 Task: Find connections with filter location Barjala with filter topic #linkedinlearningwith filter profile language French with filter current company Blue Star Limited with filter school Little Angels High School with filter industry Child Day Care Services with filter service category Web Development with filter keywords title Information Security Analyst
Action: Mouse moved to (717, 101)
Screenshot: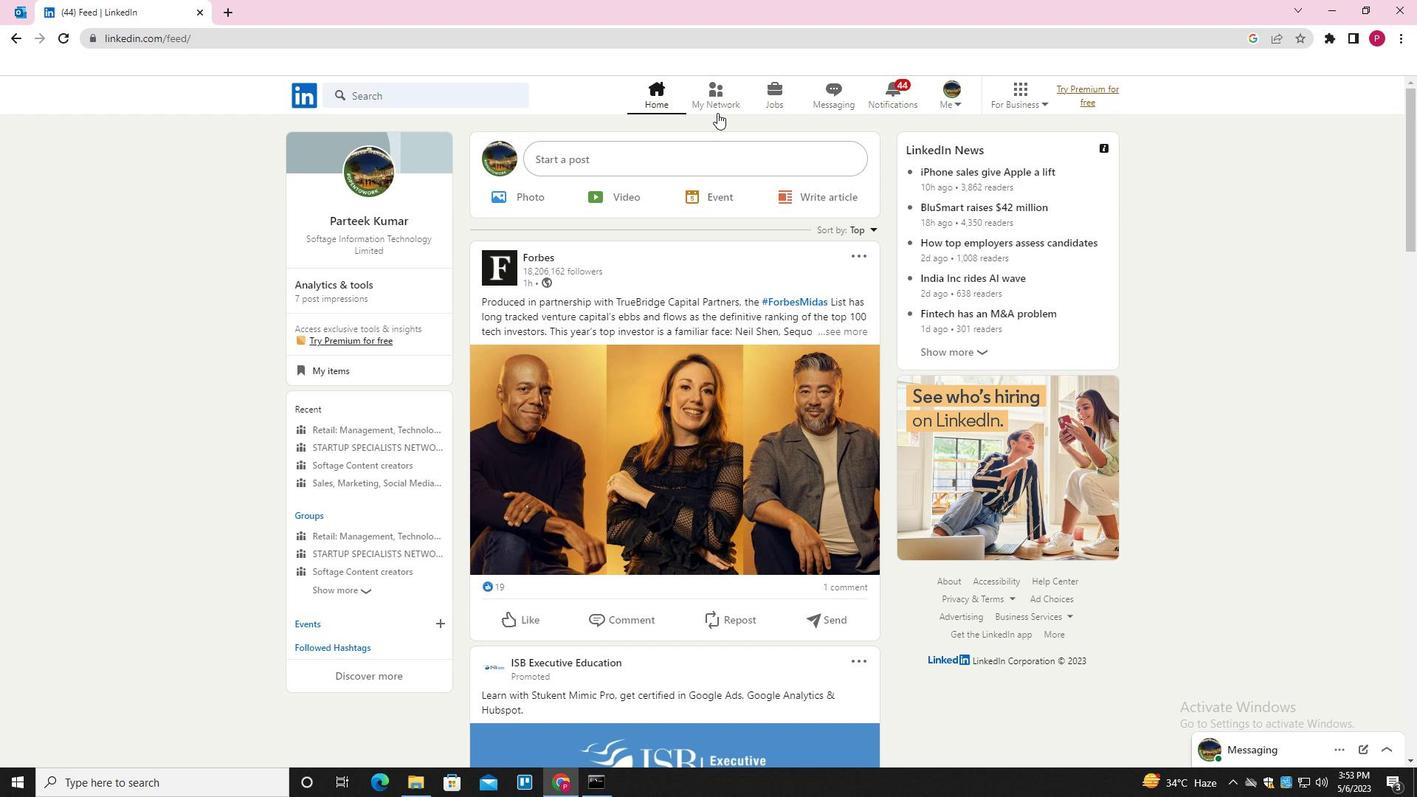 
Action: Mouse pressed left at (717, 101)
Screenshot: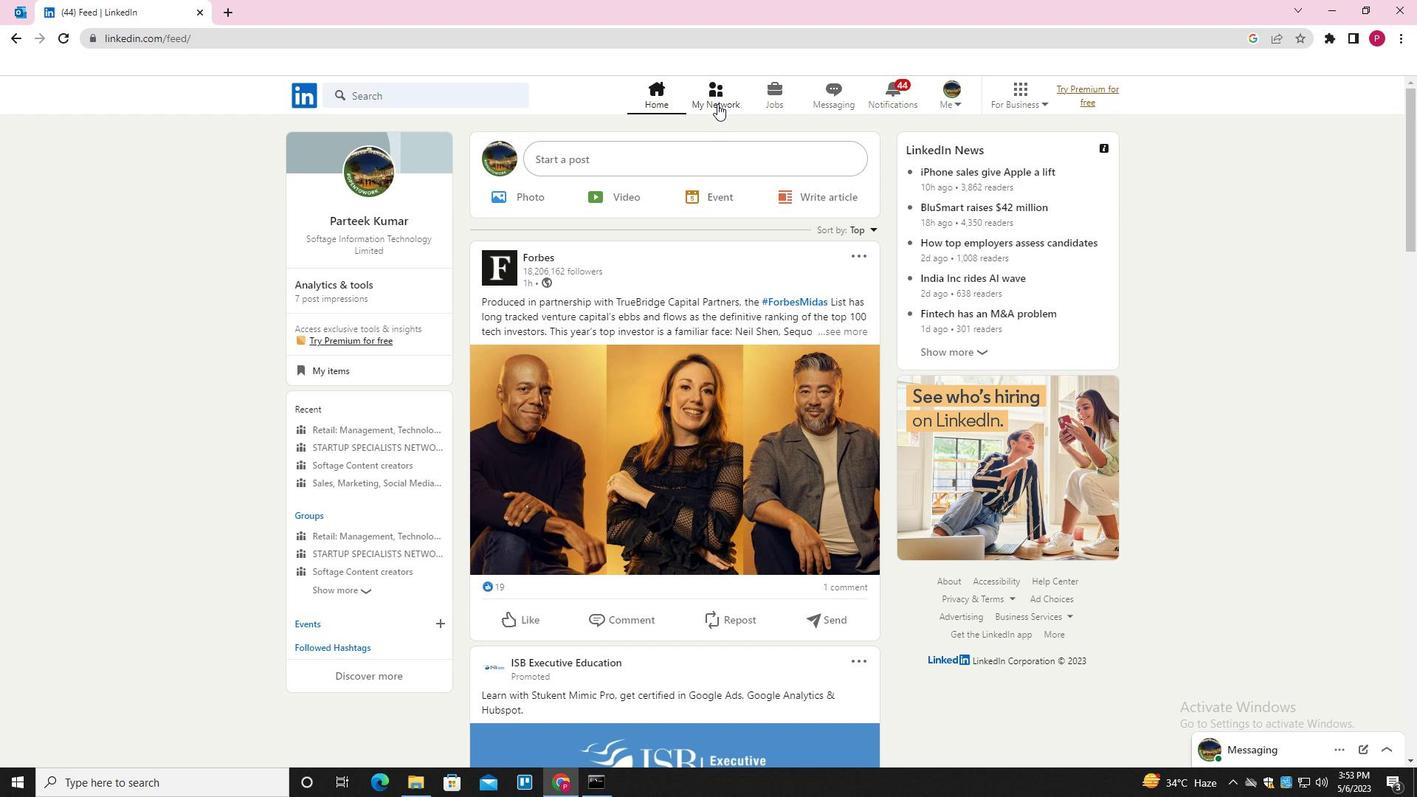 
Action: Mouse moved to (481, 174)
Screenshot: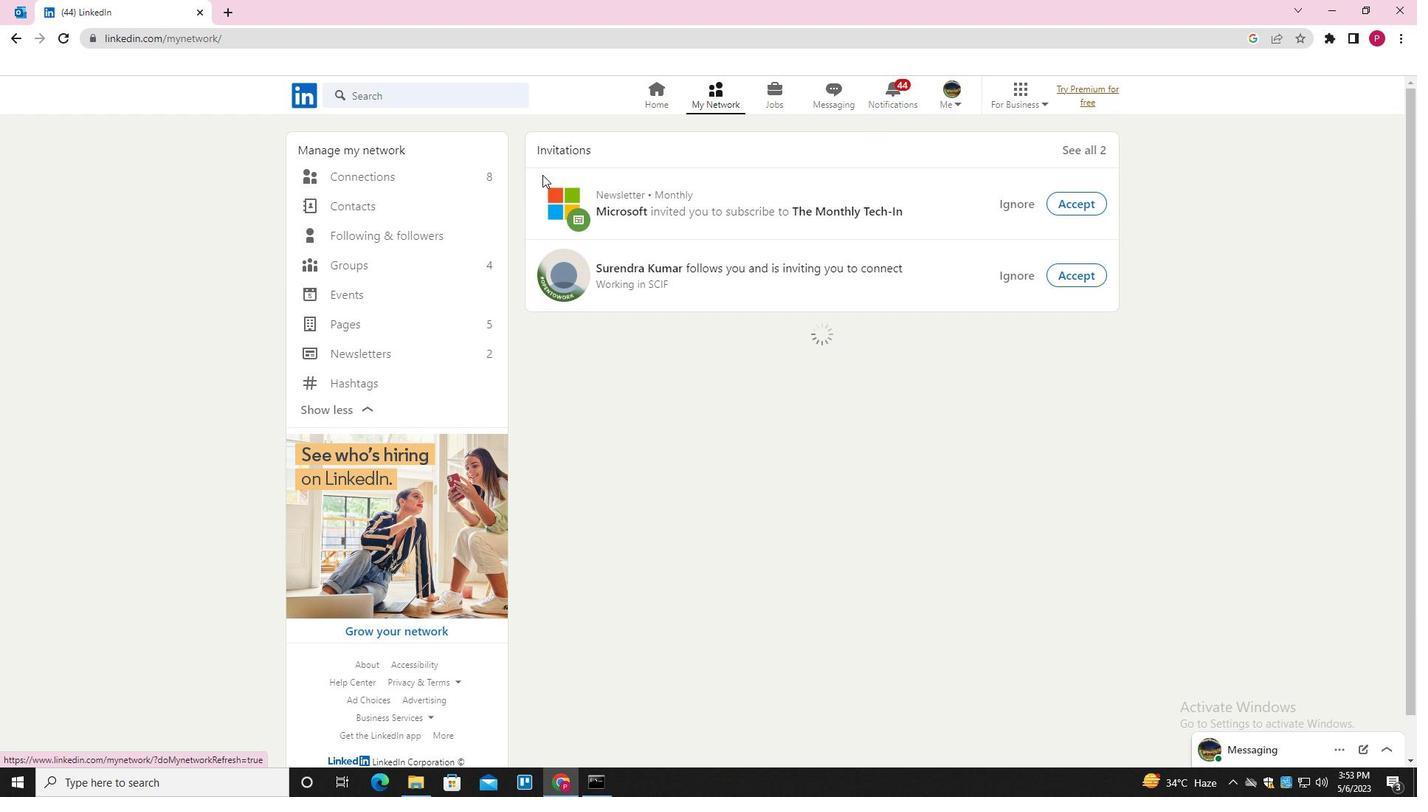 
Action: Mouse pressed left at (481, 174)
Screenshot: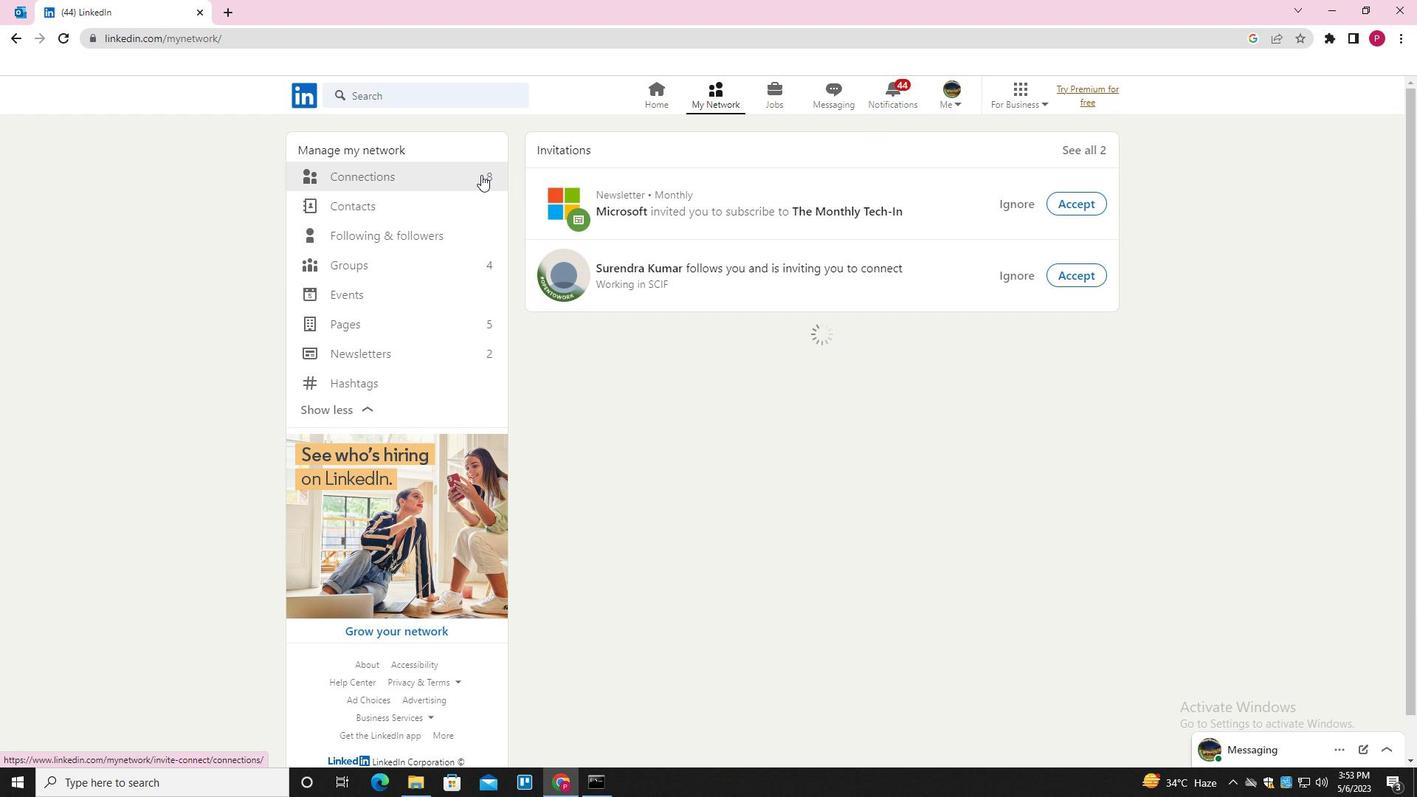 
Action: Mouse moved to (842, 180)
Screenshot: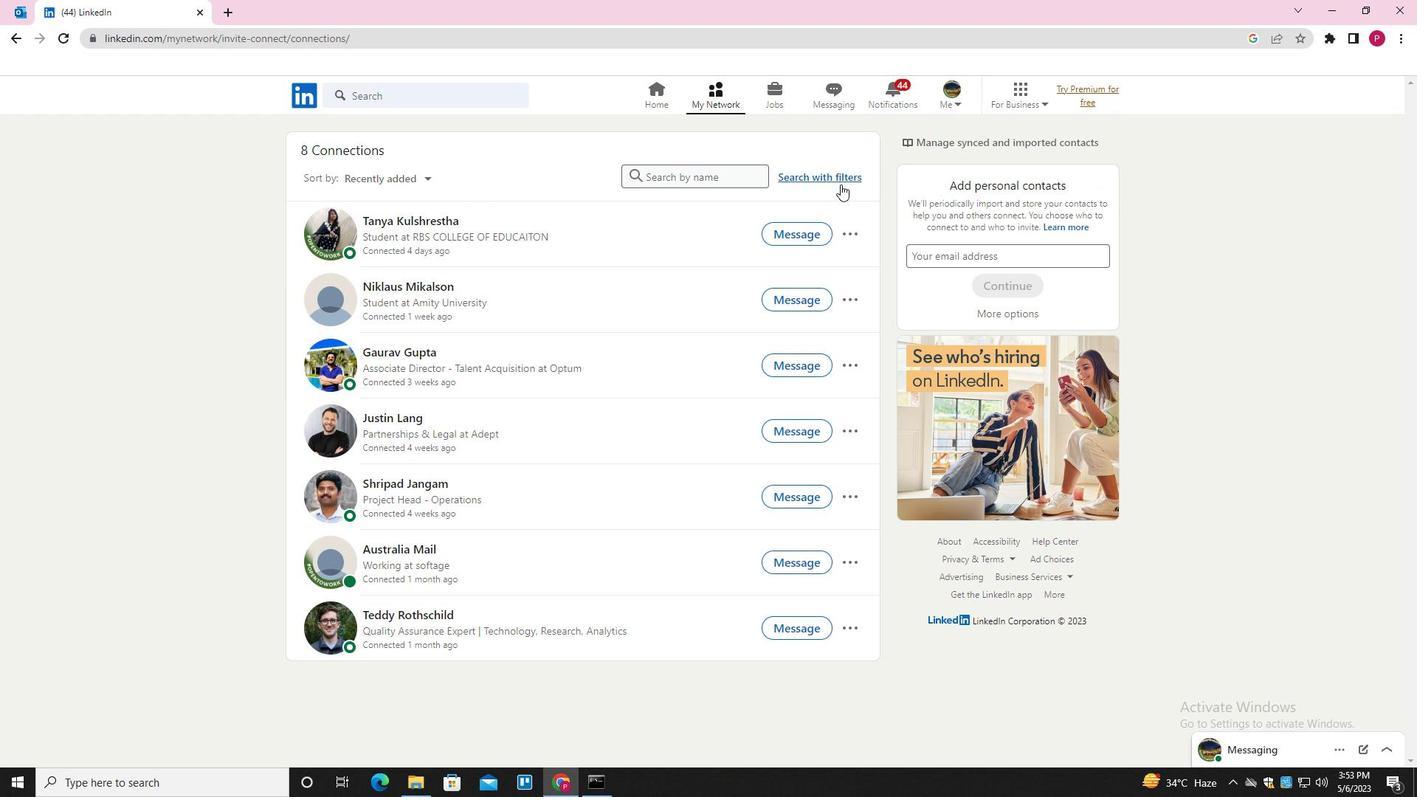 
Action: Mouse pressed left at (842, 180)
Screenshot: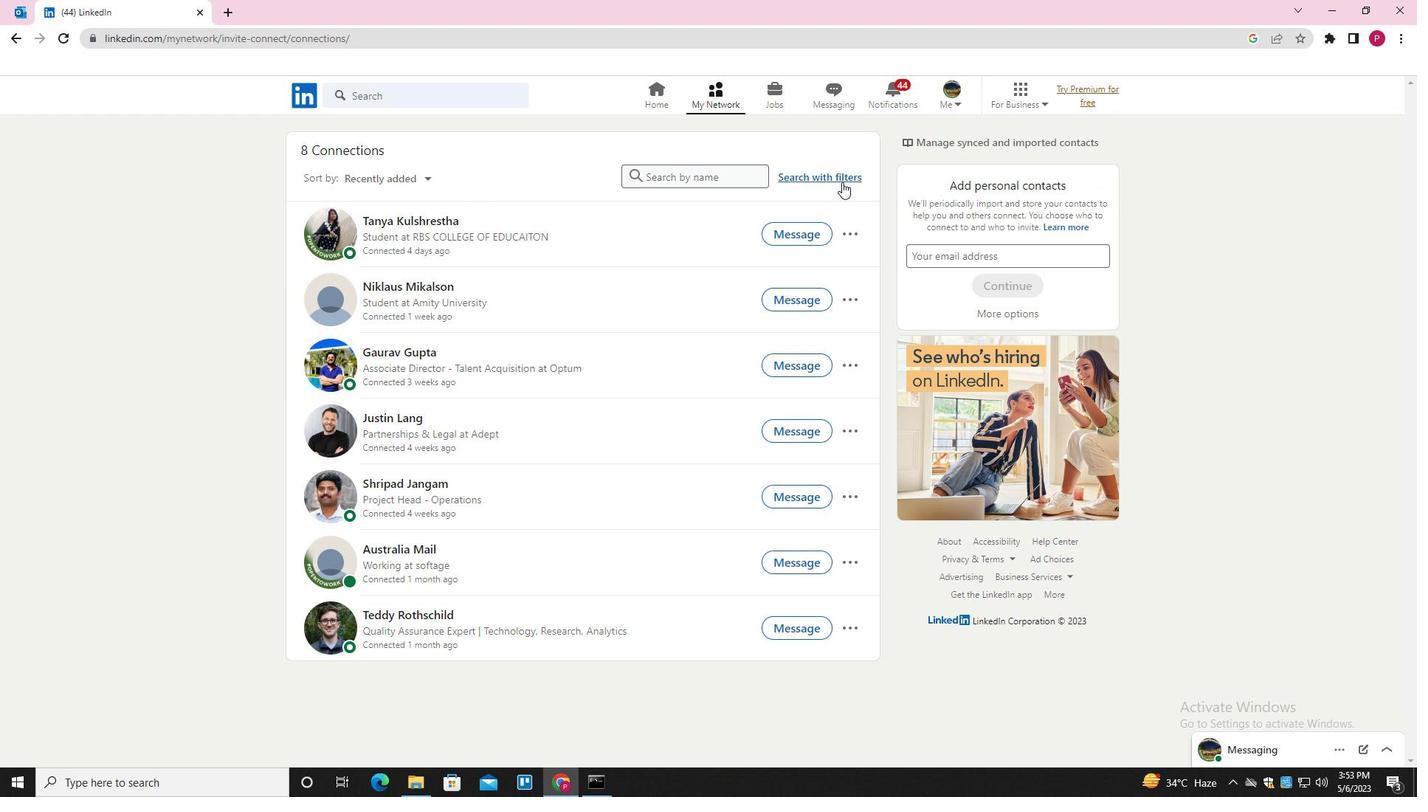 
Action: Mouse moved to (848, 177)
Screenshot: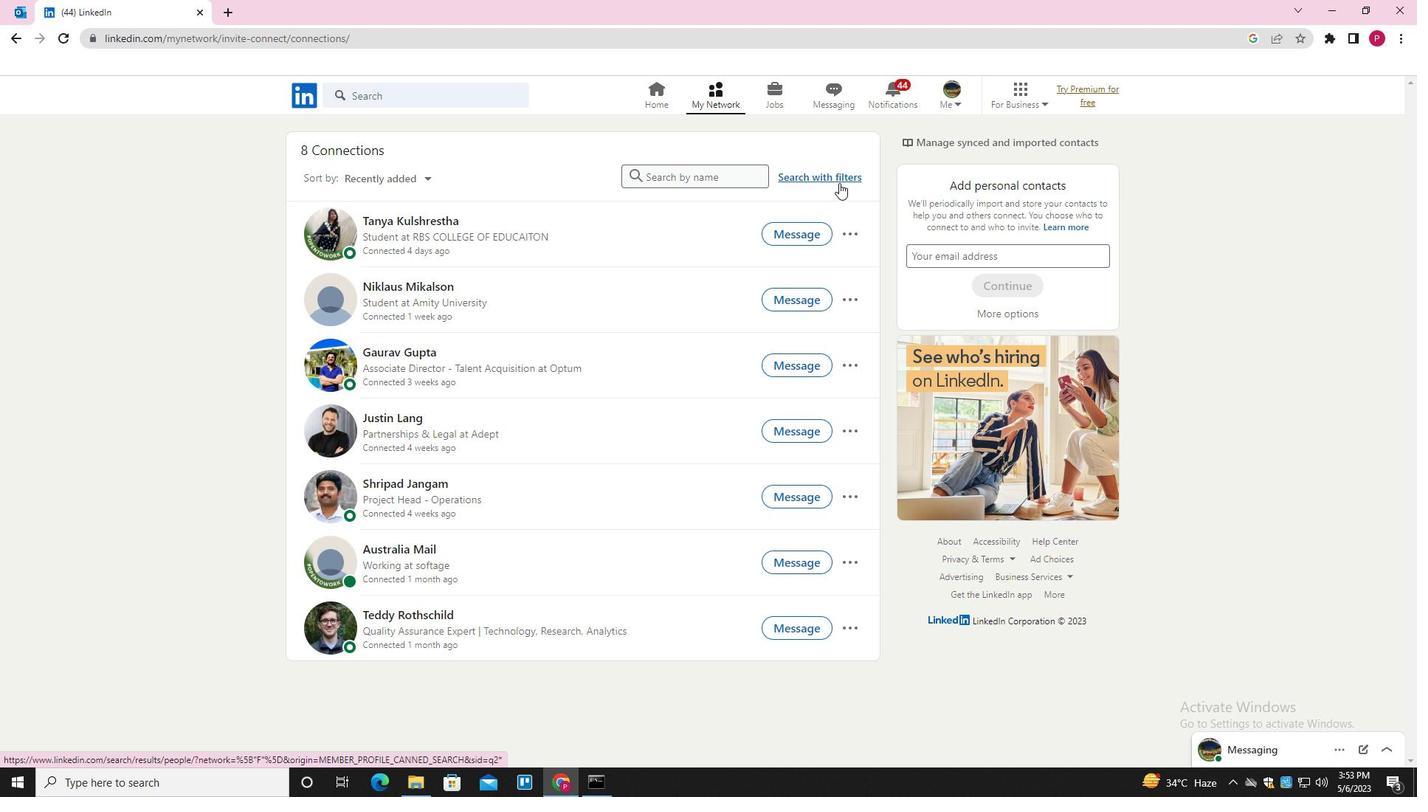 
Action: Mouse pressed left at (848, 177)
Screenshot: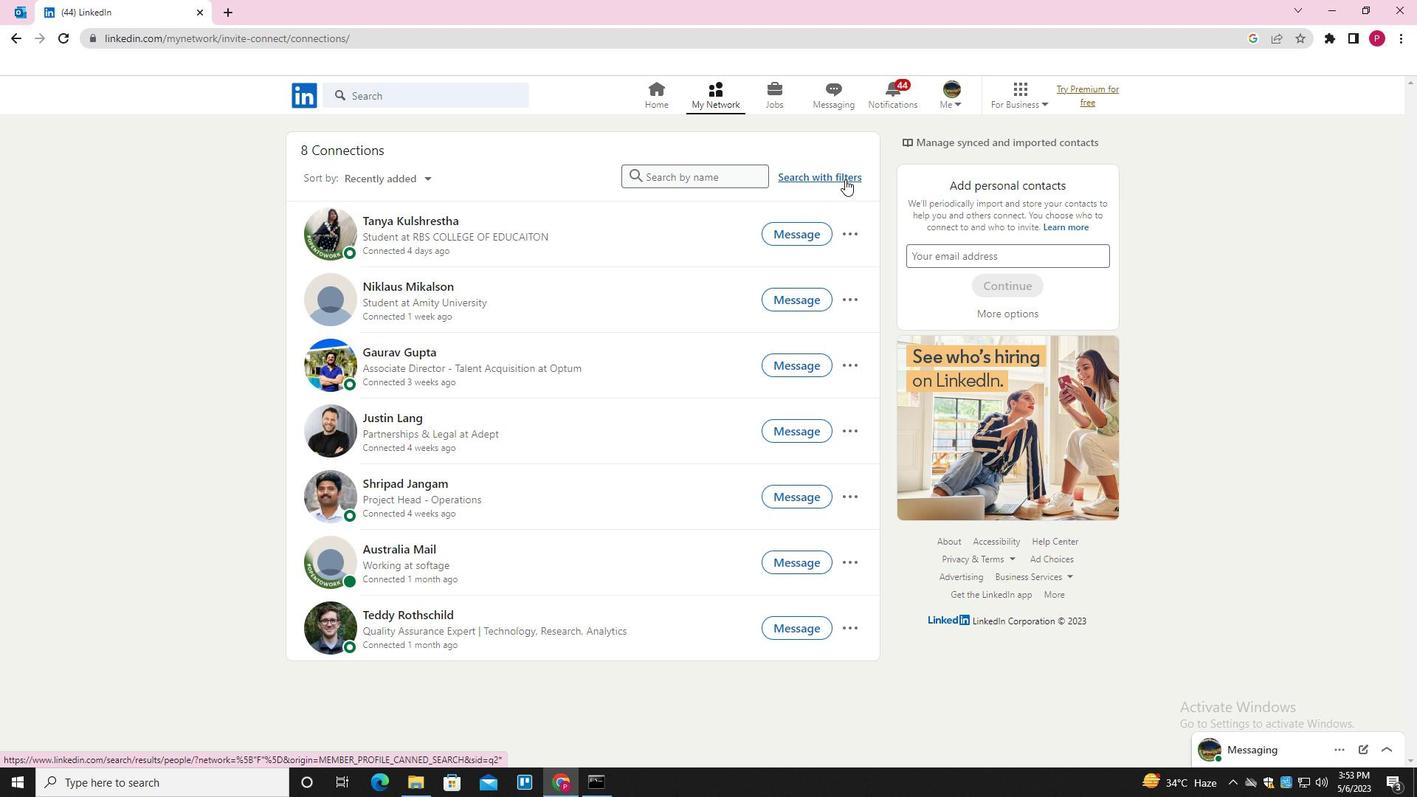 
Action: Mouse moved to (746, 136)
Screenshot: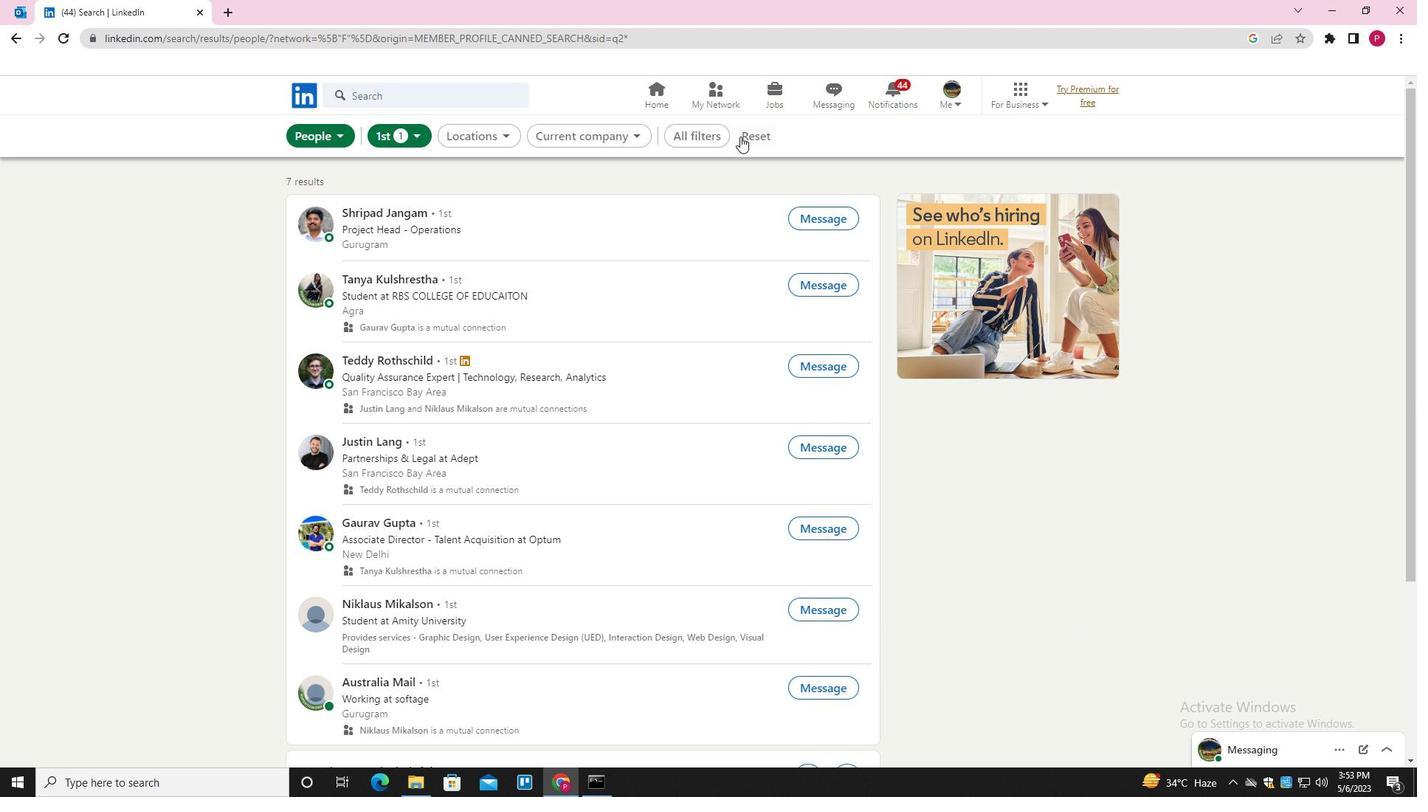 
Action: Mouse pressed left at (746, 136)
Screenshot: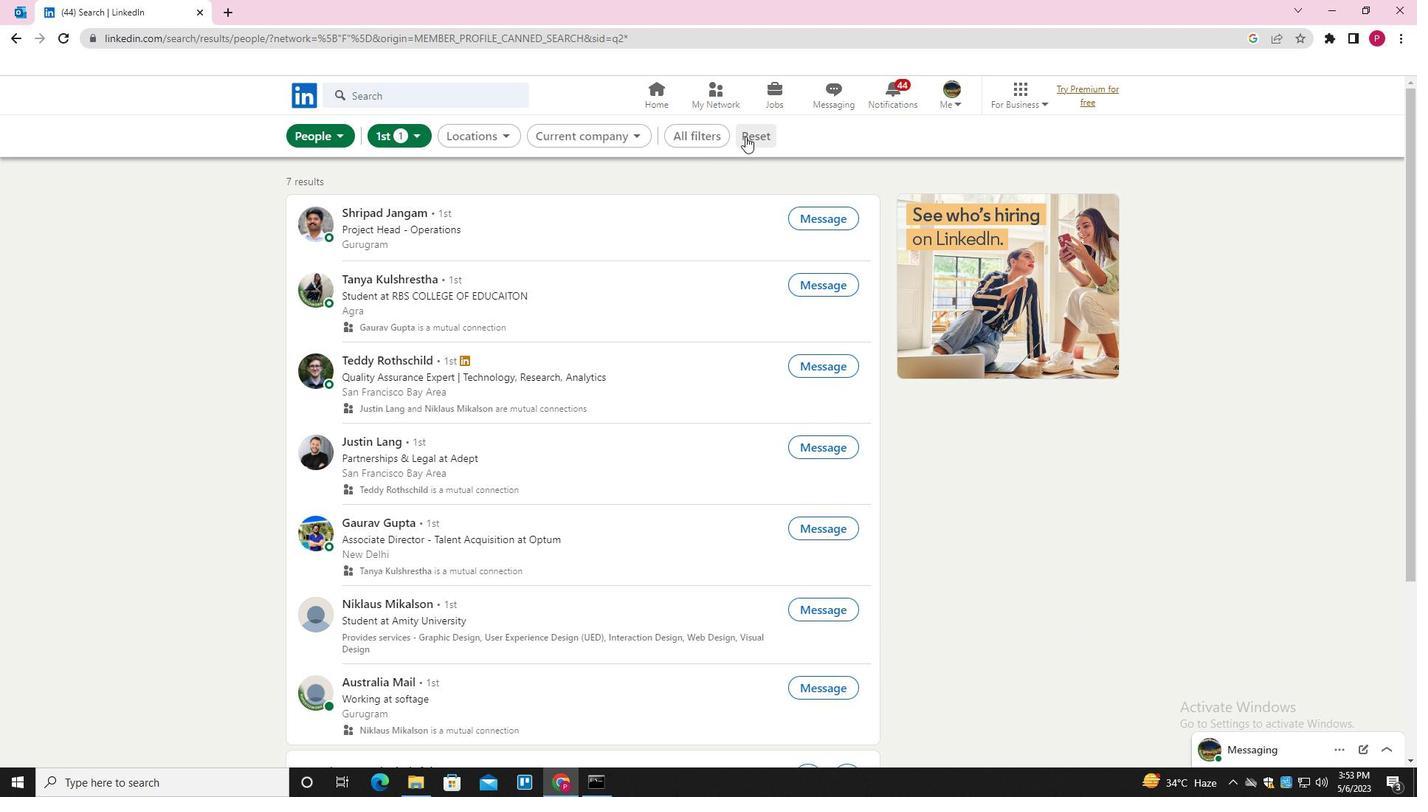 
Action: Mouse moved to (730, 140)
Screenshot: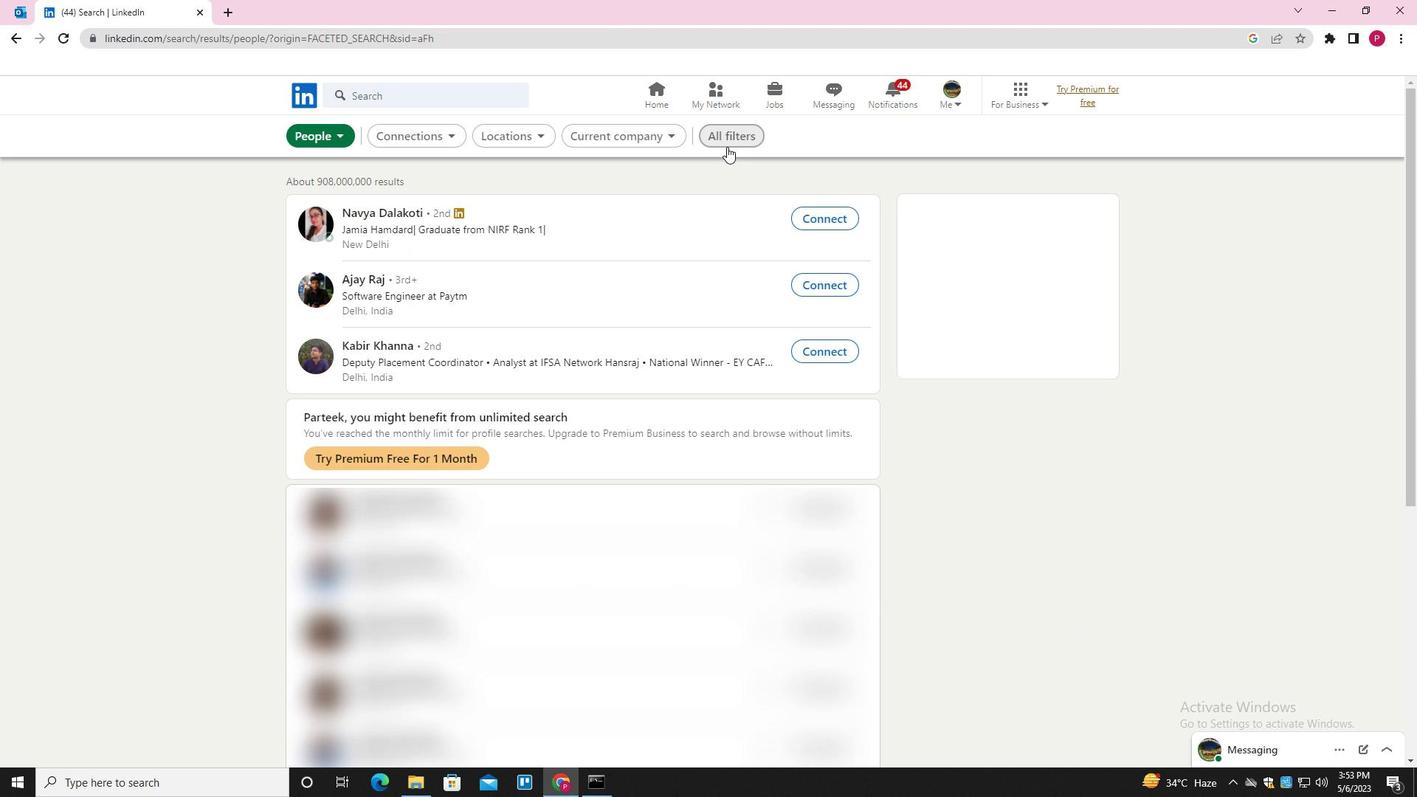 
Action: Mouse pressed left at (730, 140)
Screenshot: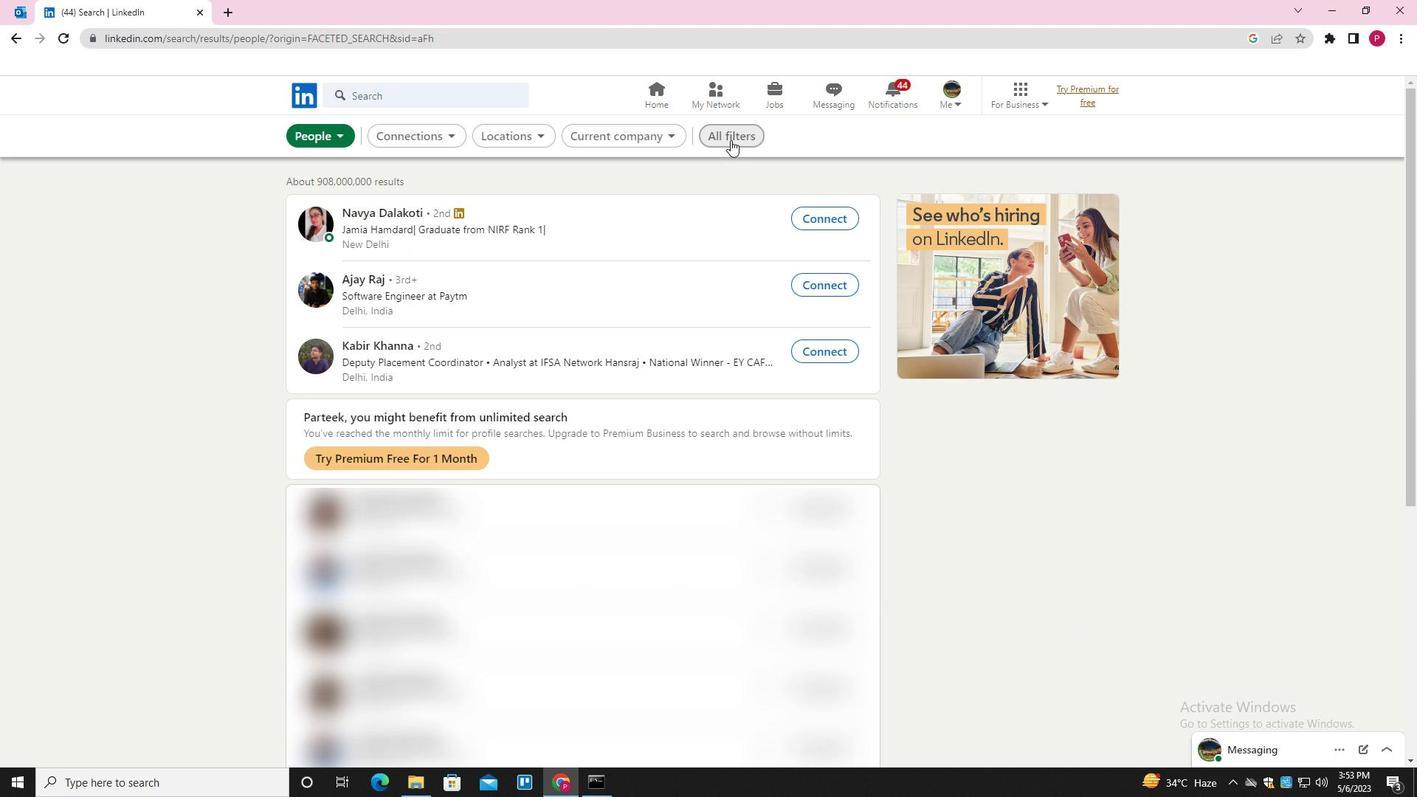 
Action: Mouse moved to (1117, 400)
Screenshot: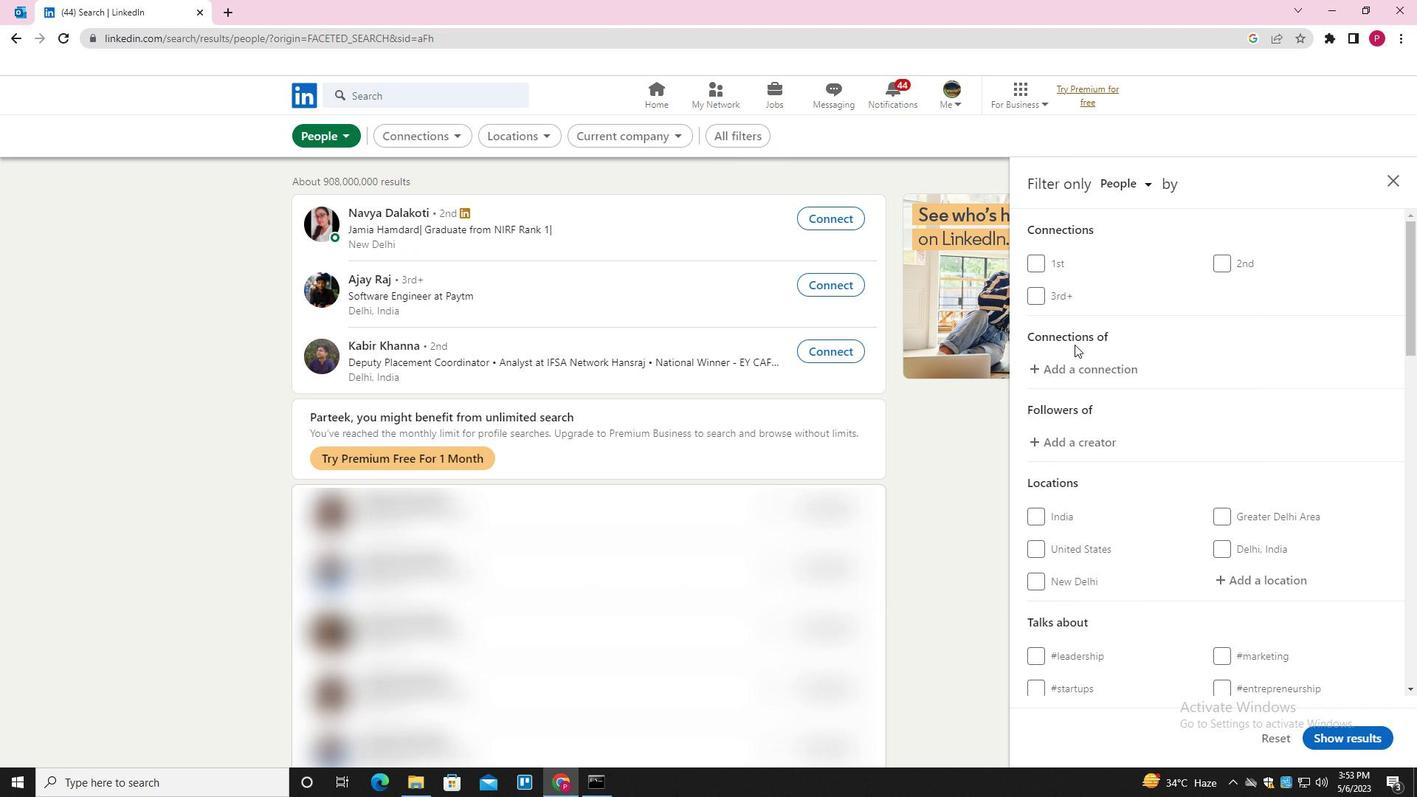 
Action: Mouse scrolled (1117, 399) with delta (0, 0)
Screenshot: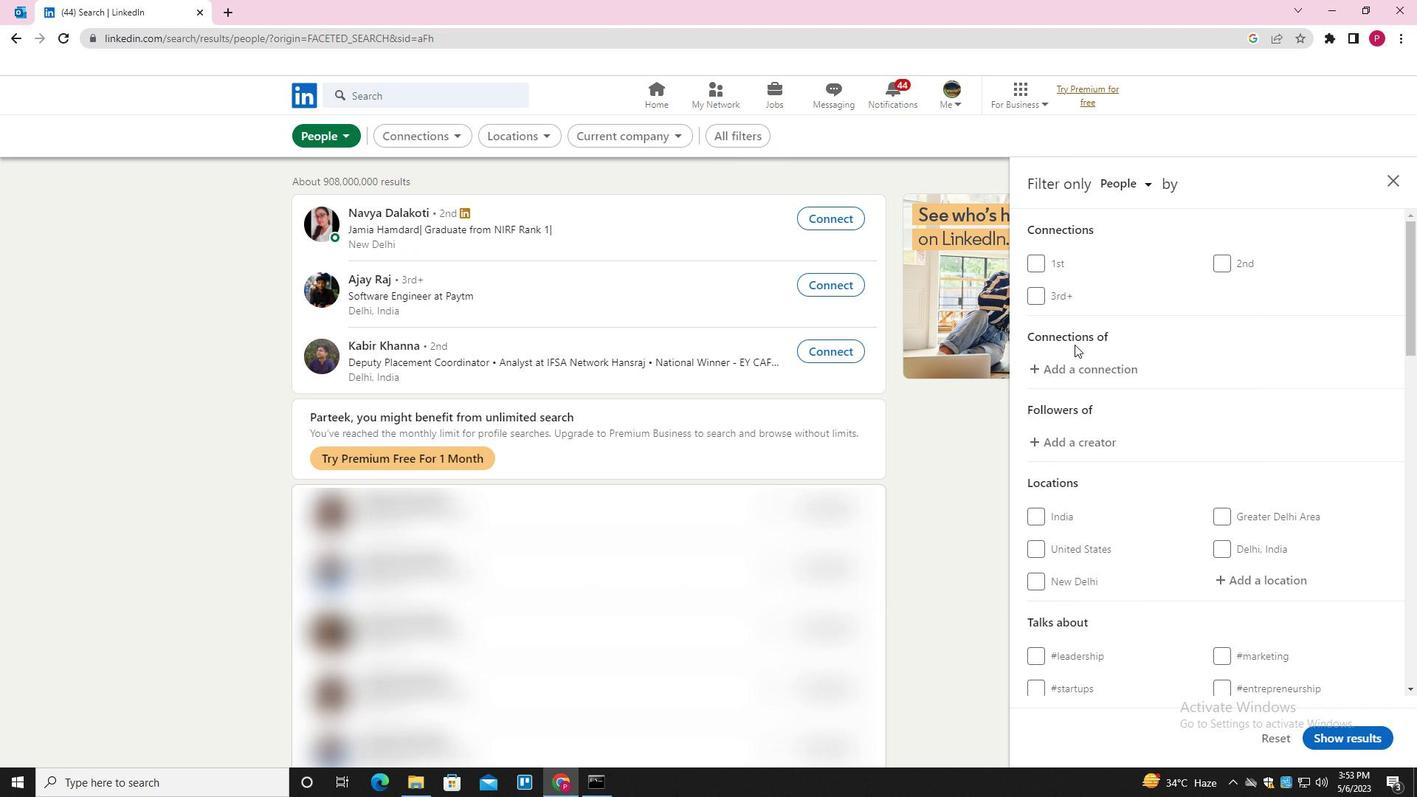
Action: Mouse moved to (1142, 431)
Screenshot: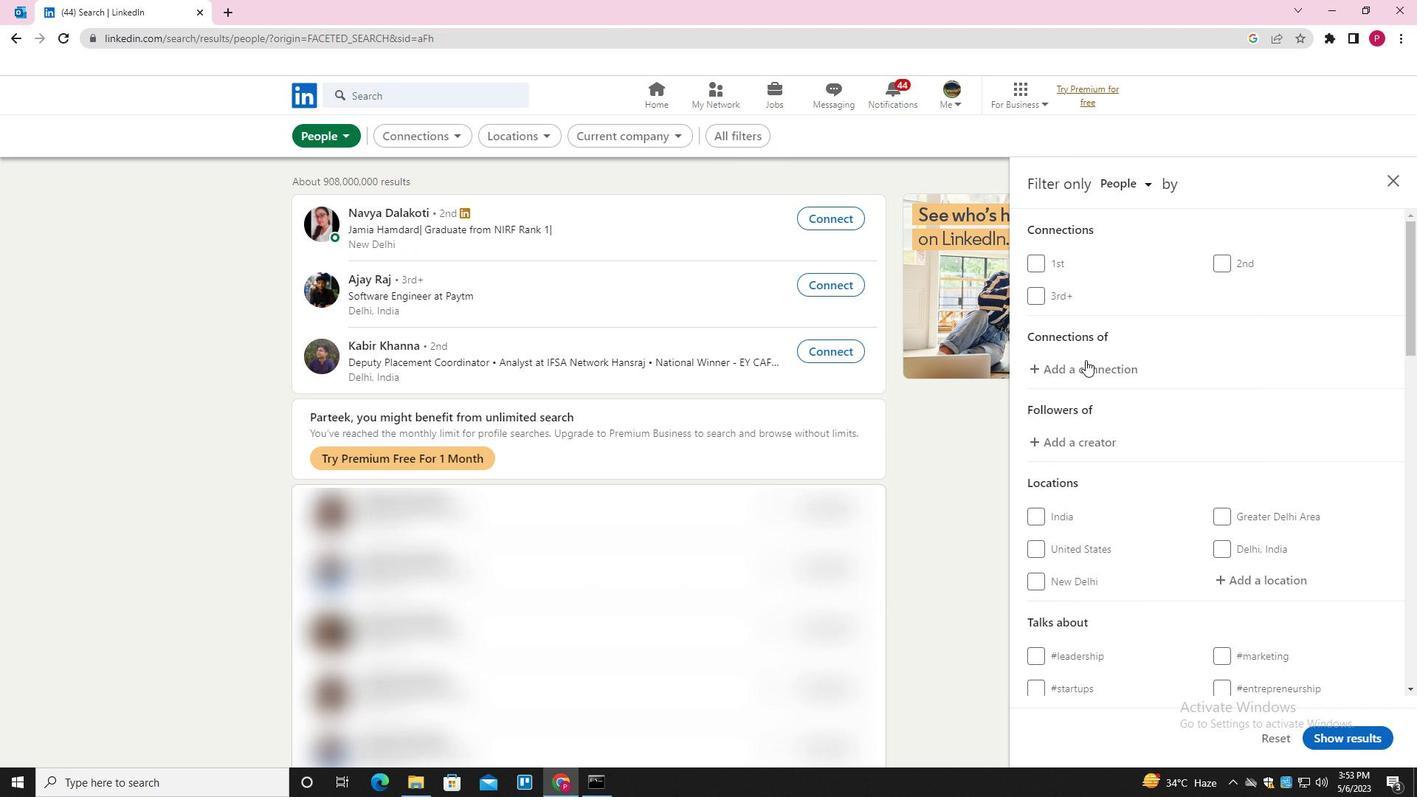 
Action: Mouse scrolled (1142, 431) with delta (0, 0)
Screenshot: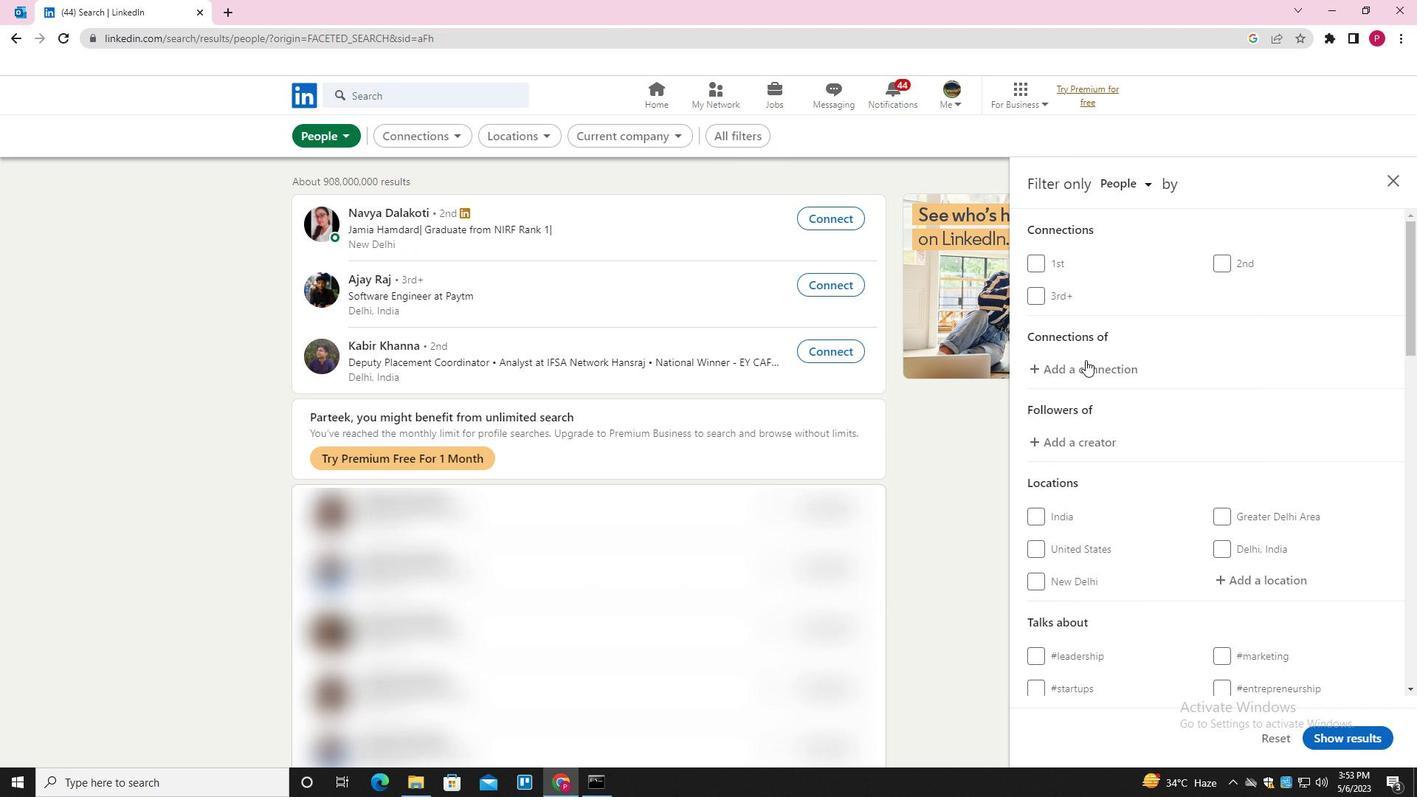 
Action: Mouse moved to (1266, 428)
Screenshot: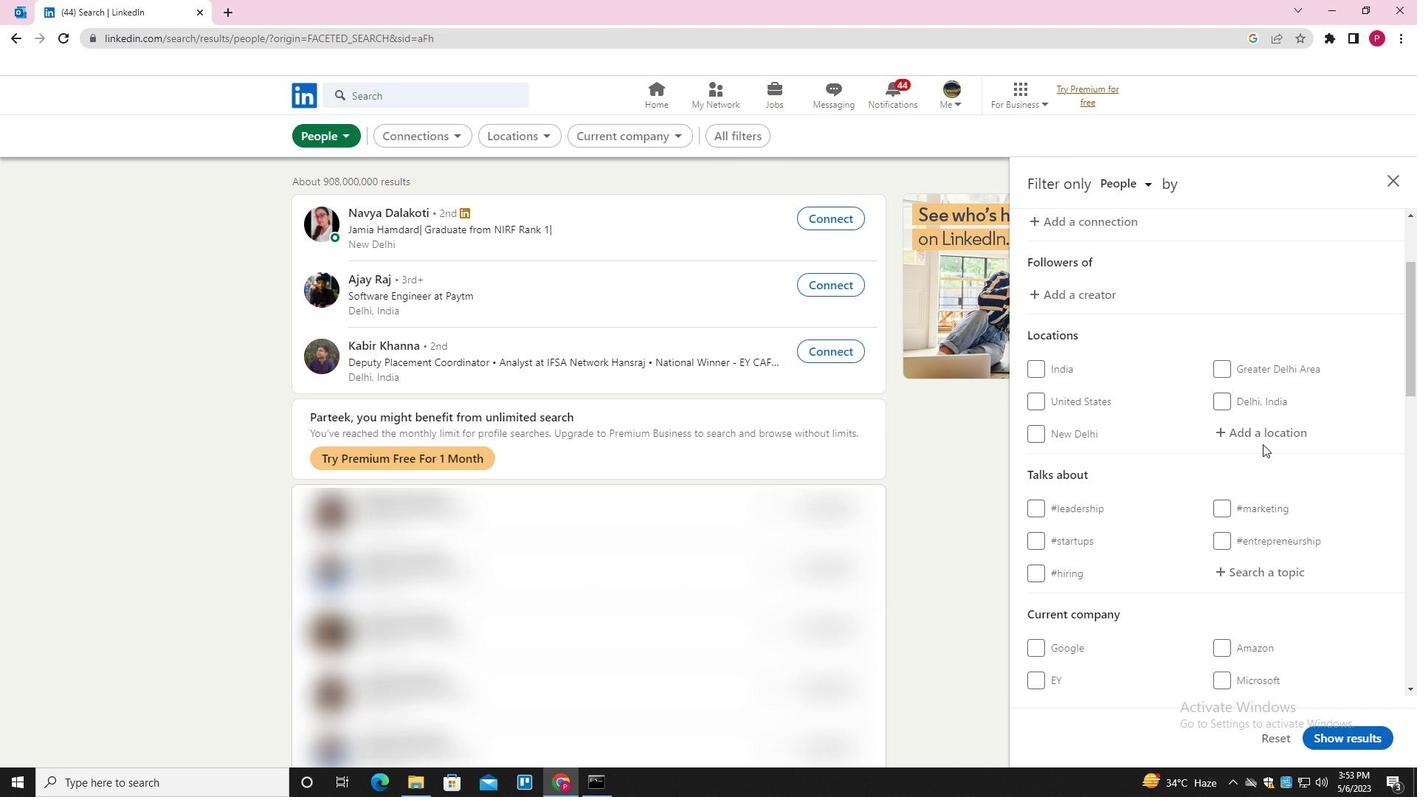 
Action: Mouse pressed left at (1266, 428)
Screenshot: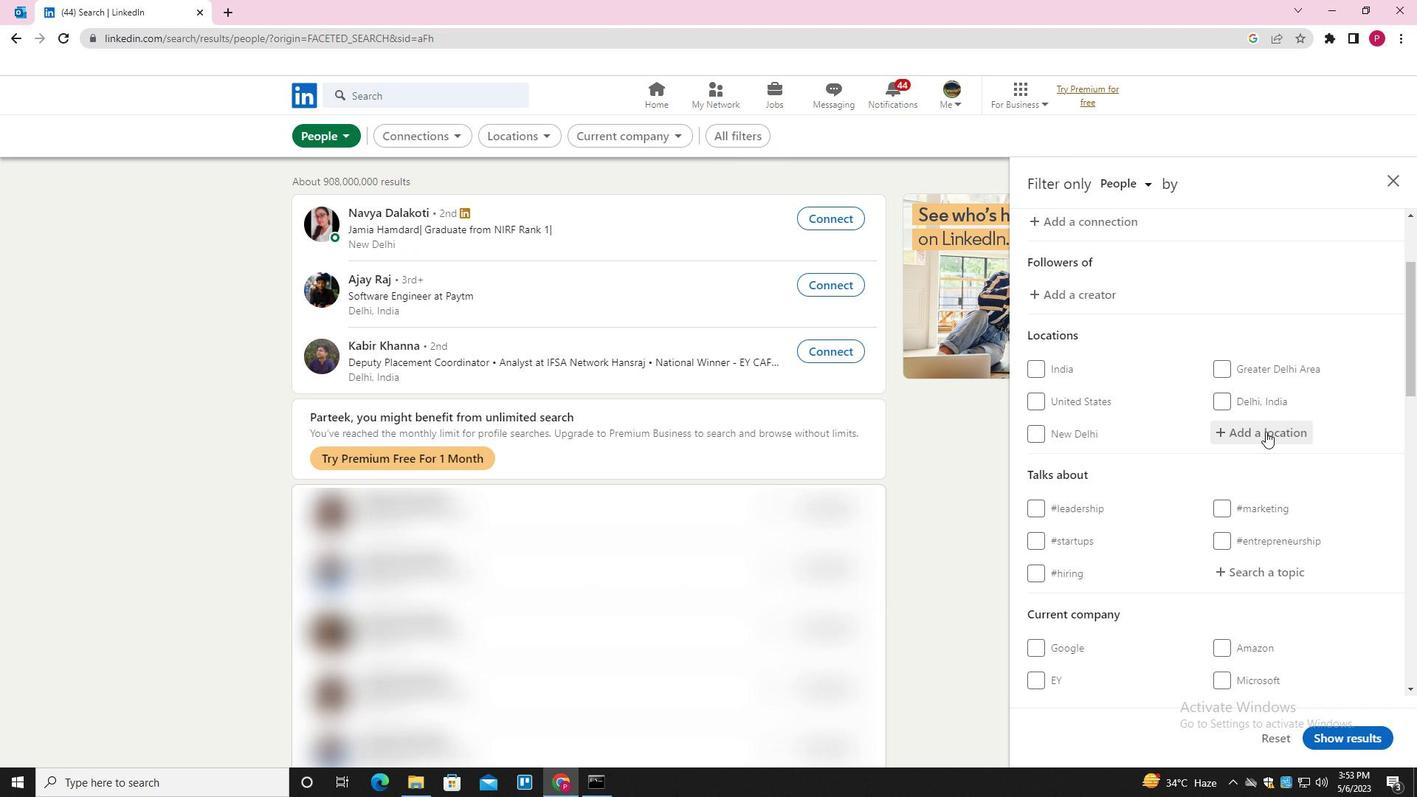 
Action: Key pressed <Key.shift>BA
Screenshot: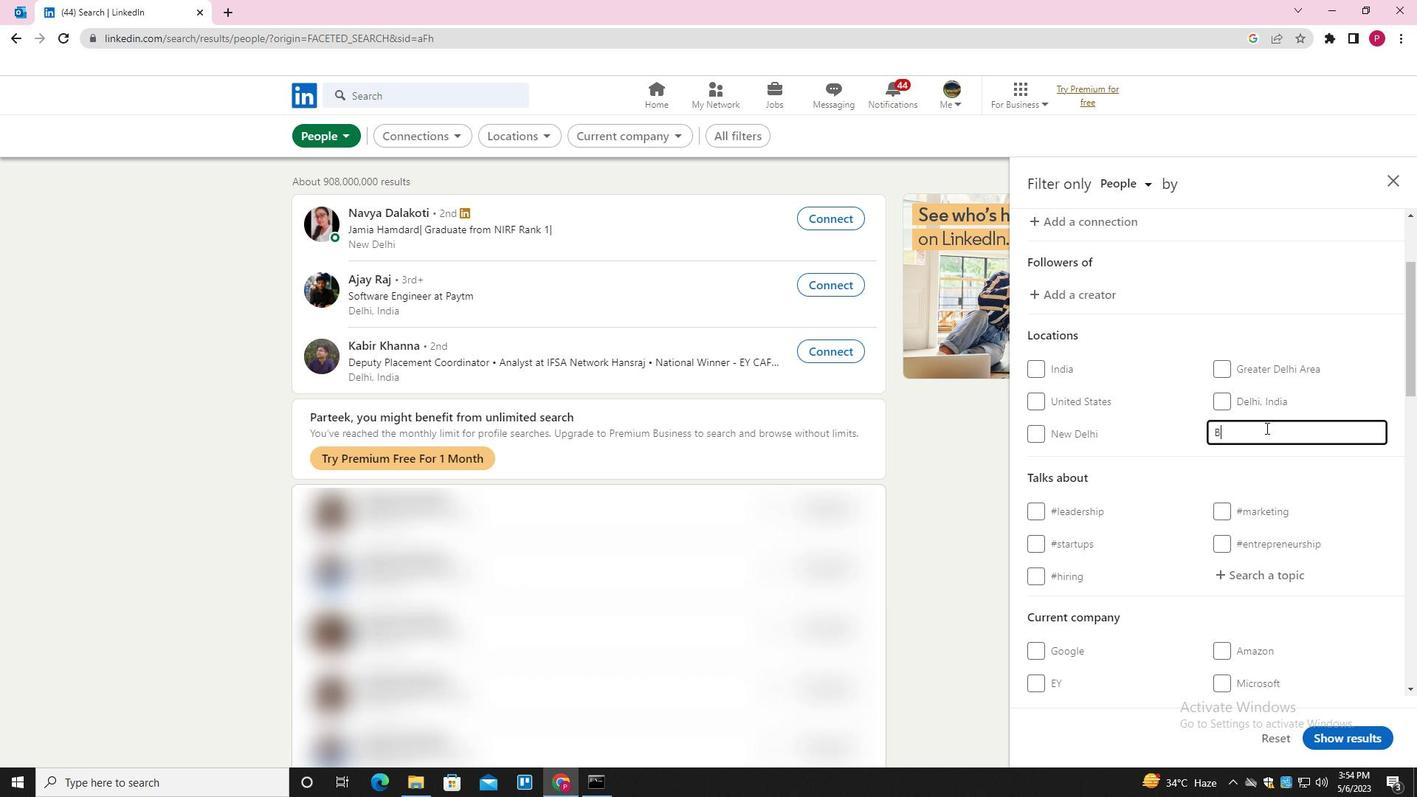 
Action: Mouse moved to (1266, 428)
Screenshot: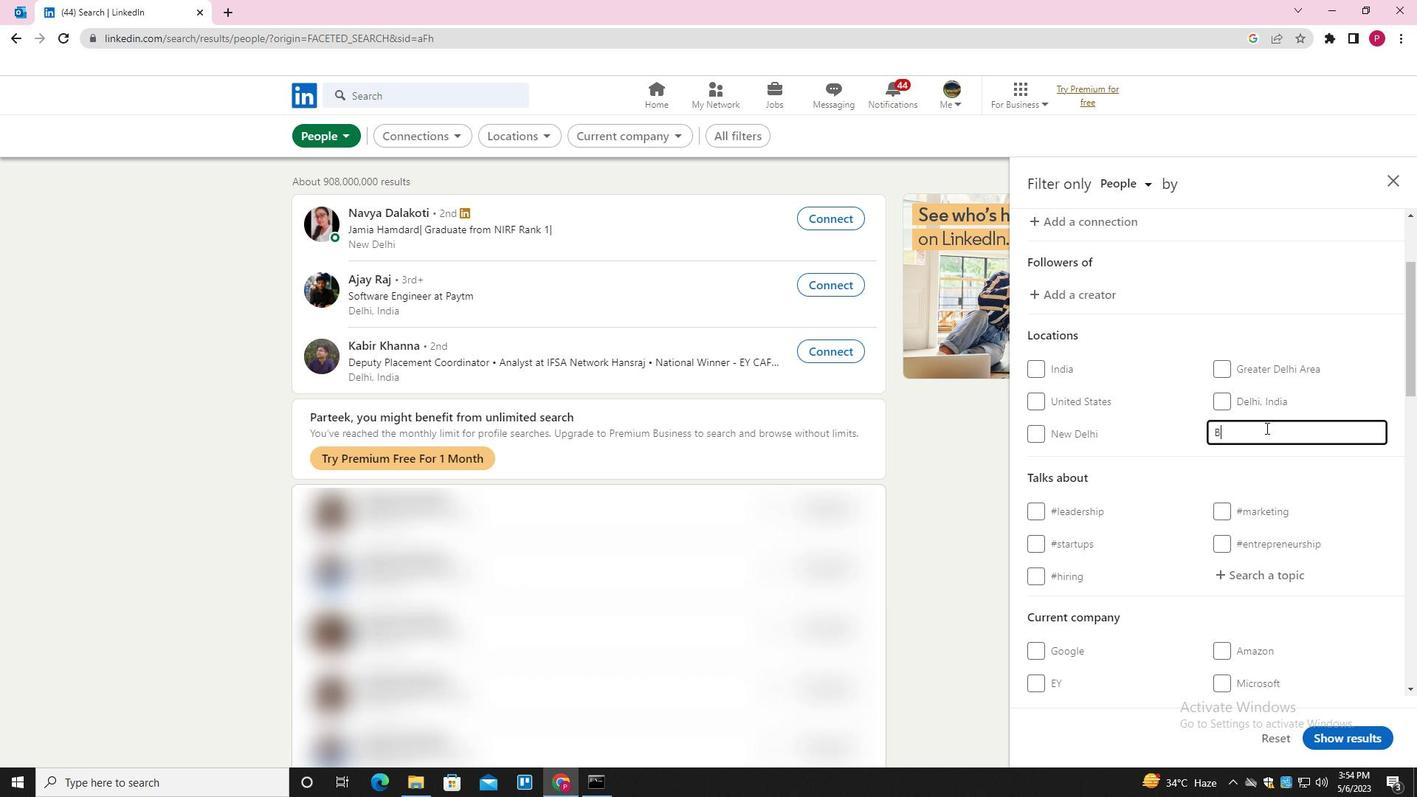 
Action: Key pressed RJALA
Screenshot: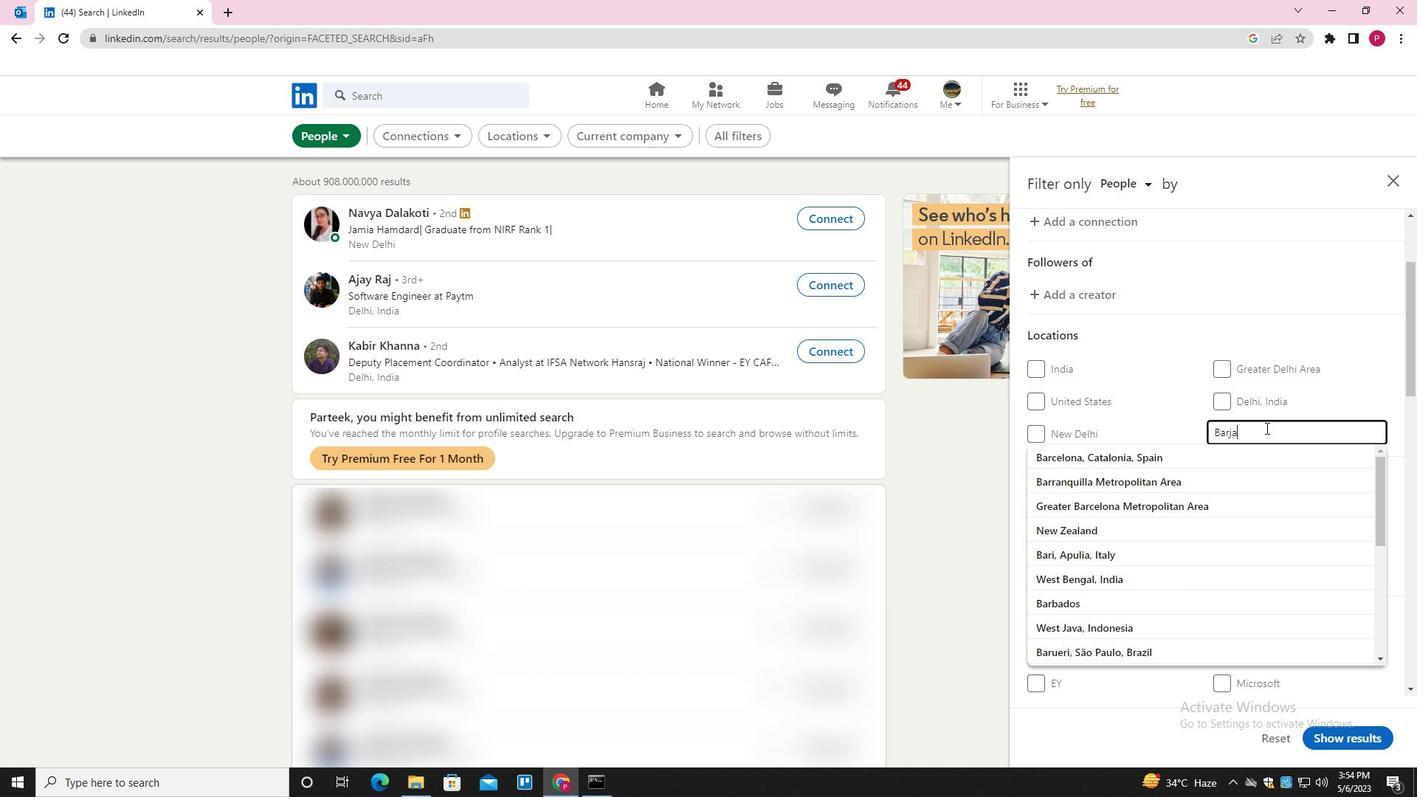 
Action: Mouse moved to (1204, 494)
Screenshot: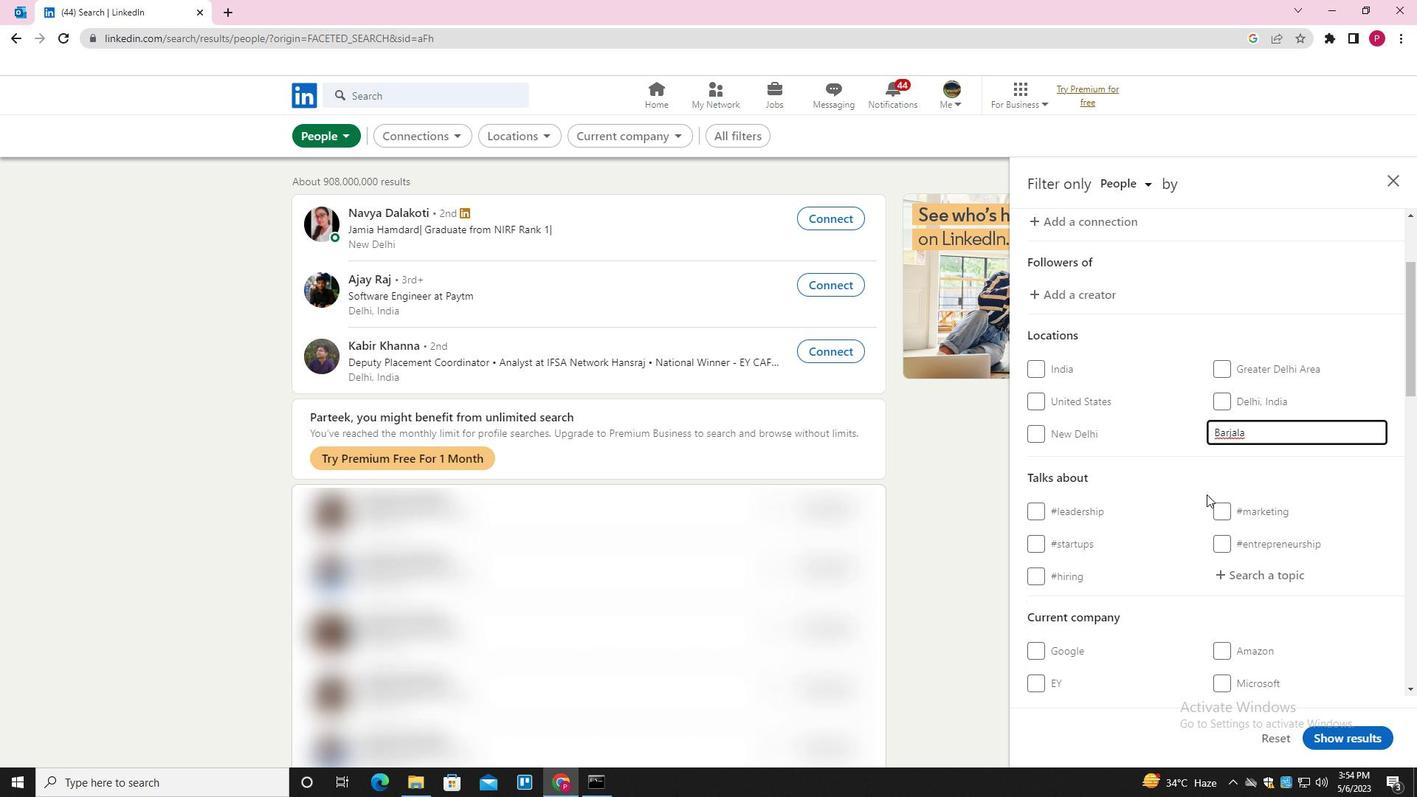 
Action: Mouse scrolled (1204, 493) with delta (0, 0)
Screenshot: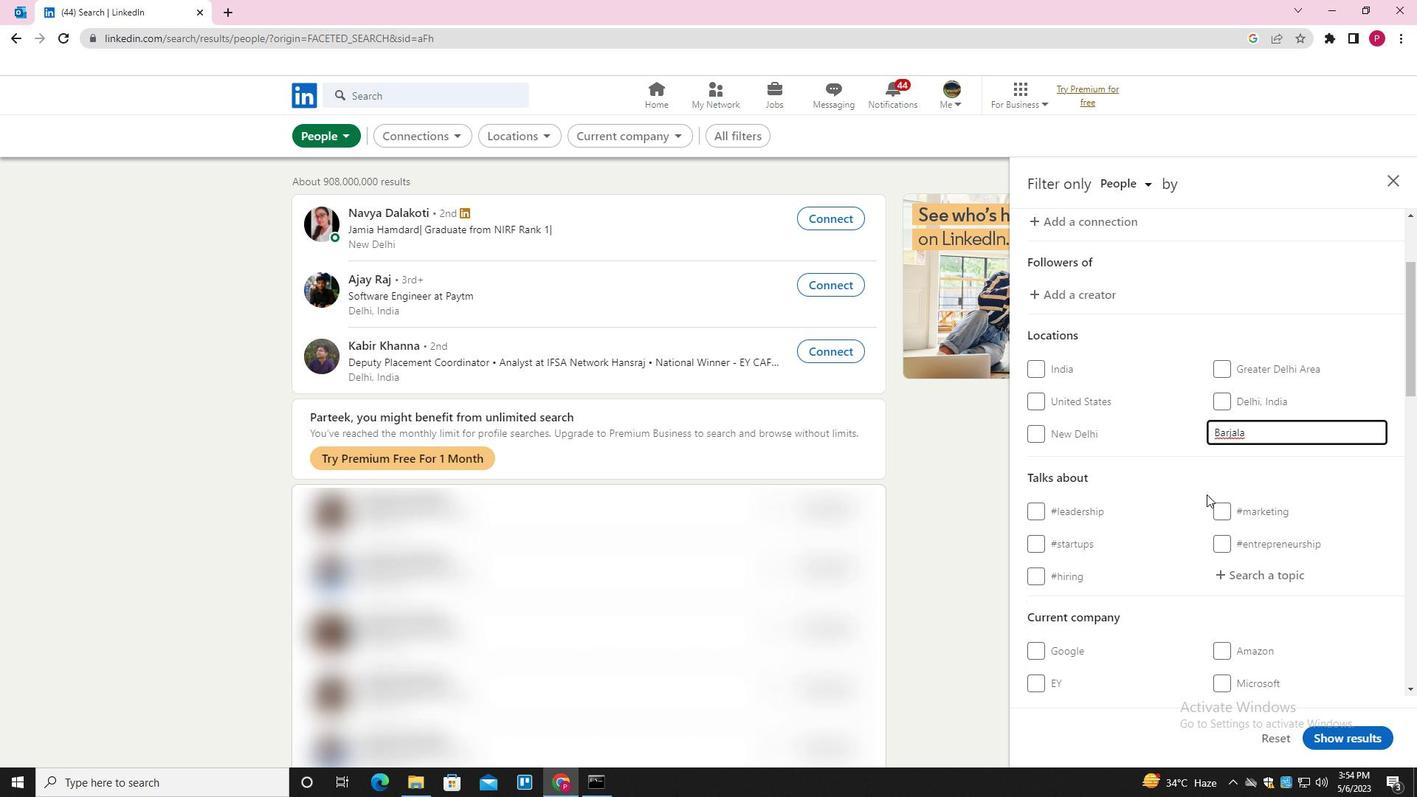 
Action: Mouse scrolled (1204, 493) with delta (0, 0)
Screenshot: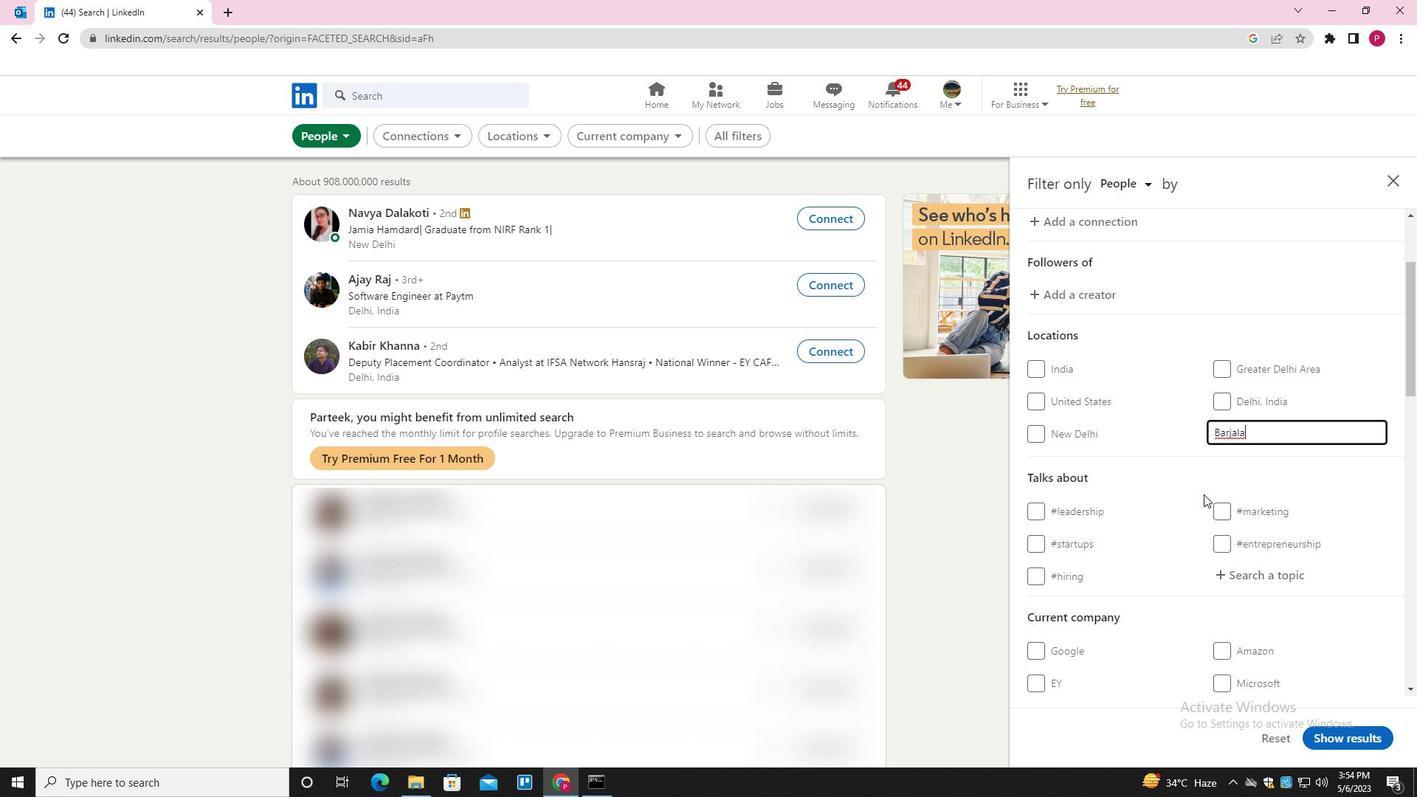 
Action: Mouse scrolled (1204, 493) with delta (0, 0)
Screenshot: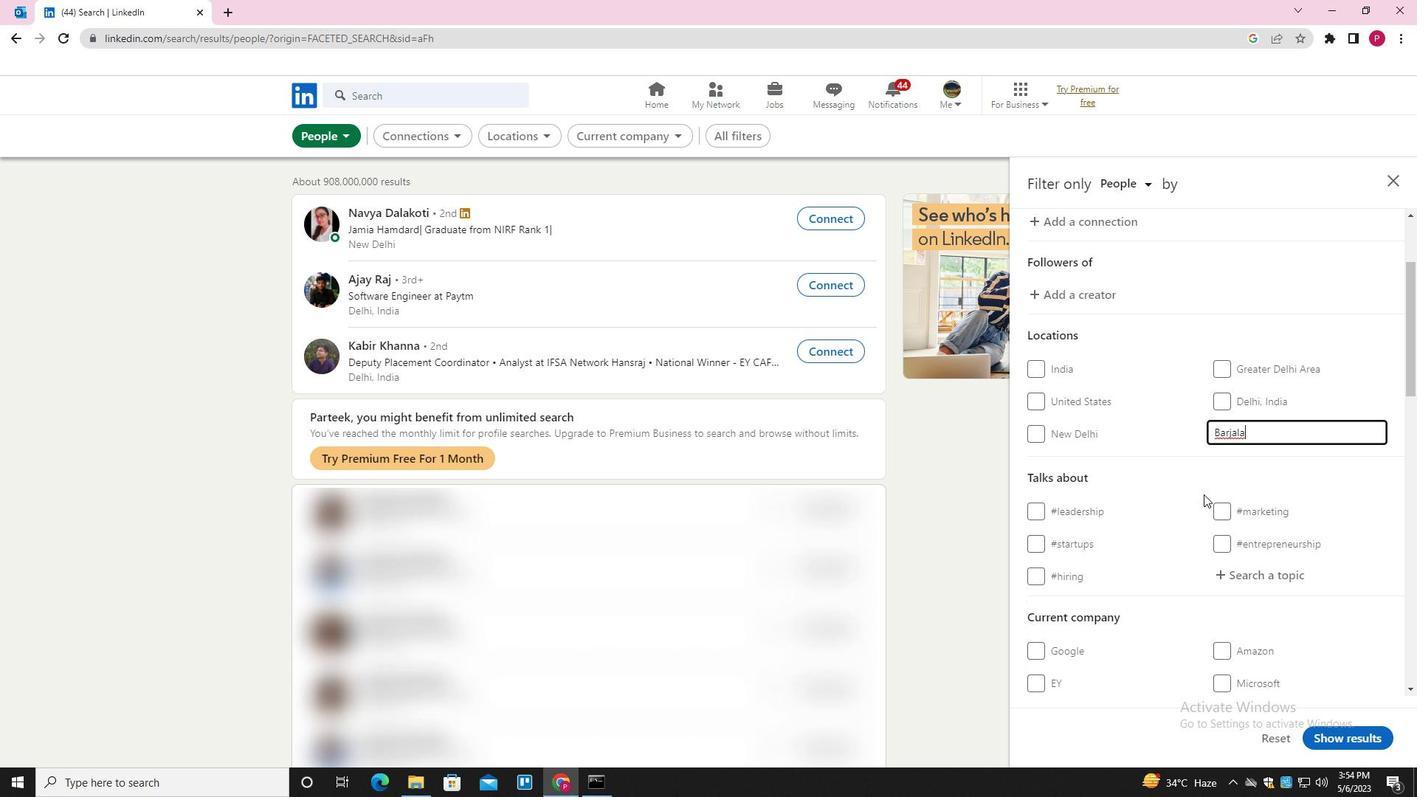
Action: Mouse moved to (1252, 356)
Screenshot: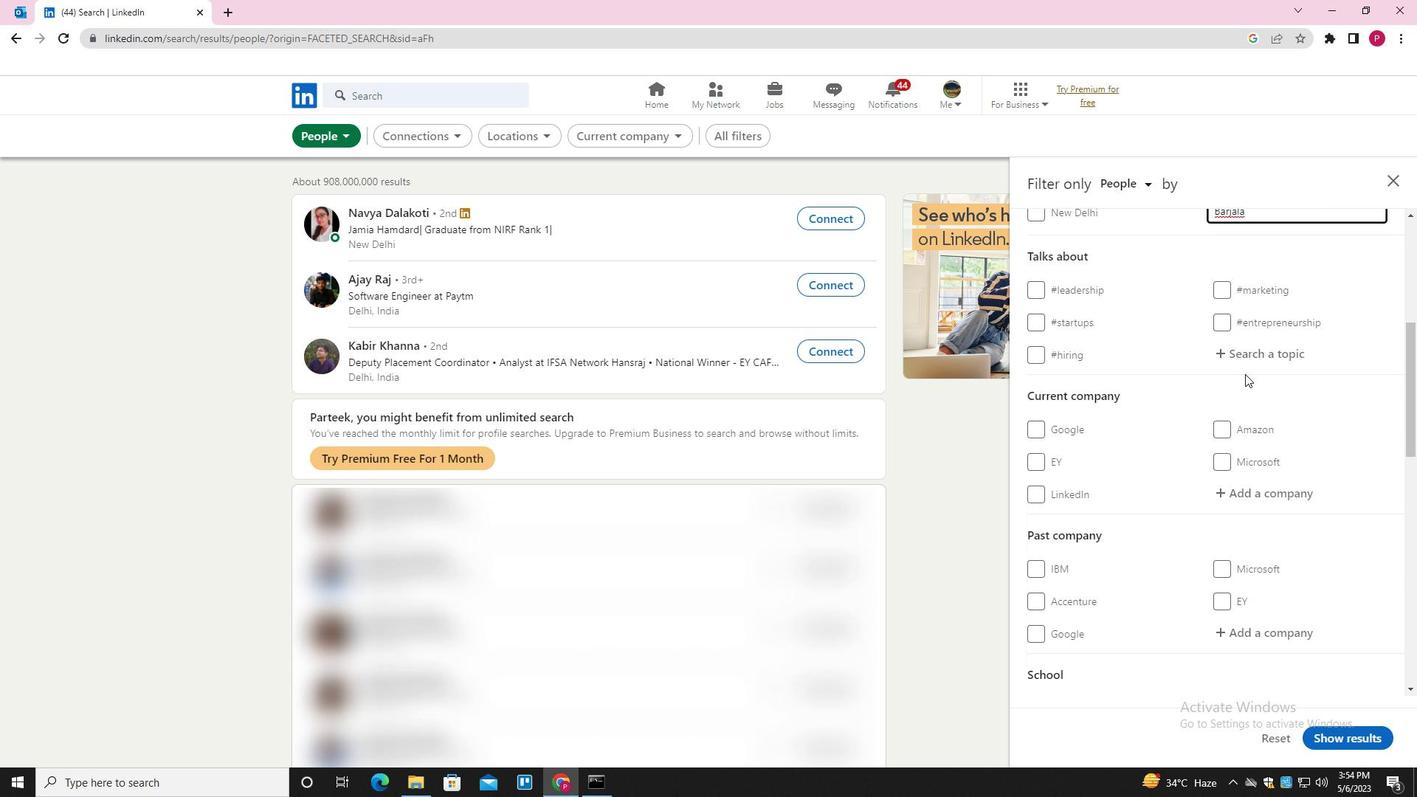 
Action: Mouse pressed left at (1252, 356)
Screenshot: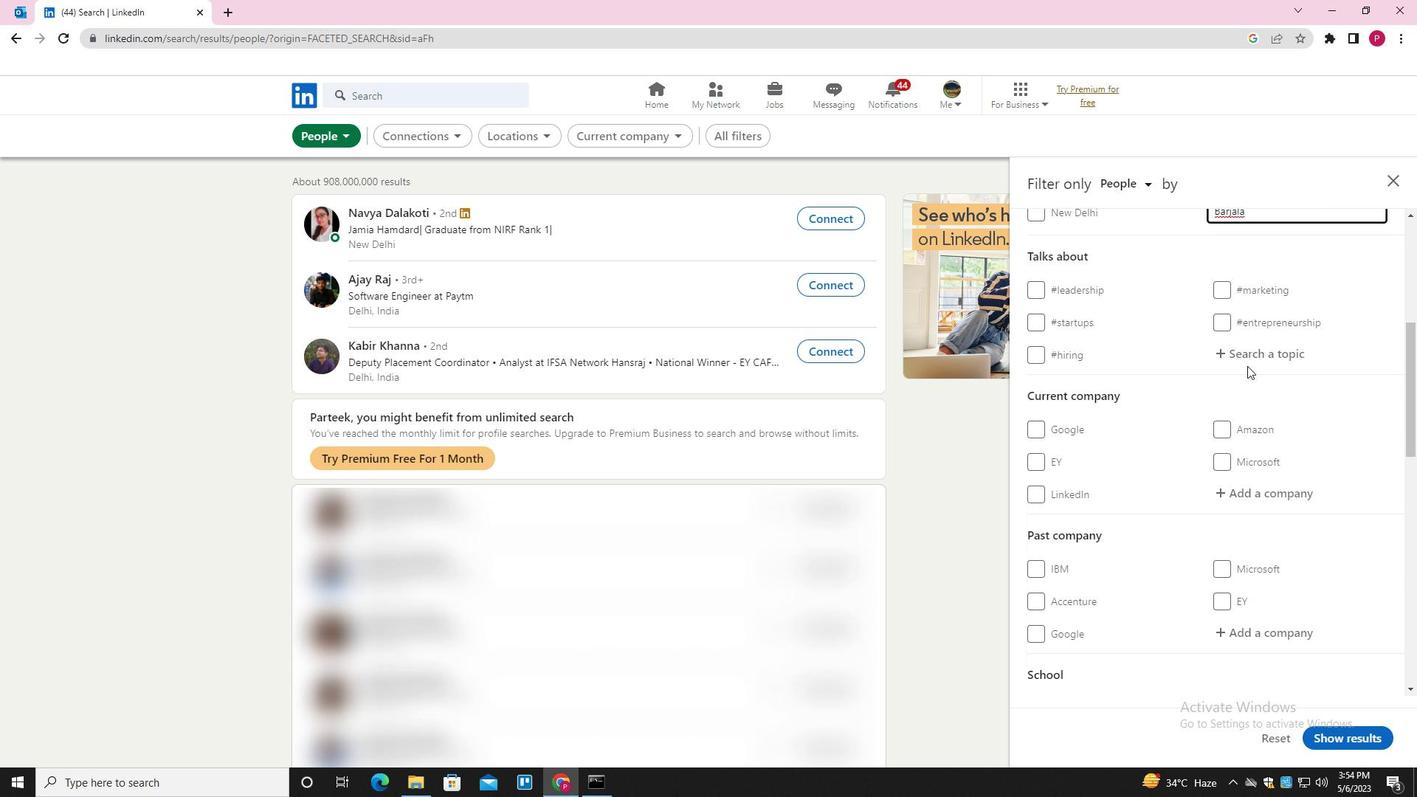
Action: Key pressed LINKEDINLEARNING<Key.down><Key.enter>
Screenshot: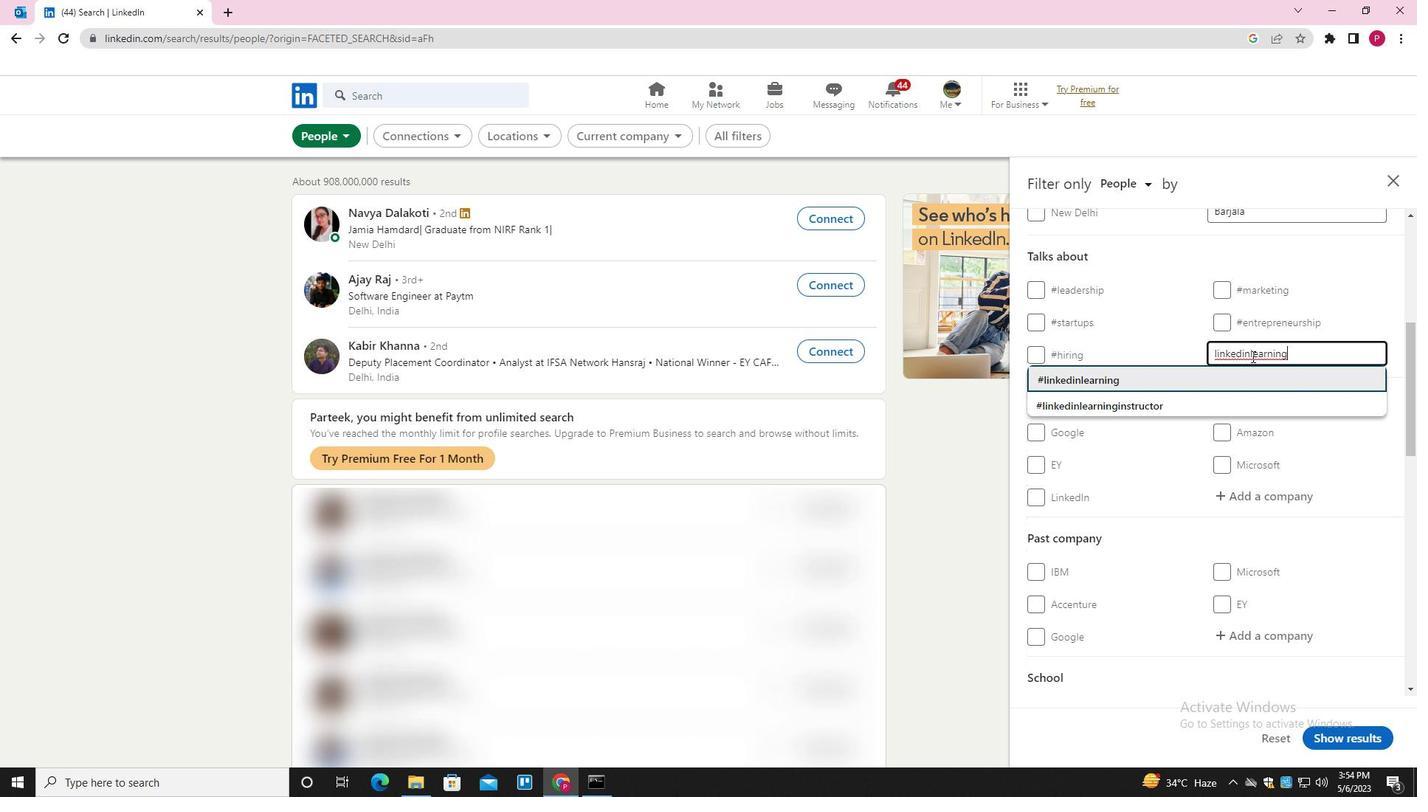
Action: Mouse moved to (1182, 403)
Screenshot: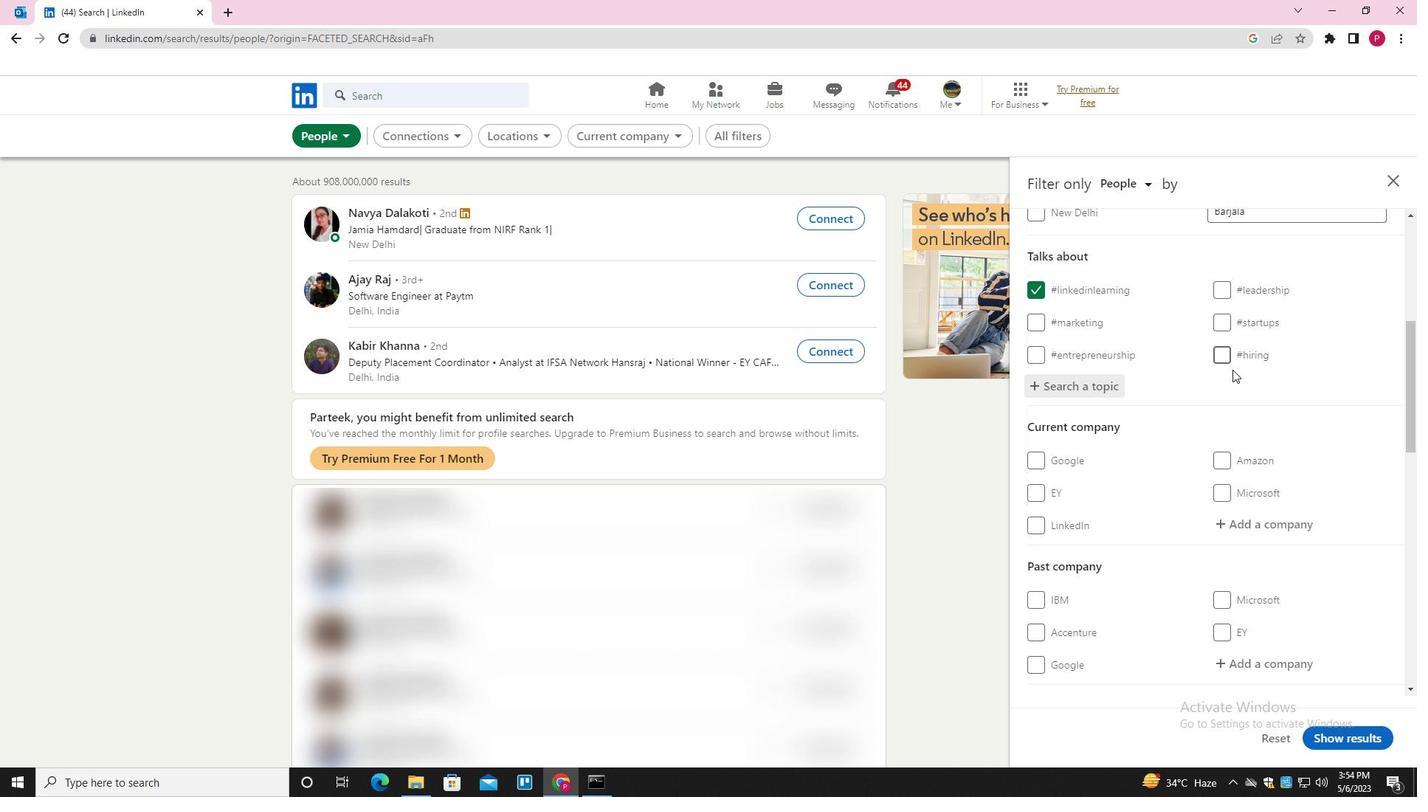 
Action: Mouse scrolled (1182, 402) with delta (0, 0)
Screenshot: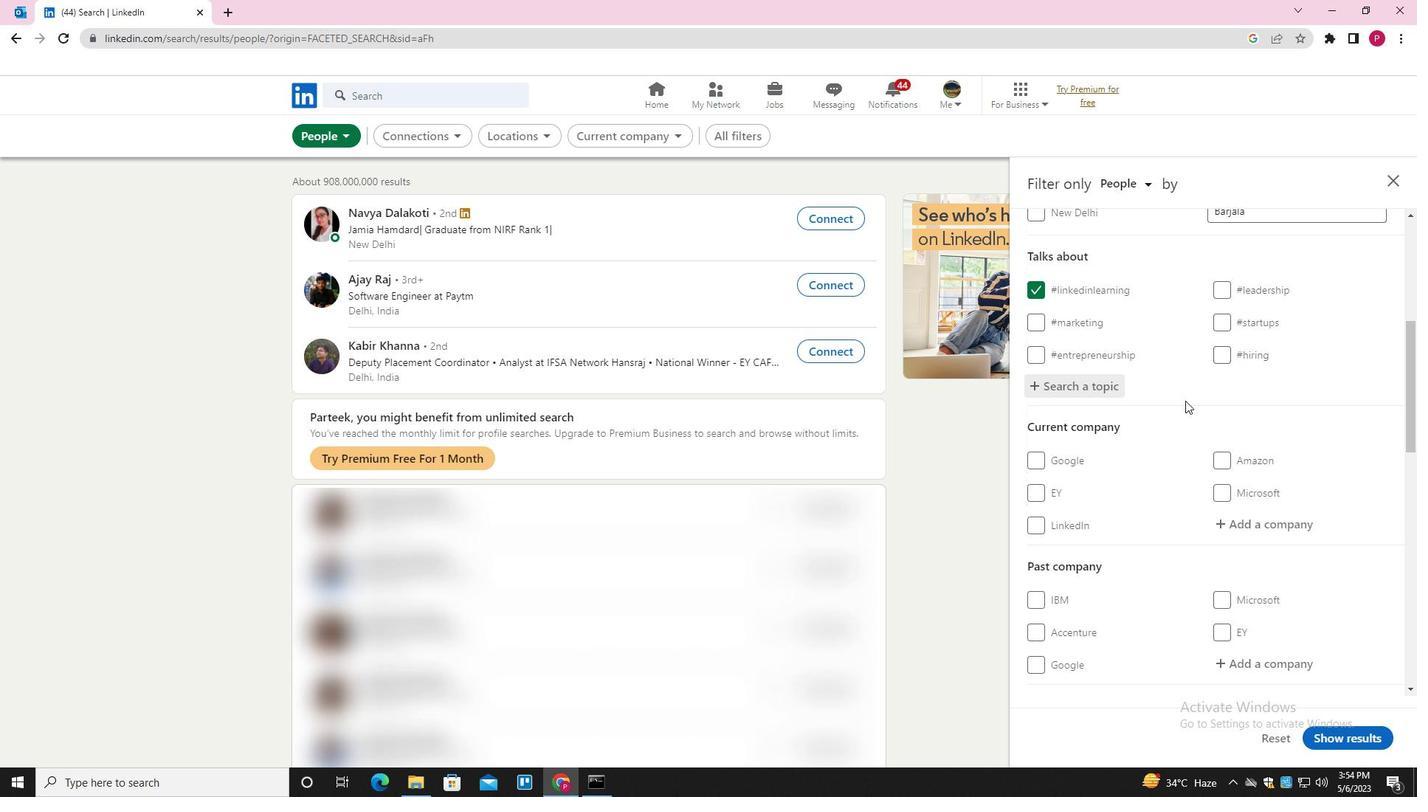 
Action: Mouse scrolled (1182, 402) with delta (0, 0)
Screenshot: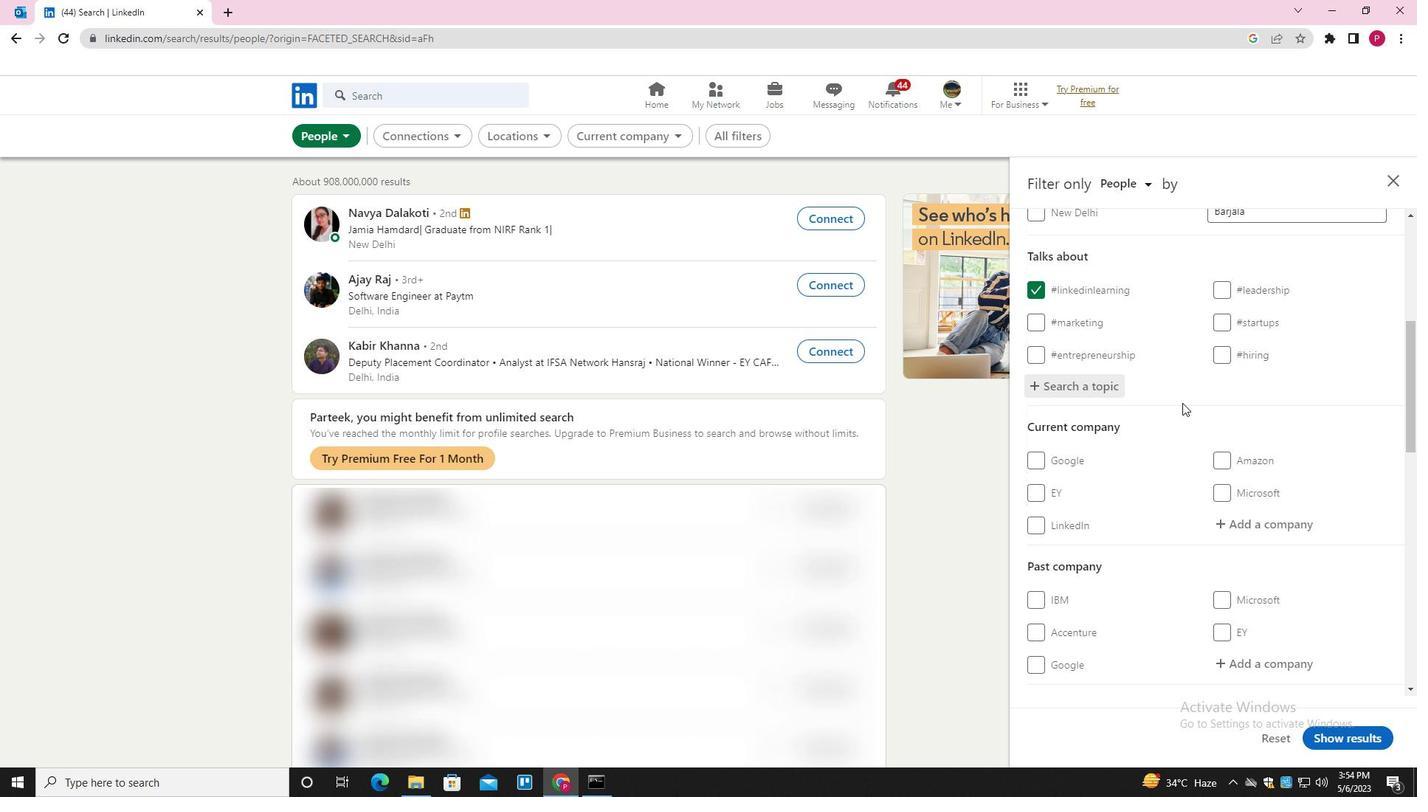 
Action: Mouse scrolled (1182, 402) with delta (0, 0)
Screenshot: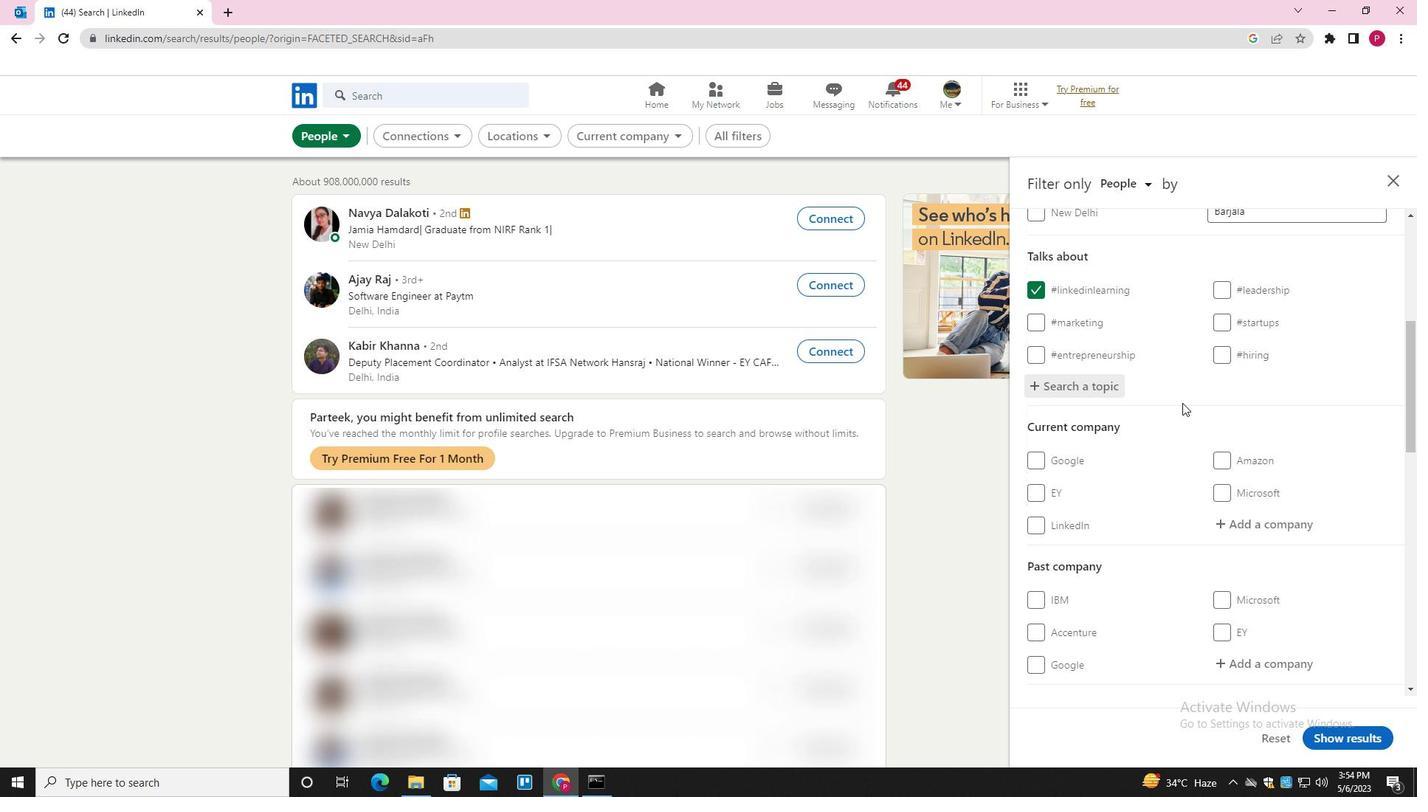 
Action: Mouse scrolled (1182, 402) with delta (0, 0)
Screenshot: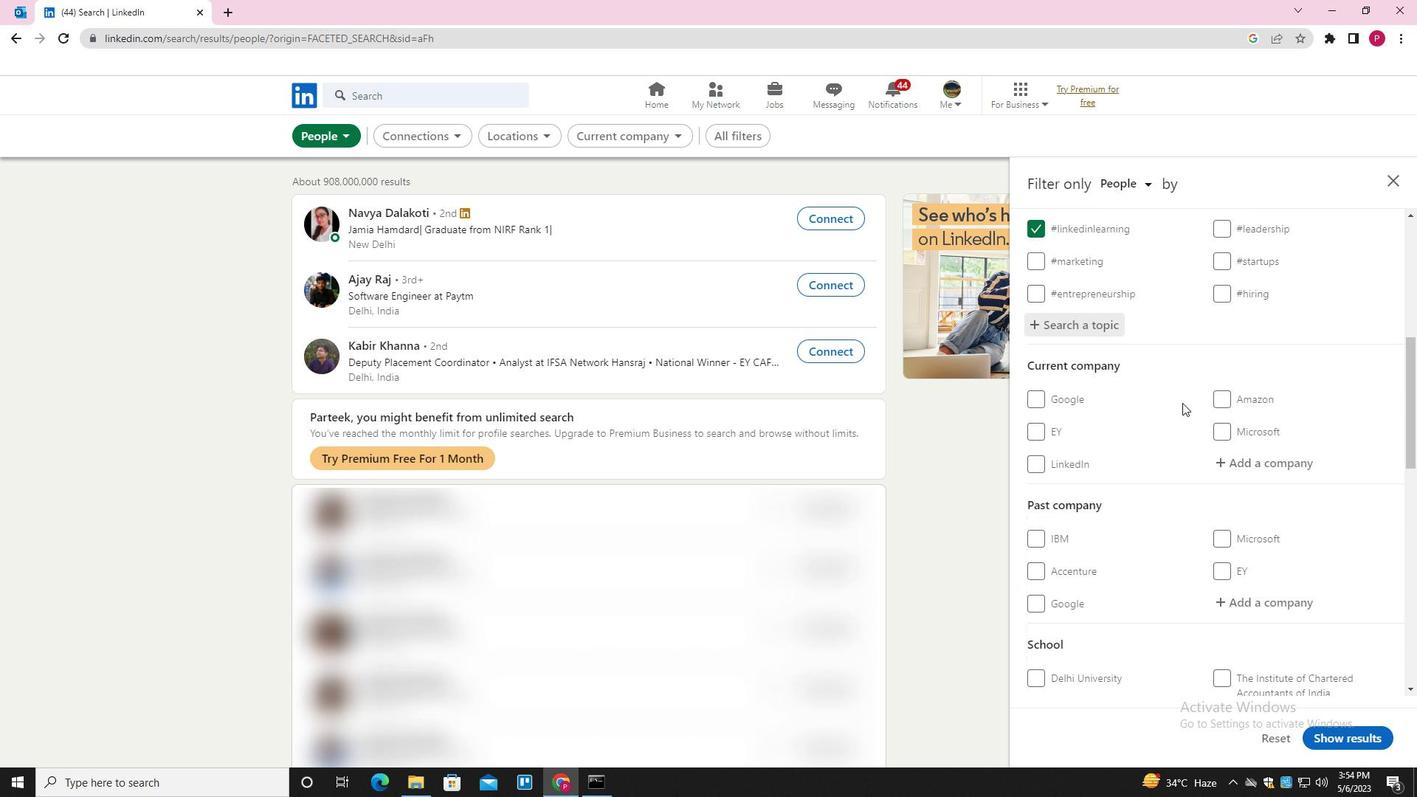 
Action: Mouse moved to (1175, 410)
Screenshot: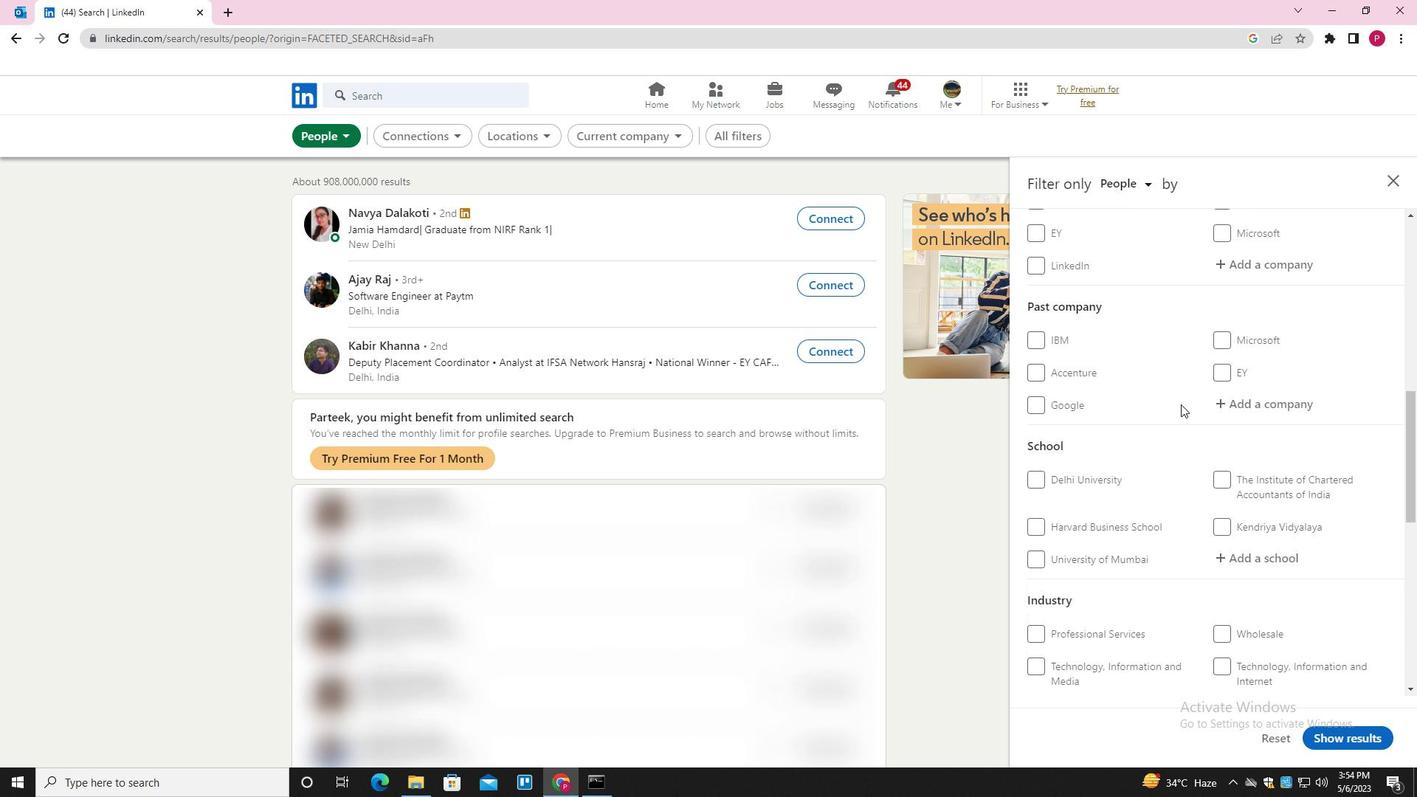 
Action: Mouse scrolled (1175, 409) with delta (0, 0)
Screenshot: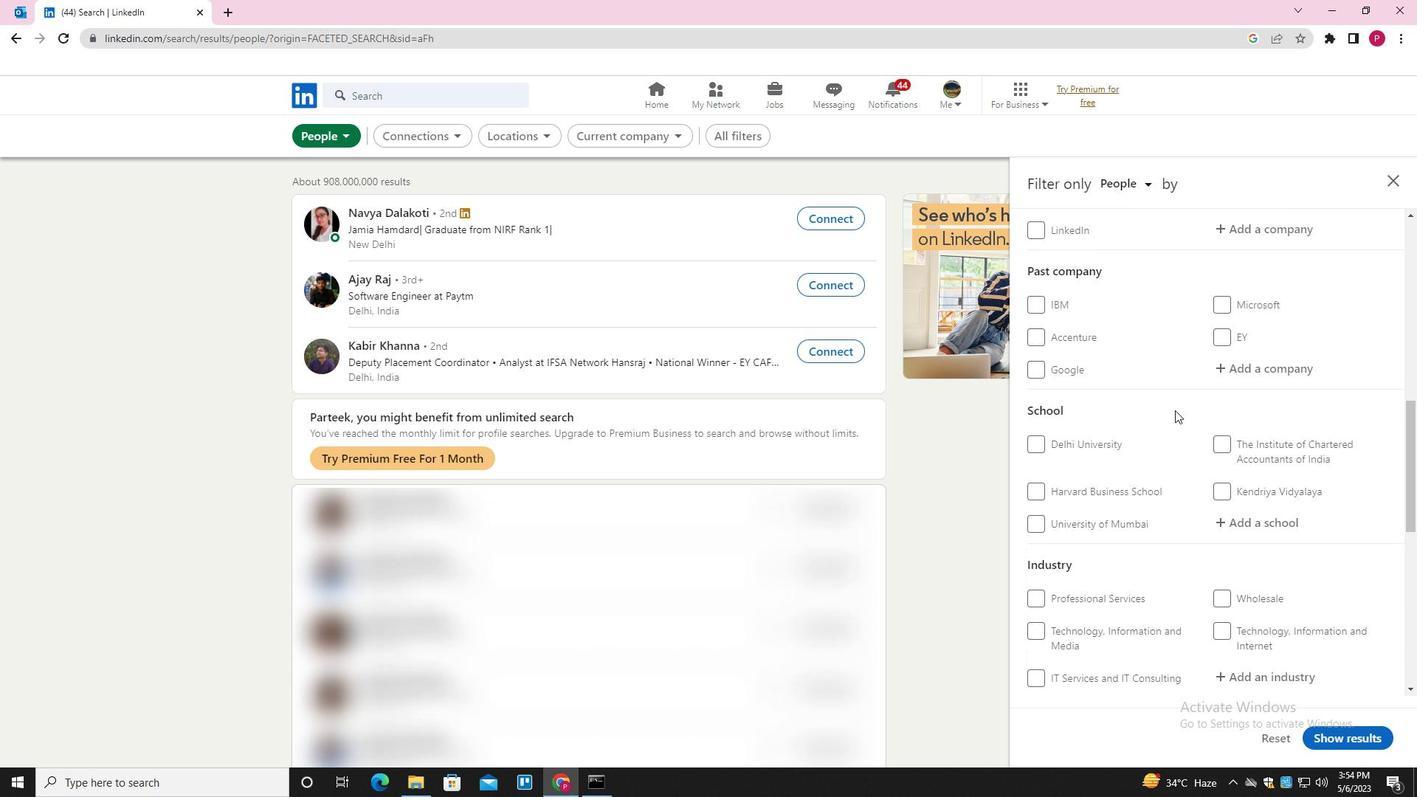 
Action: Mouse scrolled (1175, 409) with delta (0, 0)
Screenshot: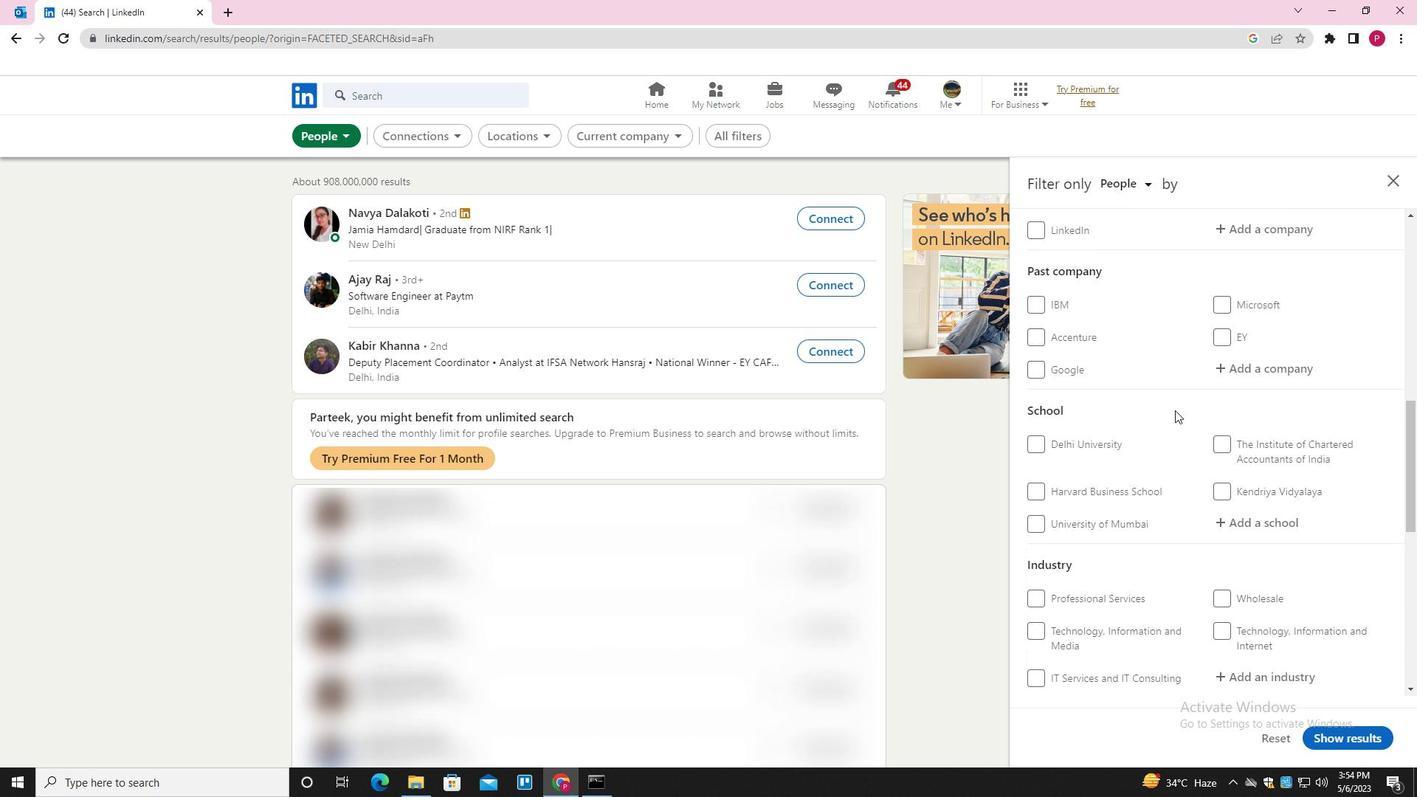 
Action: Mouse scrolled (1175, 409) with delta (0, 0)
Screenshot: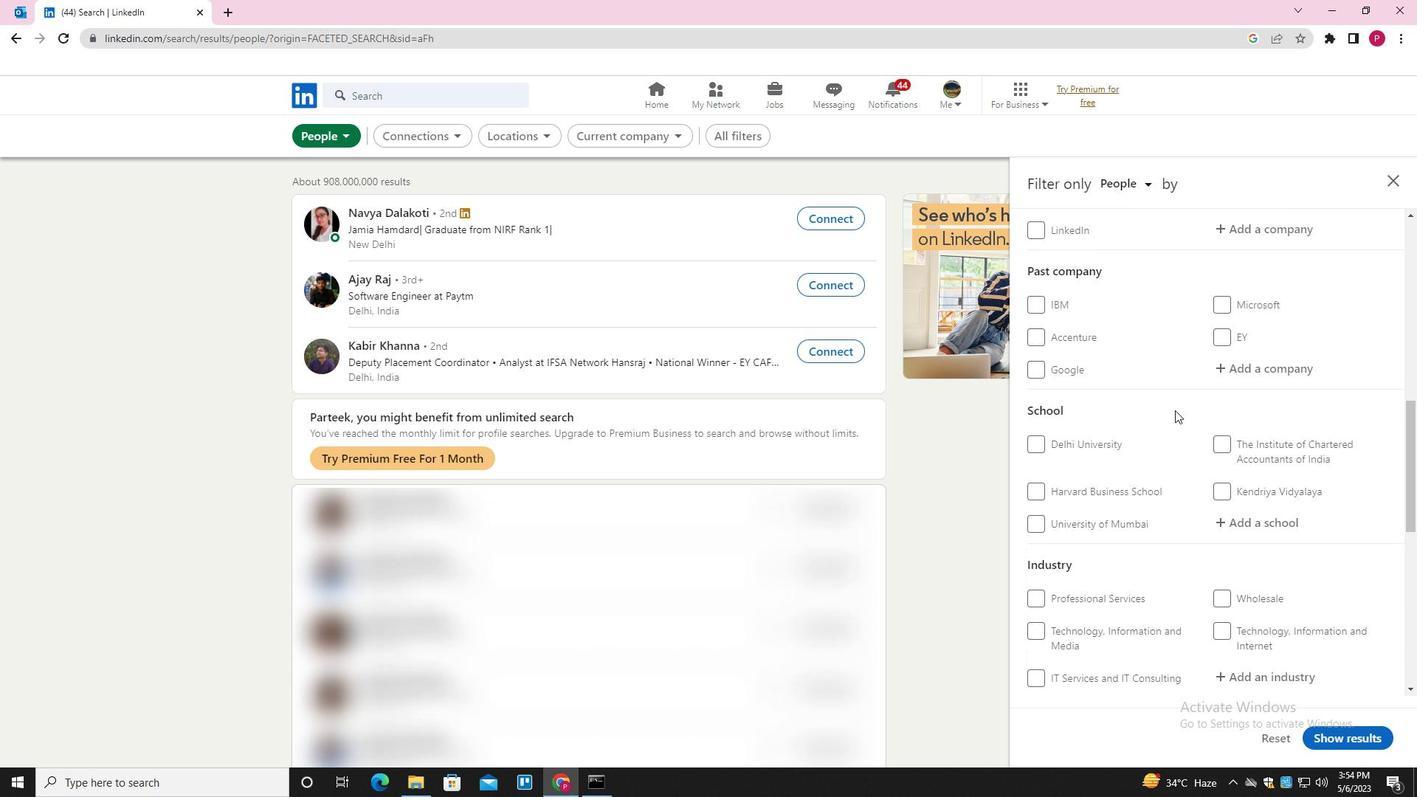 
Action: Mouse scrolled (1175, 409) with delta (0, 0)
Screenshot: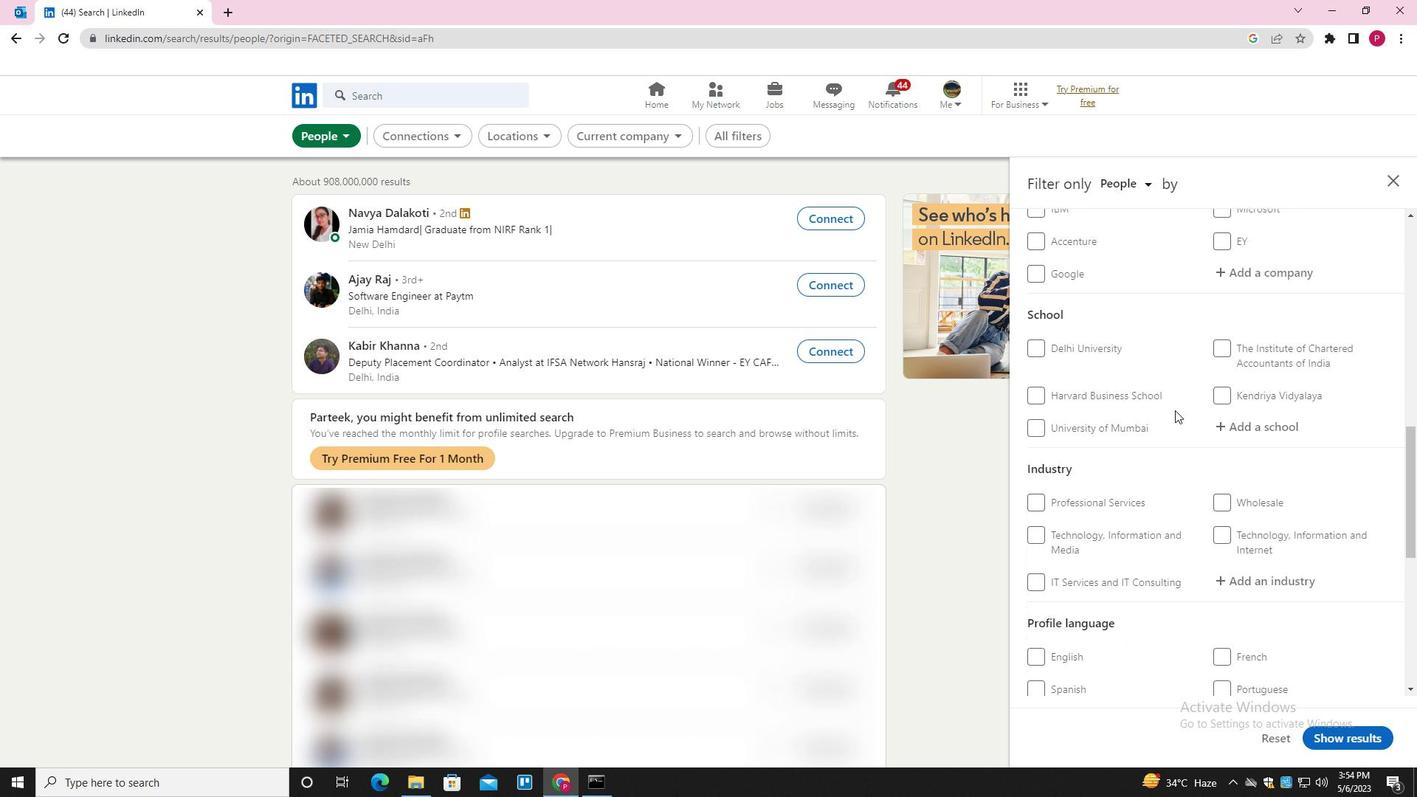 
Action: Mouse moved to (1220, 454)
Screenshot: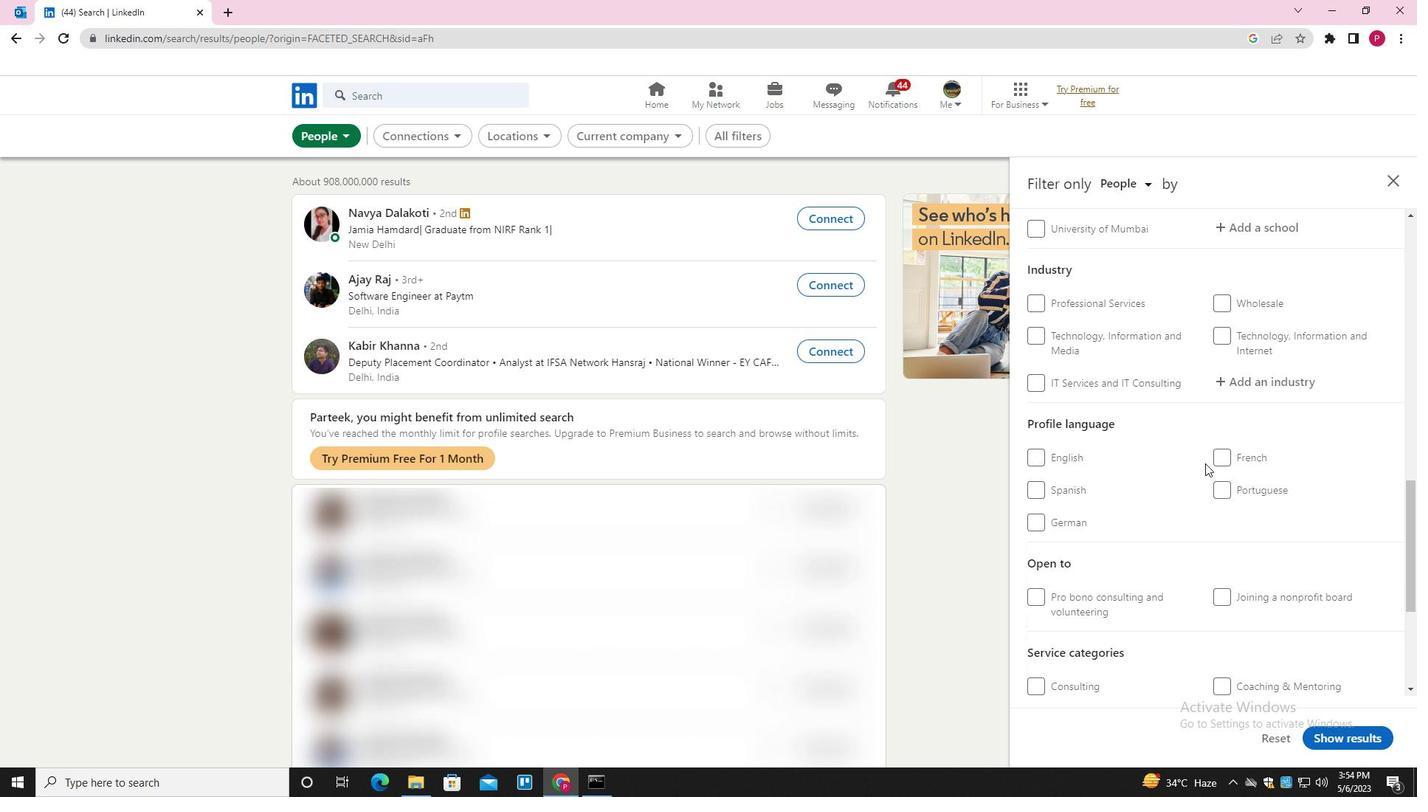 
Action: Mouse pressed left at (1220, 454)
Screenshot: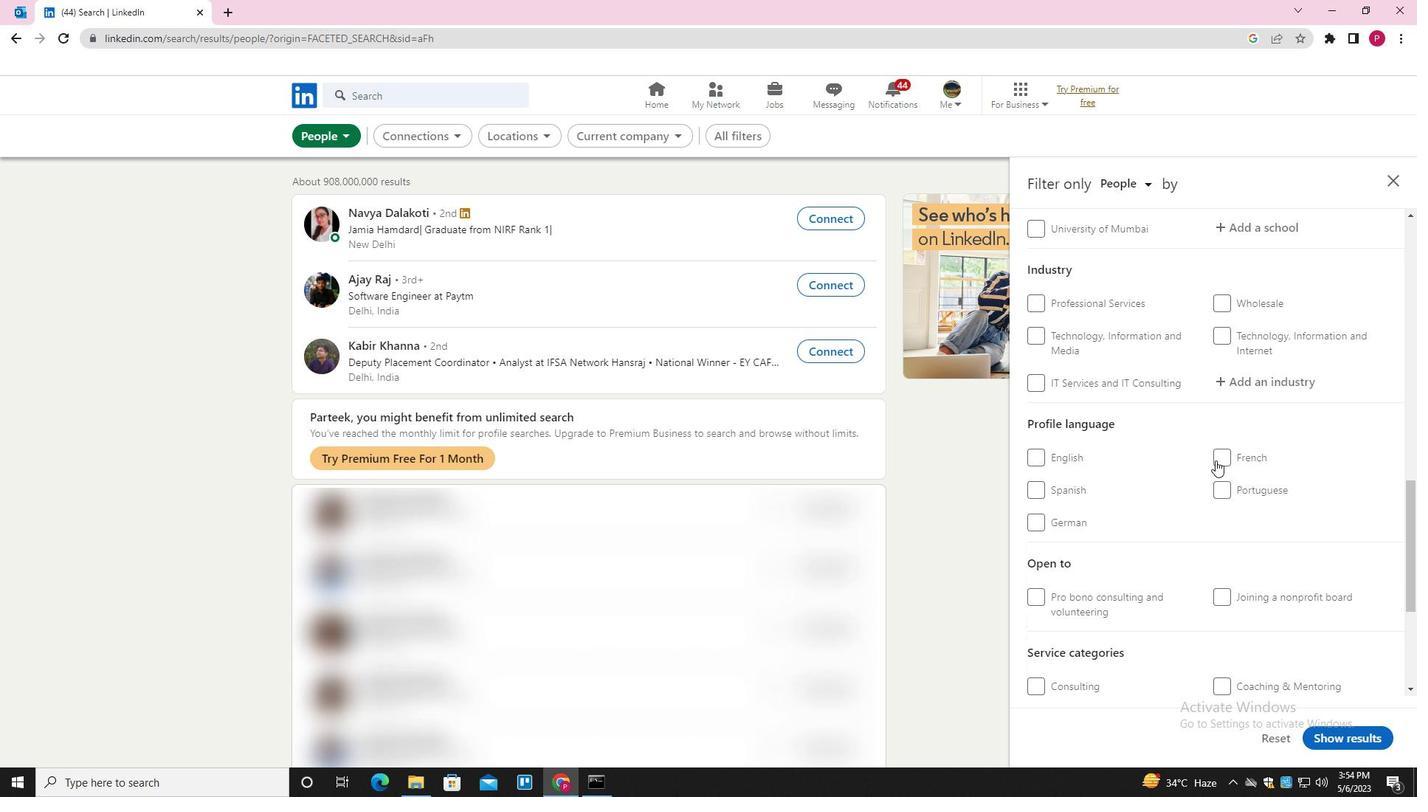 
Action: Mouse moved to (1137, 502)
Screenshot: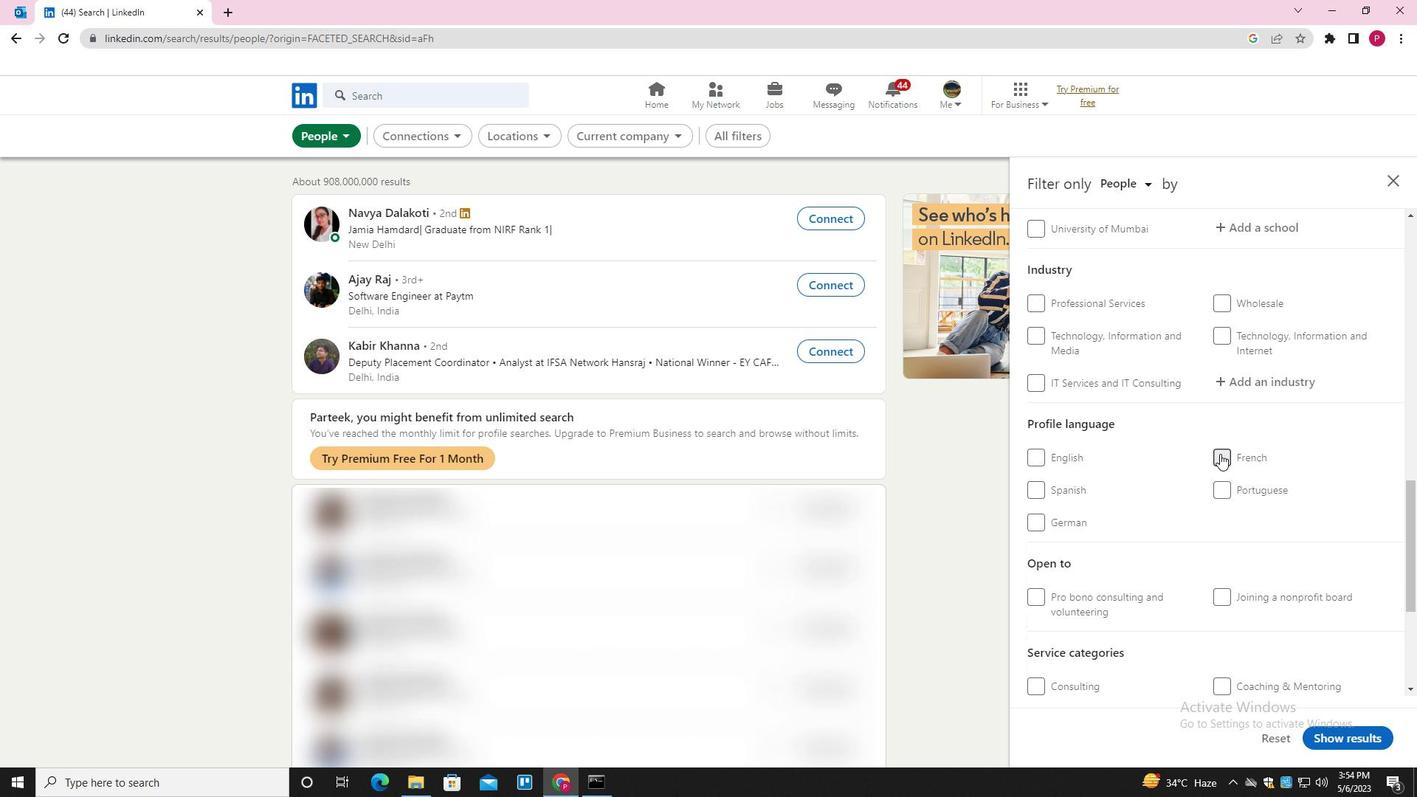 
Action: Mouse scrolled (1137, 502) with delta (0, 0)
Screenshot: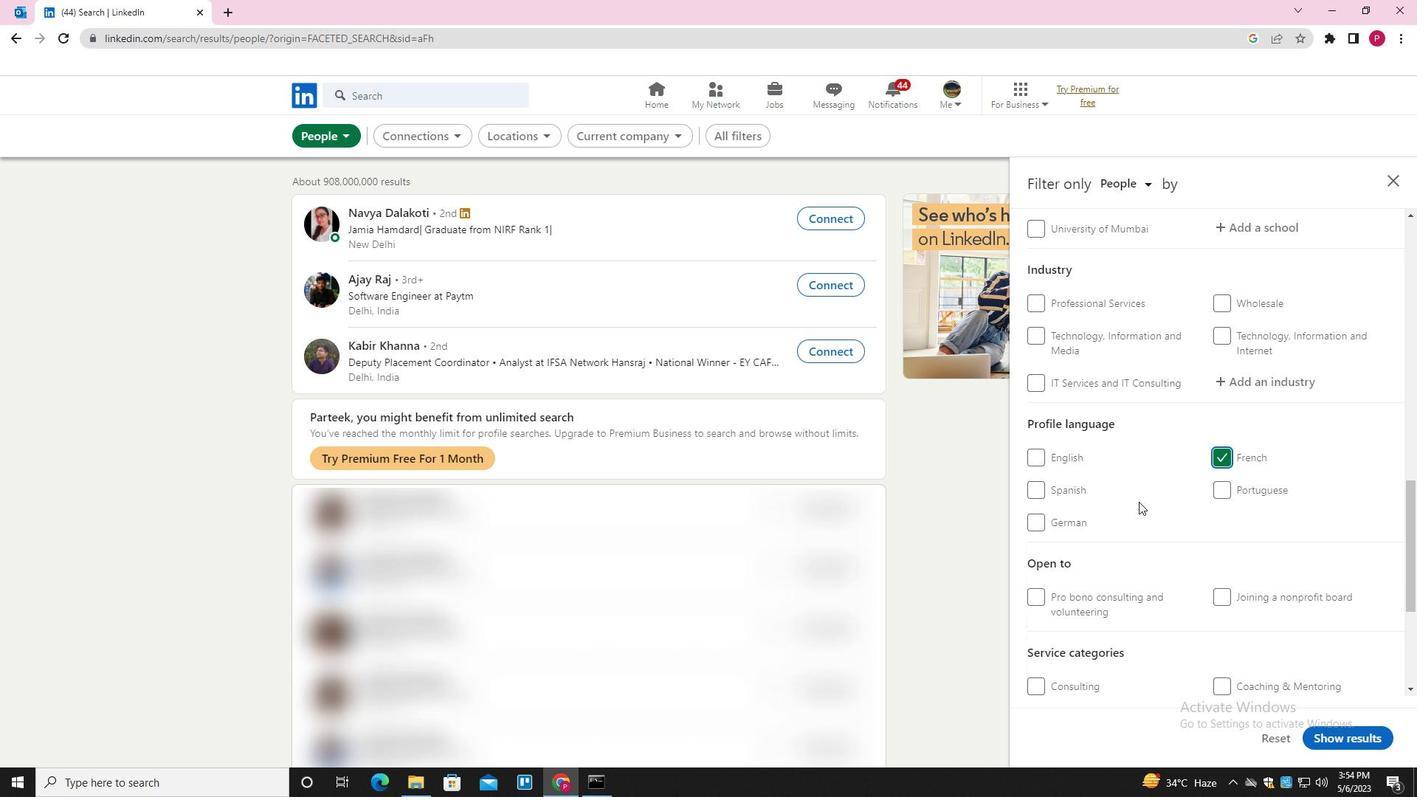 
Action: Mouse scrolled (1137, 502) with delta (0, 0)
Screenshot: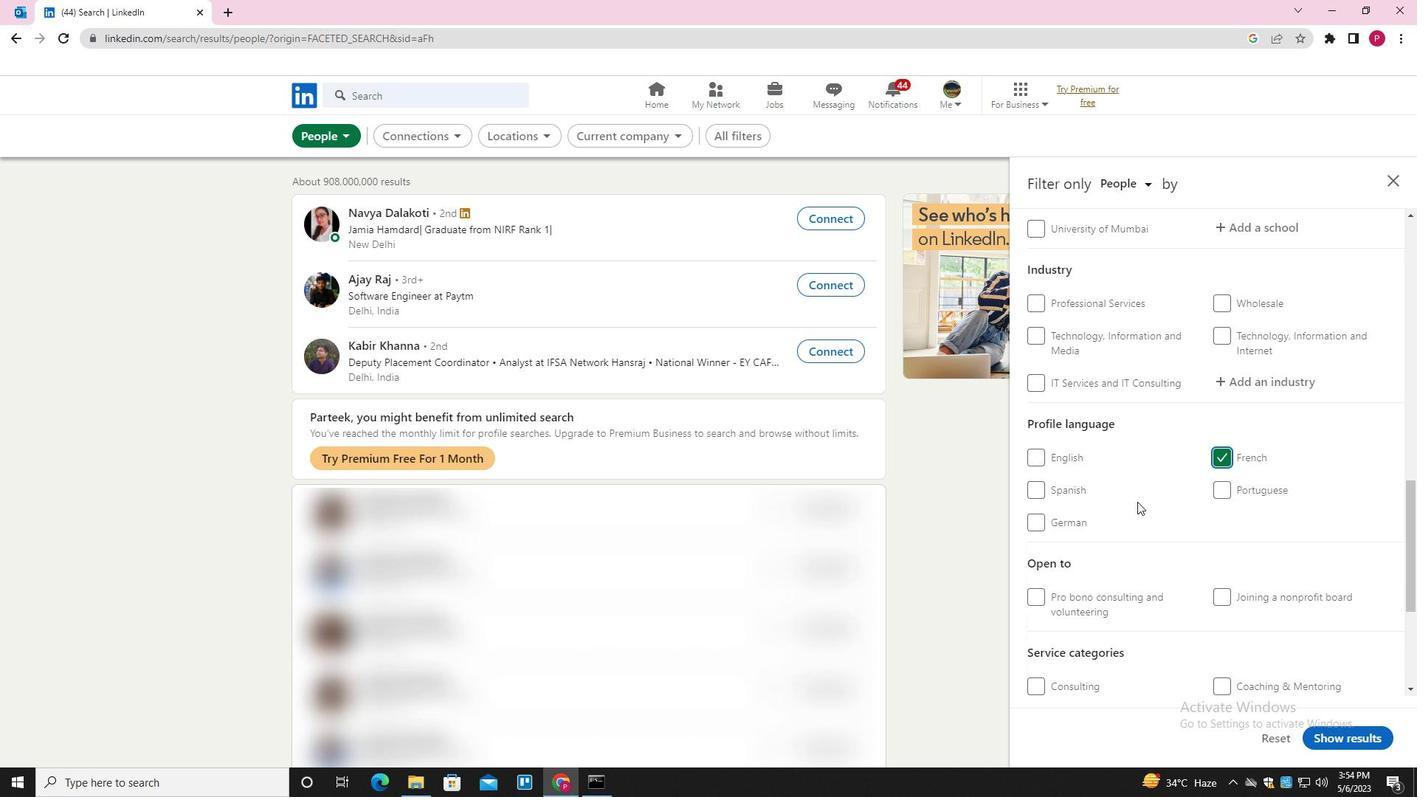
Action: Mouse scrolled (1137, 502) with delta (0, 0)
Screenshot: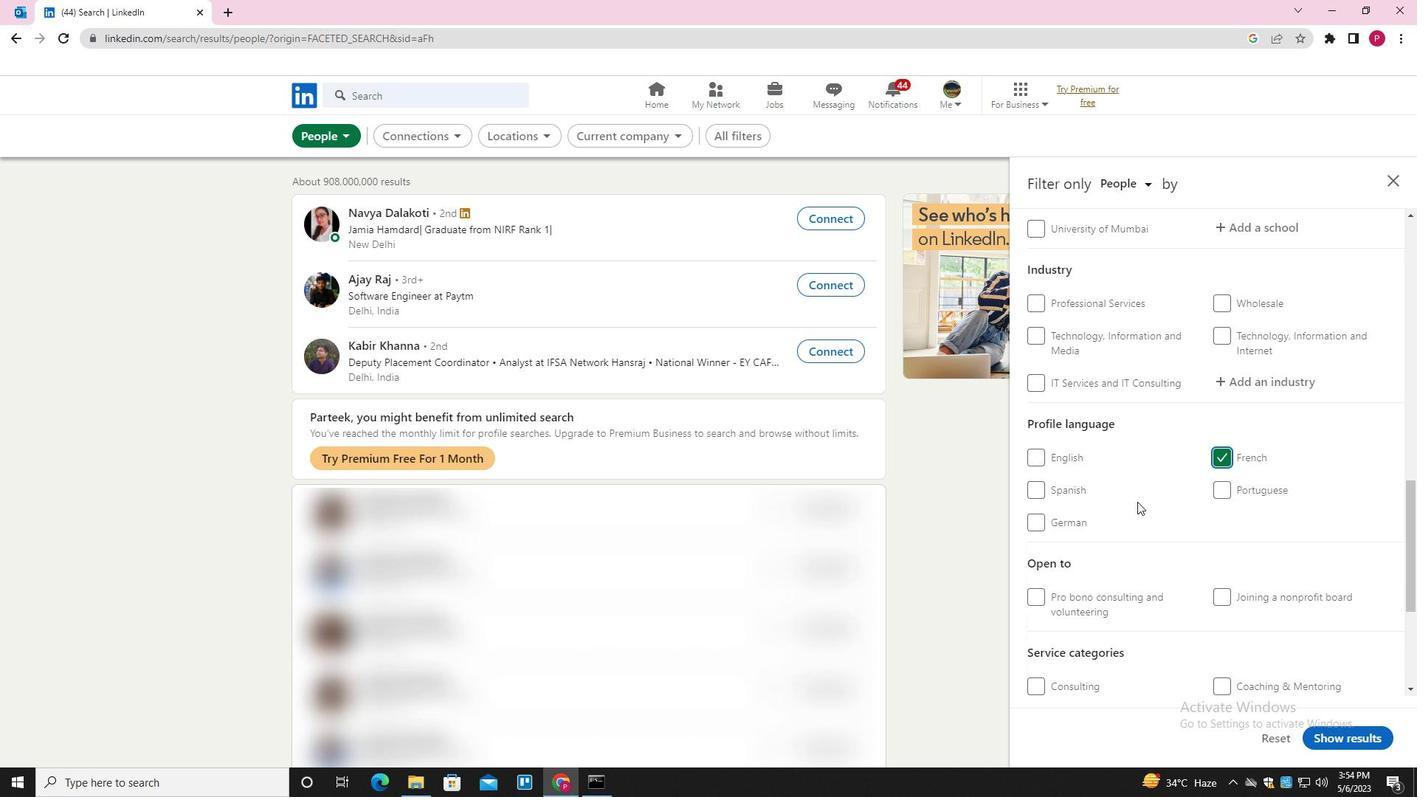 
Action: Mouse scrolled (1137, 502) with delta (0, 0)
Screenshot: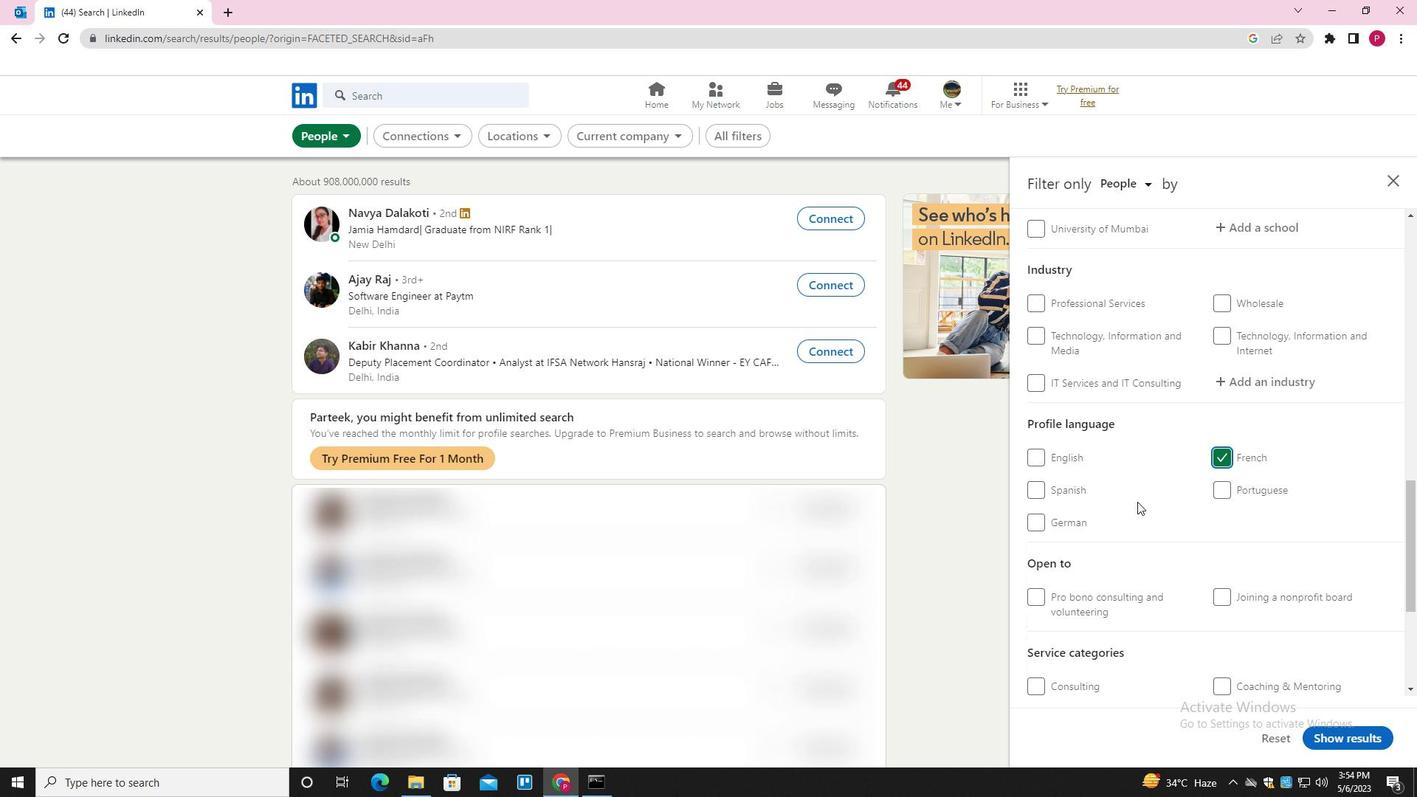 
Action: Mouse scrolled (1137, 502) with delta (0, 0)
Screenshot: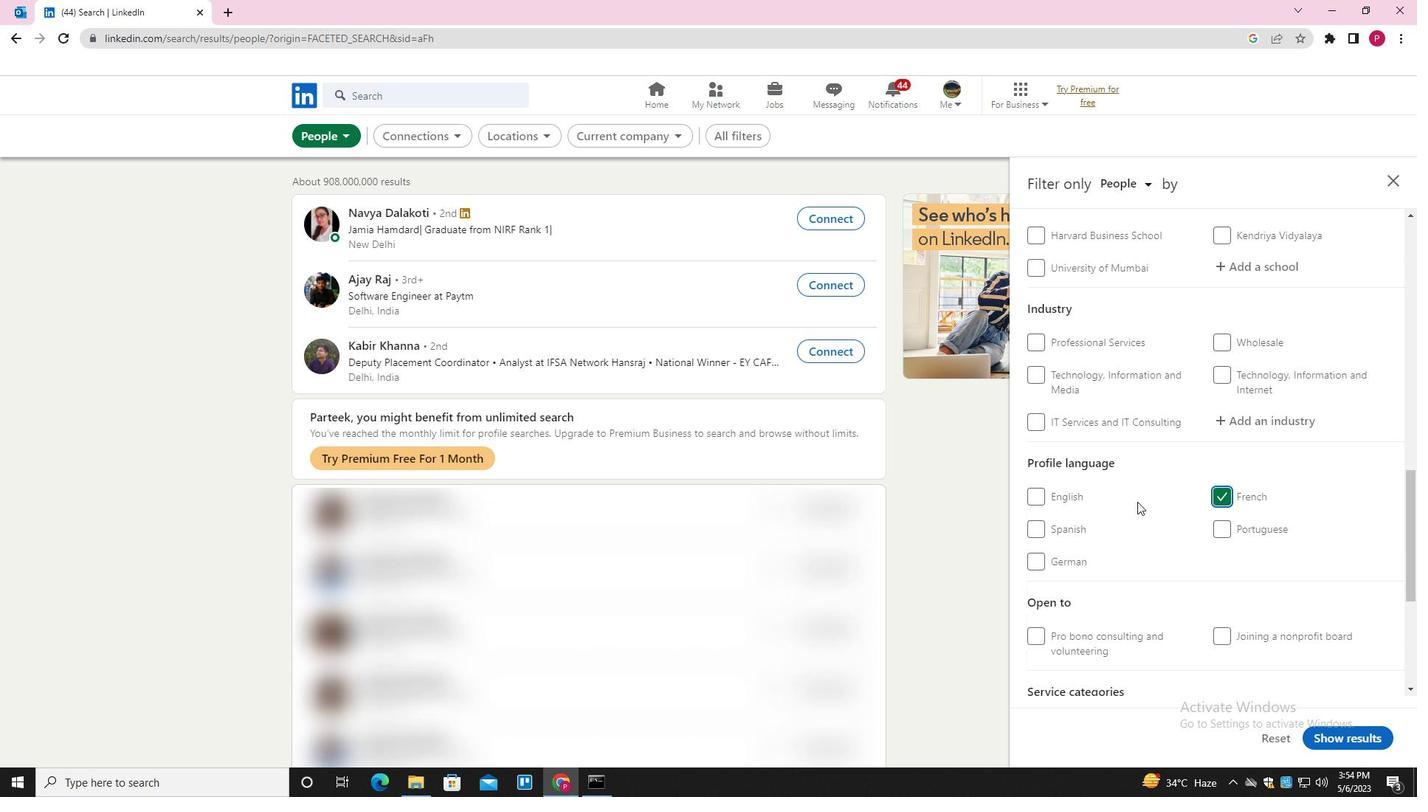 
Action: Mouse scrolled (1137, 502) with delta (0, 0)
Screenshot: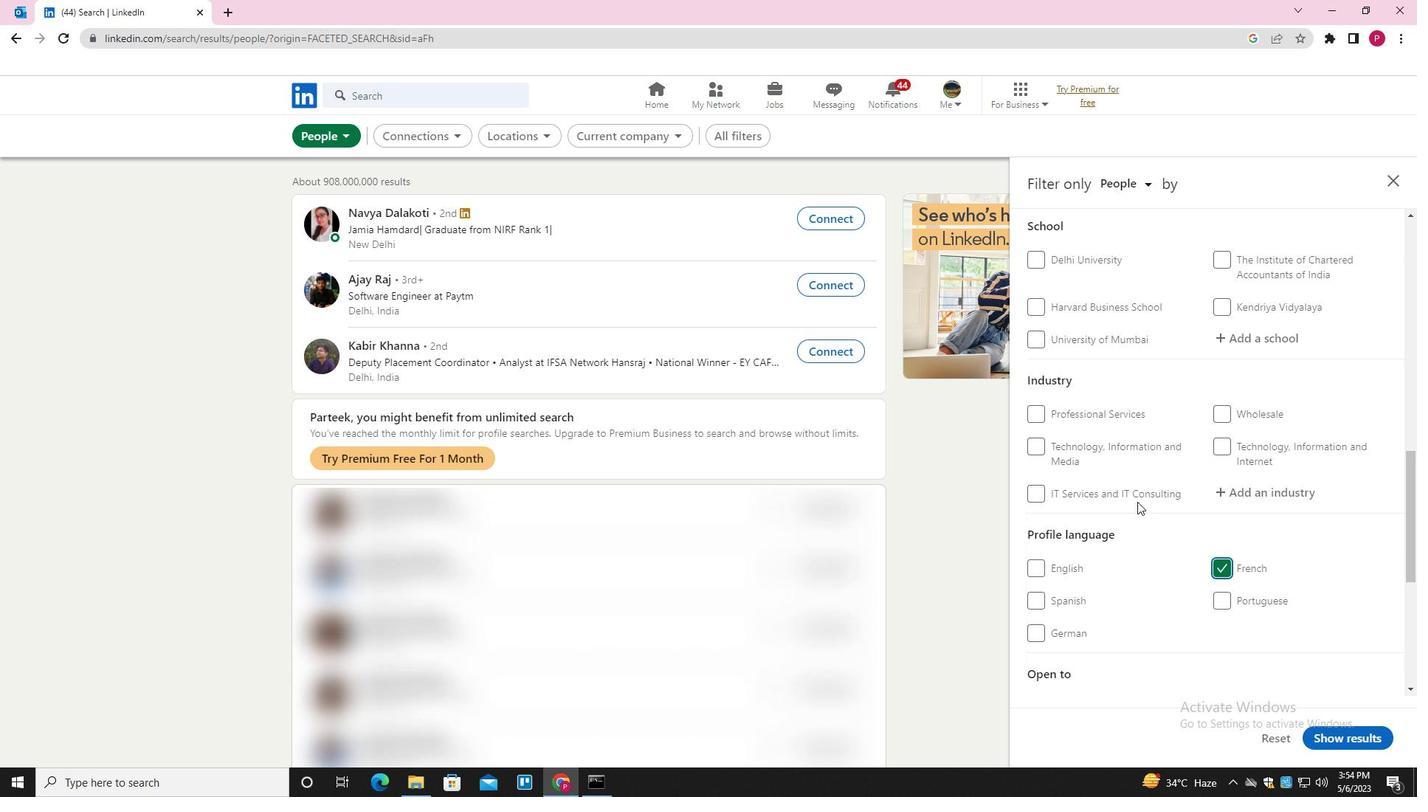 
Action: Mouse moved to (1173, 454)
Screenshot: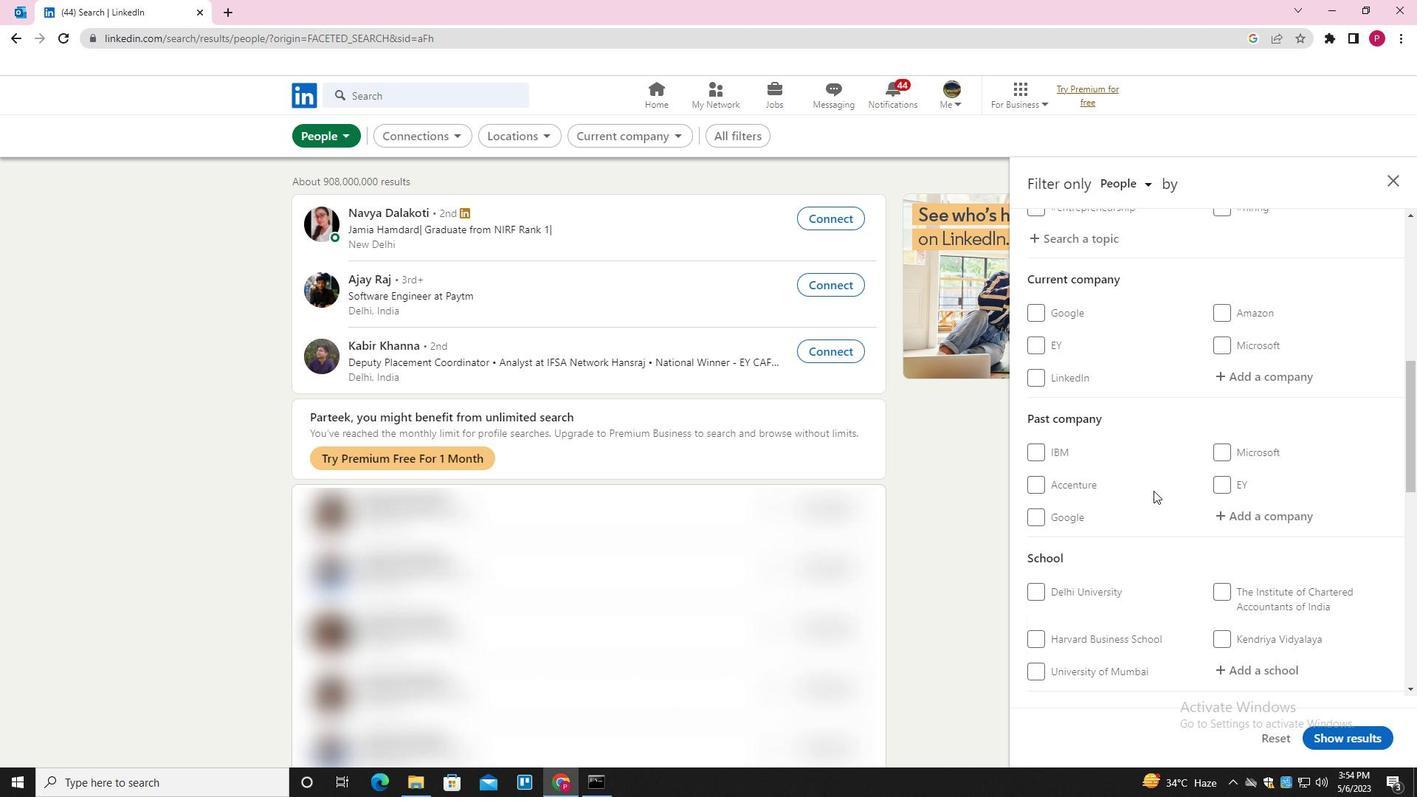 
Action: Mouse scrolled (1173, 454) with delta (0, 0)
Screenshot: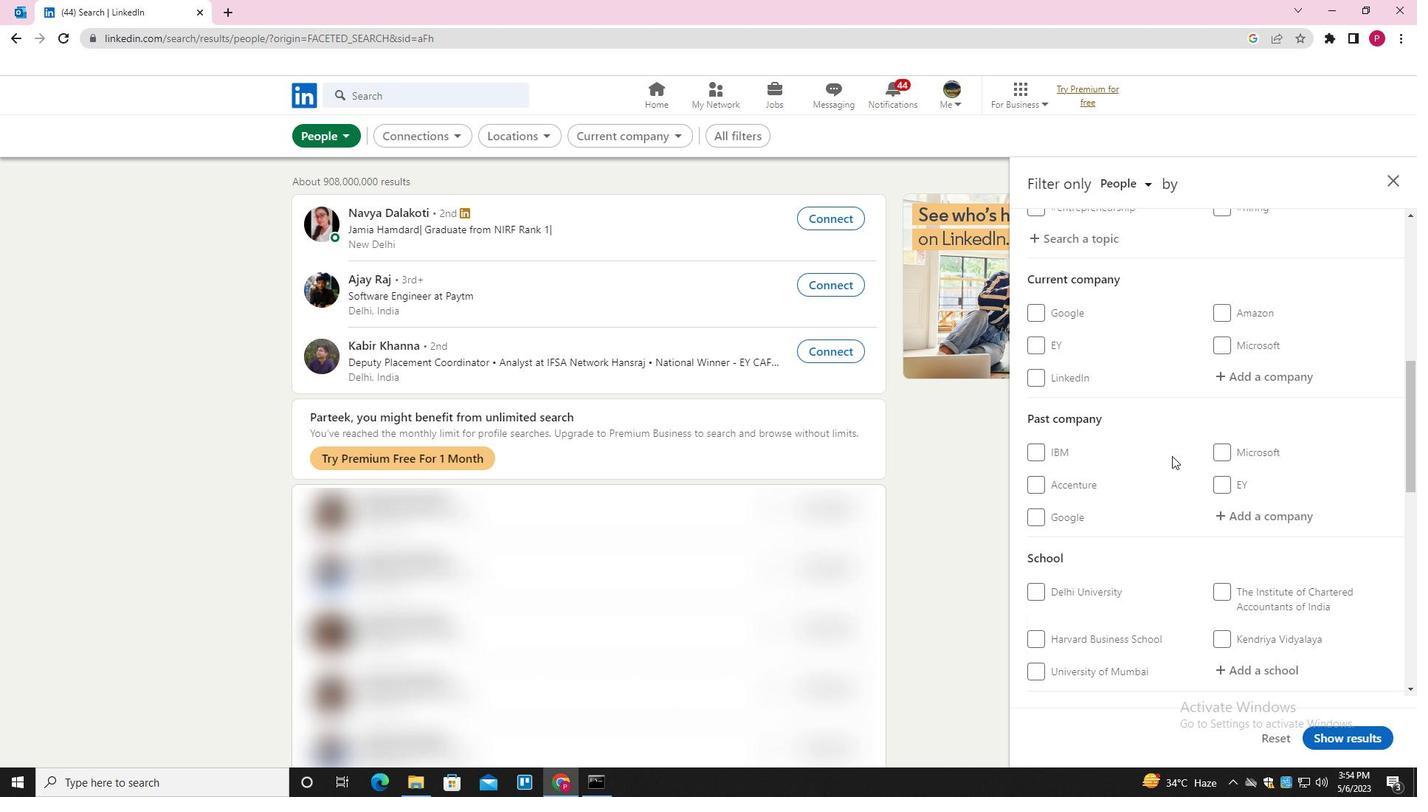 
Action: Mouse moved to (1262, 449)
Screenshot: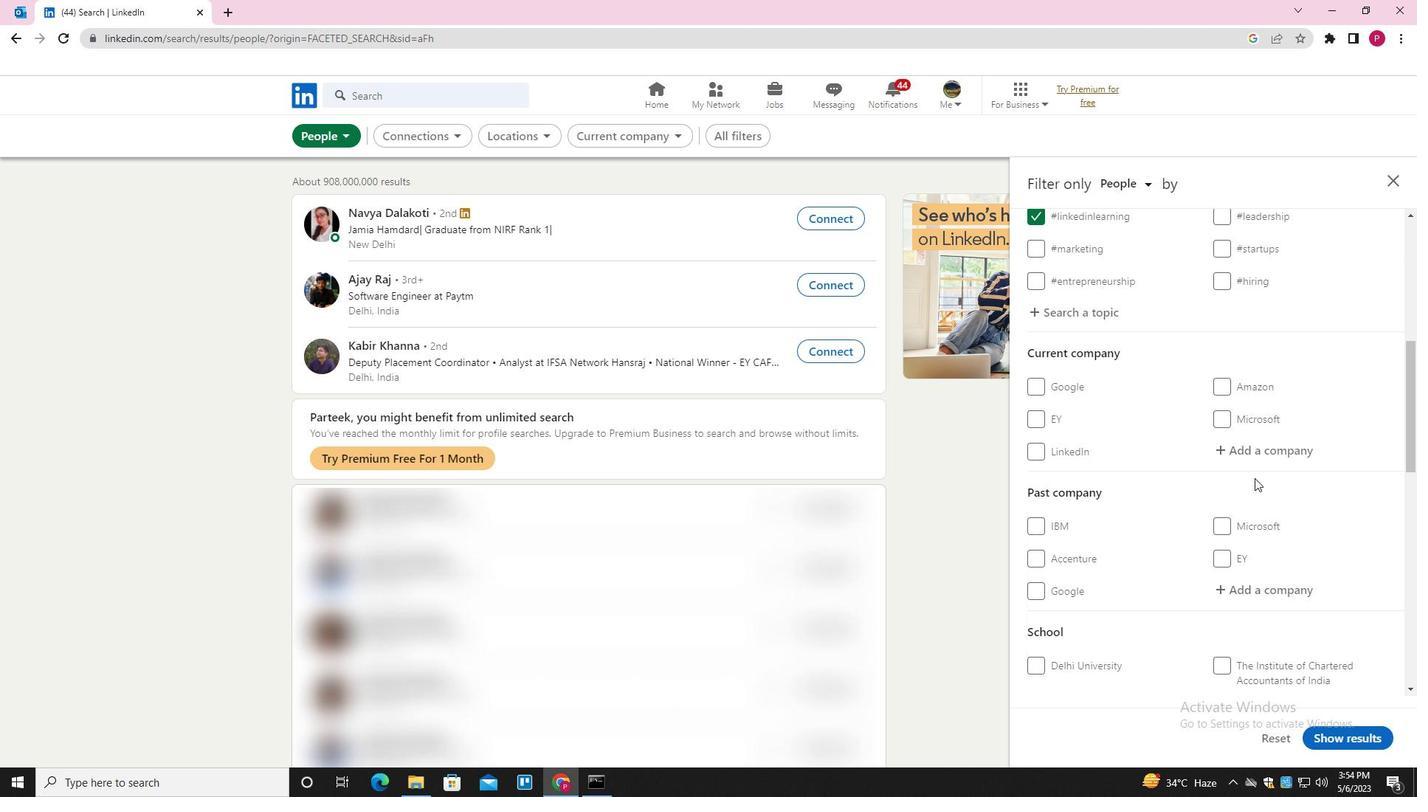 
Action: Mouse pressed left at (1262, 449)
Screenshot: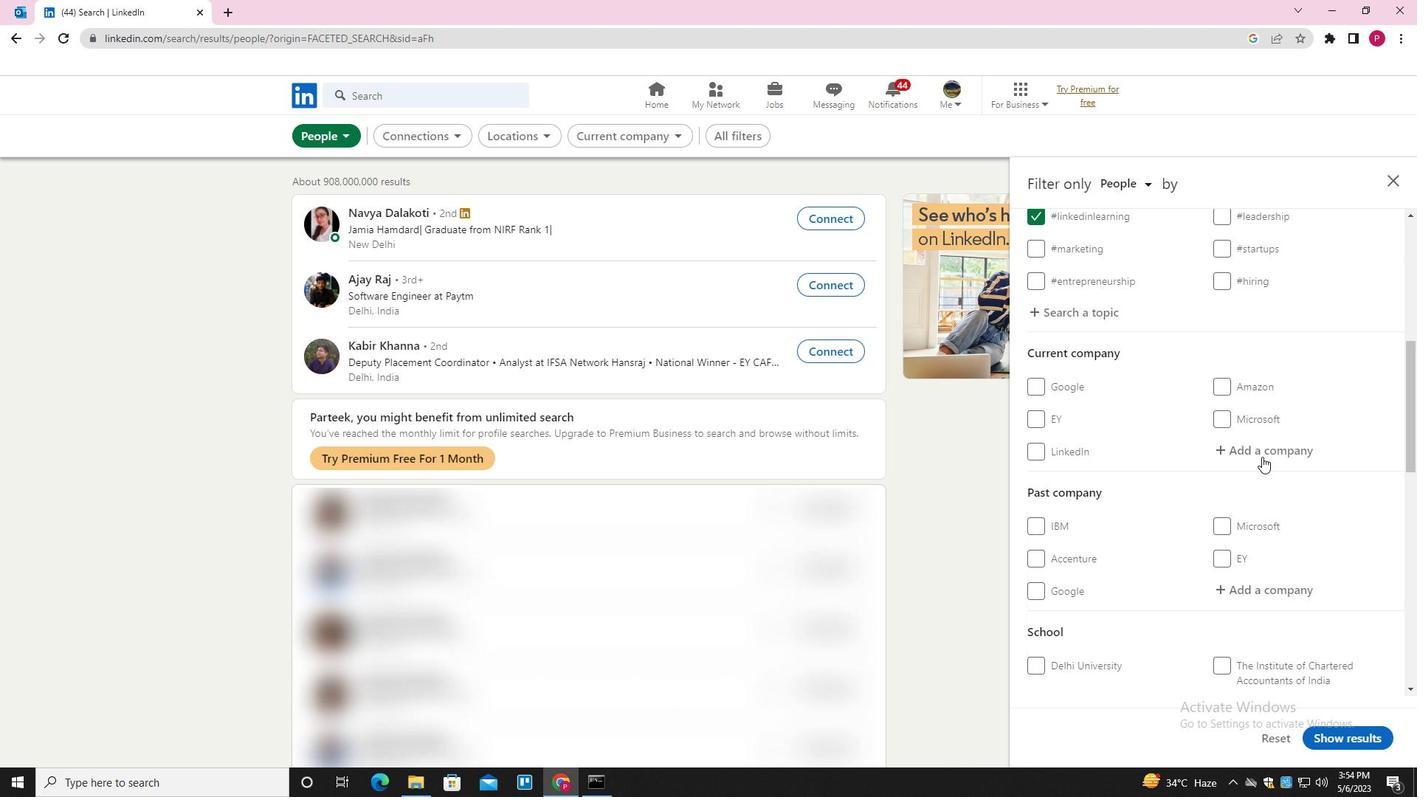 
Action: Key pressed <Key.shift>BLUE<Key.space><Key.shift>STAR<Key.down><Key.enter>
Screenshot: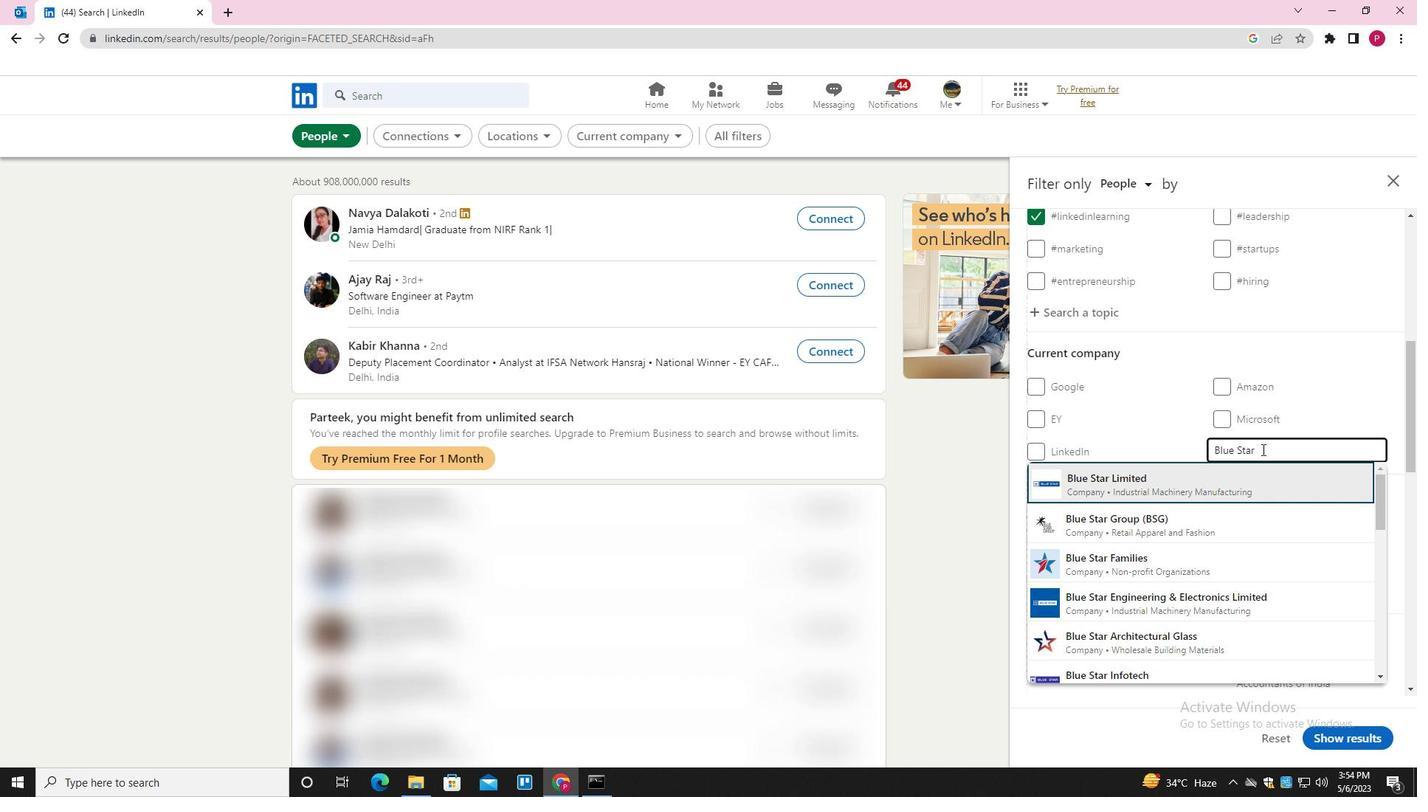 
Action: Mouse moved to (1152, 483)
Screenshot: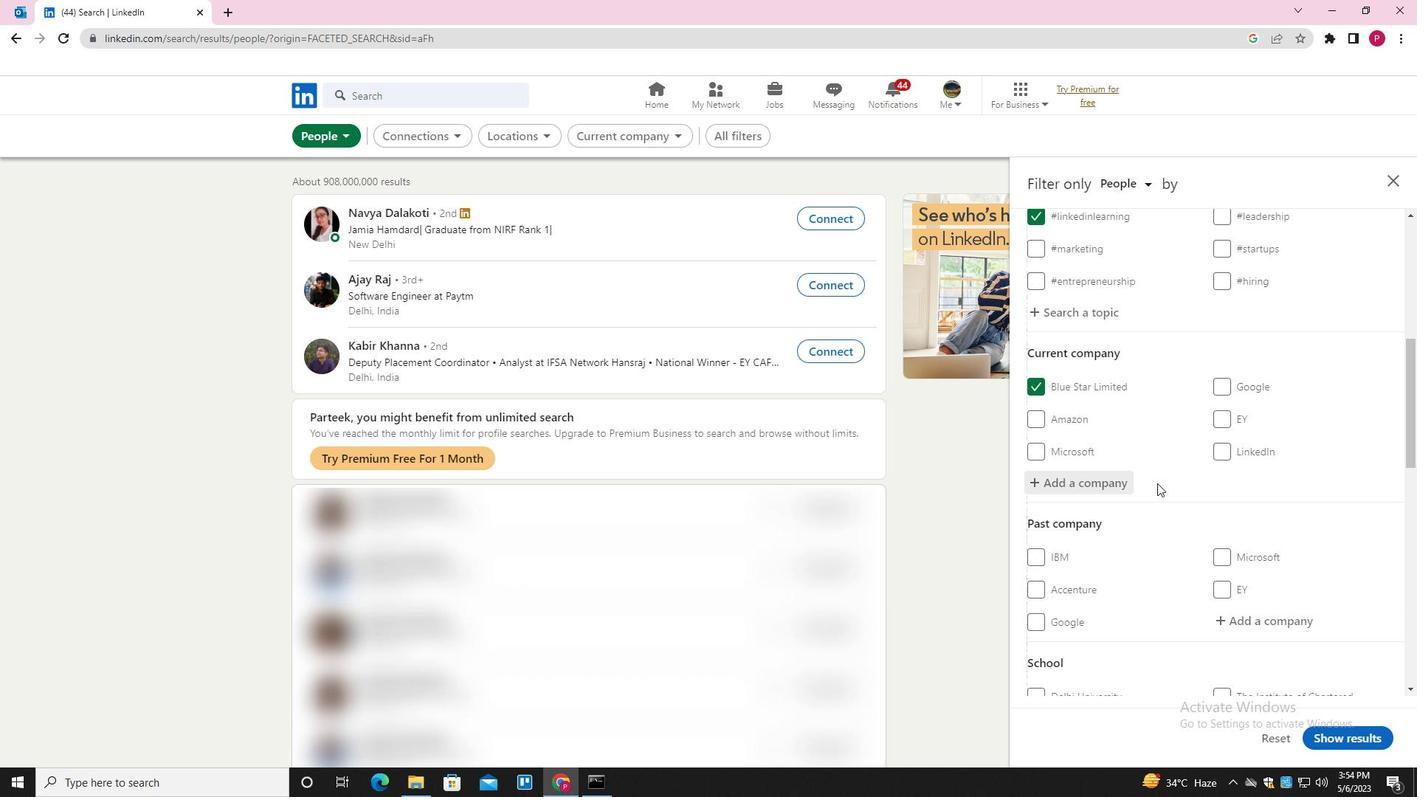 
Action: Mouse scrolled (1152, 482) with delta (0, 0)
Screenshot: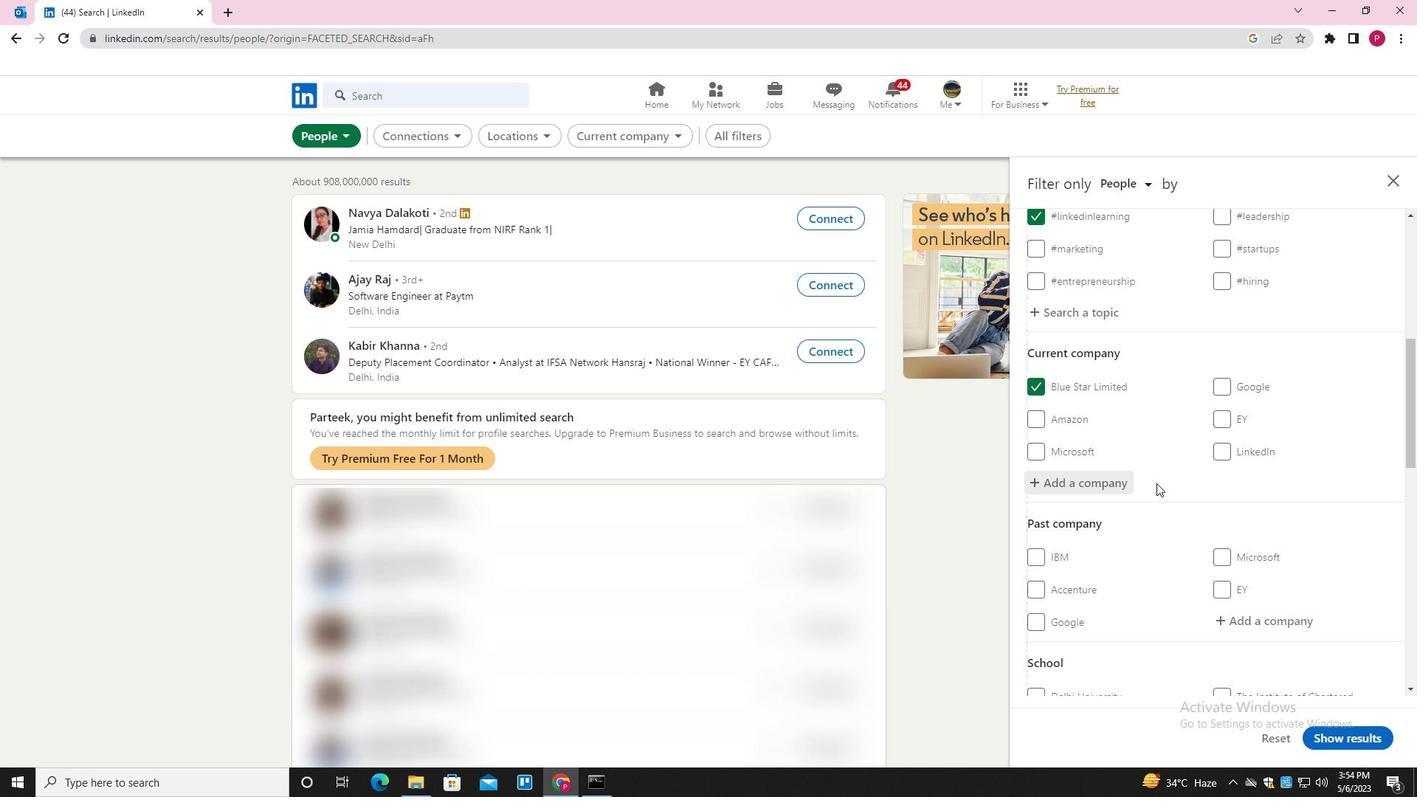 
Action: Mouse scrolled (1152, 482) with delta (0, 0)
Screenshot: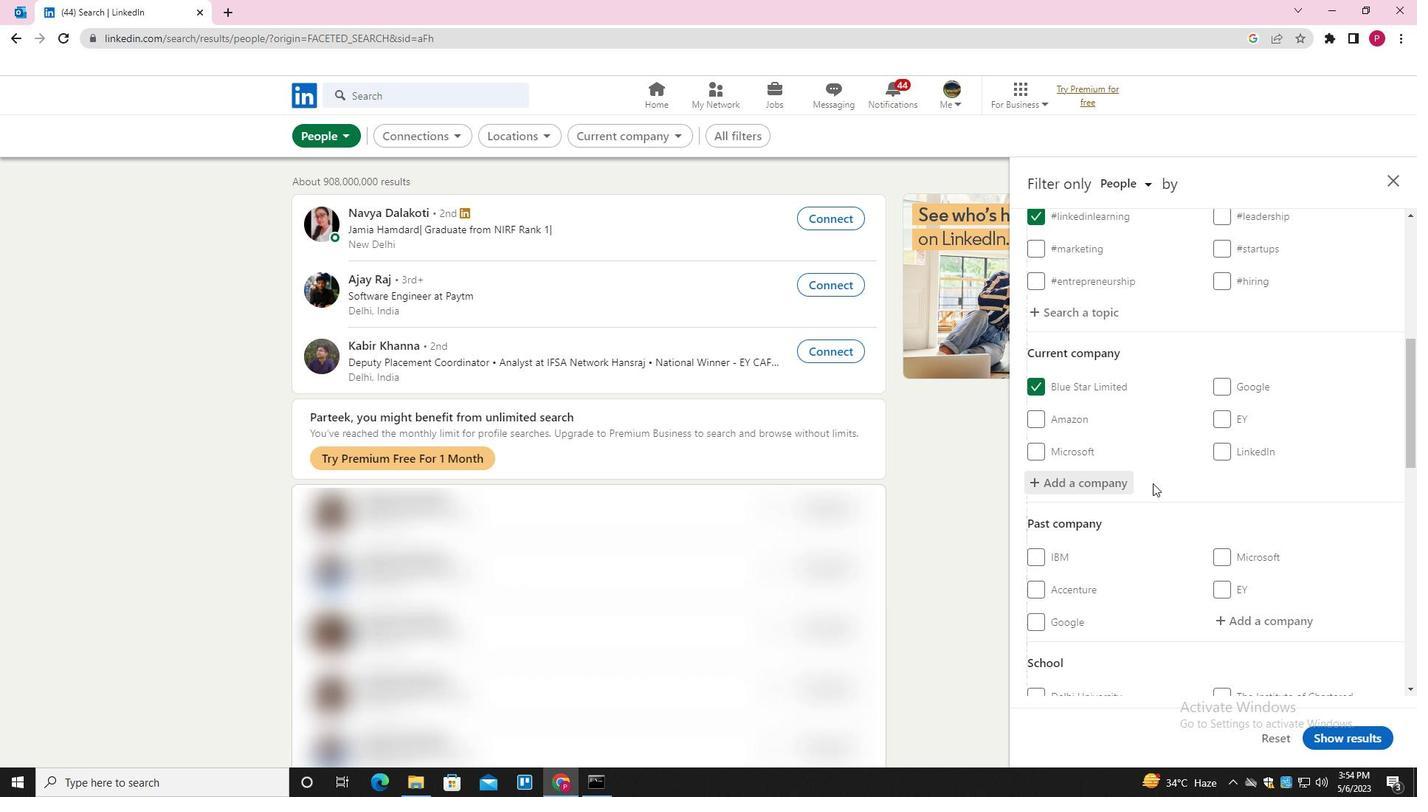 
Action: Mouse scrolled (1152, 482) with delta (0, 0)
Screenshot: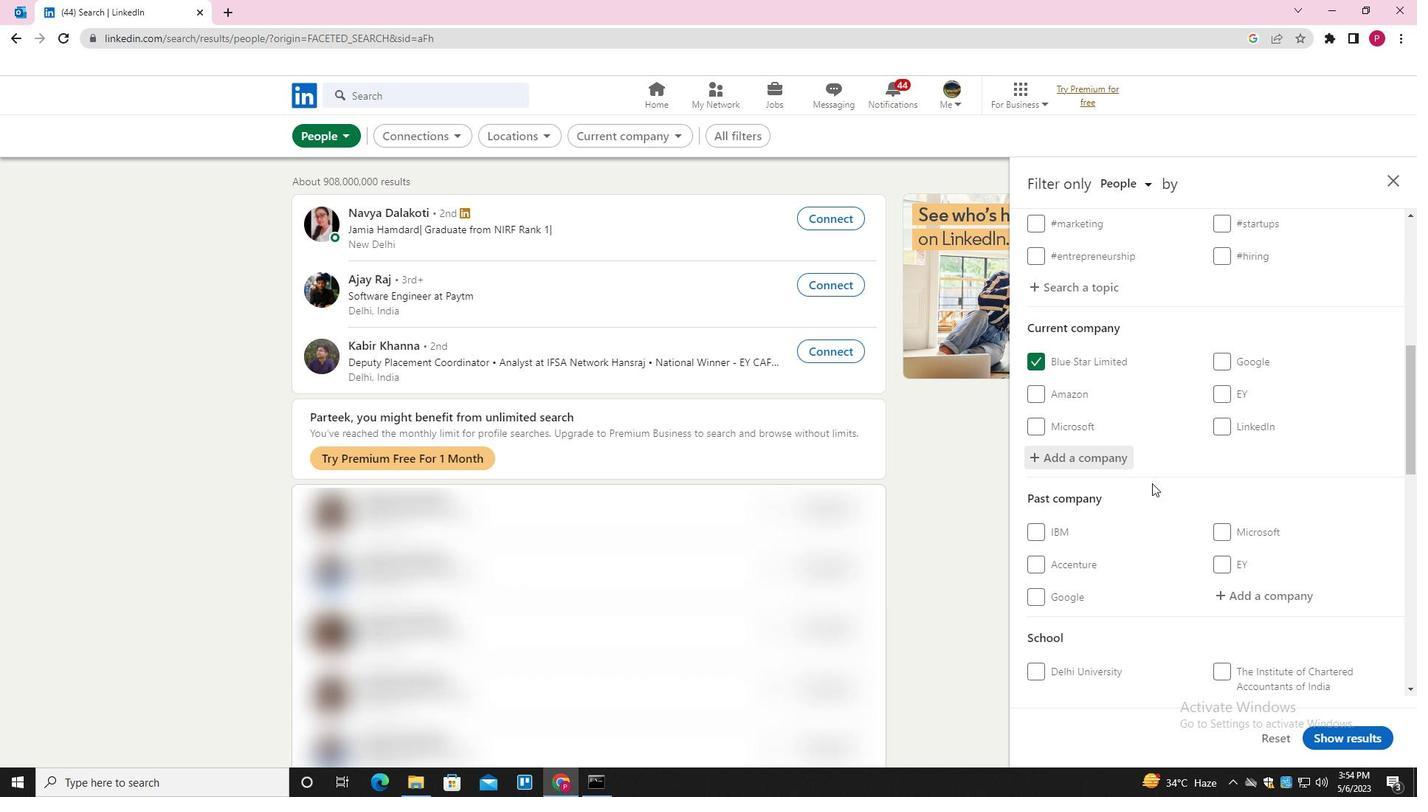 
Action: Mouse scrolled (1152, 482) with delta (0, 0)
Screenshot: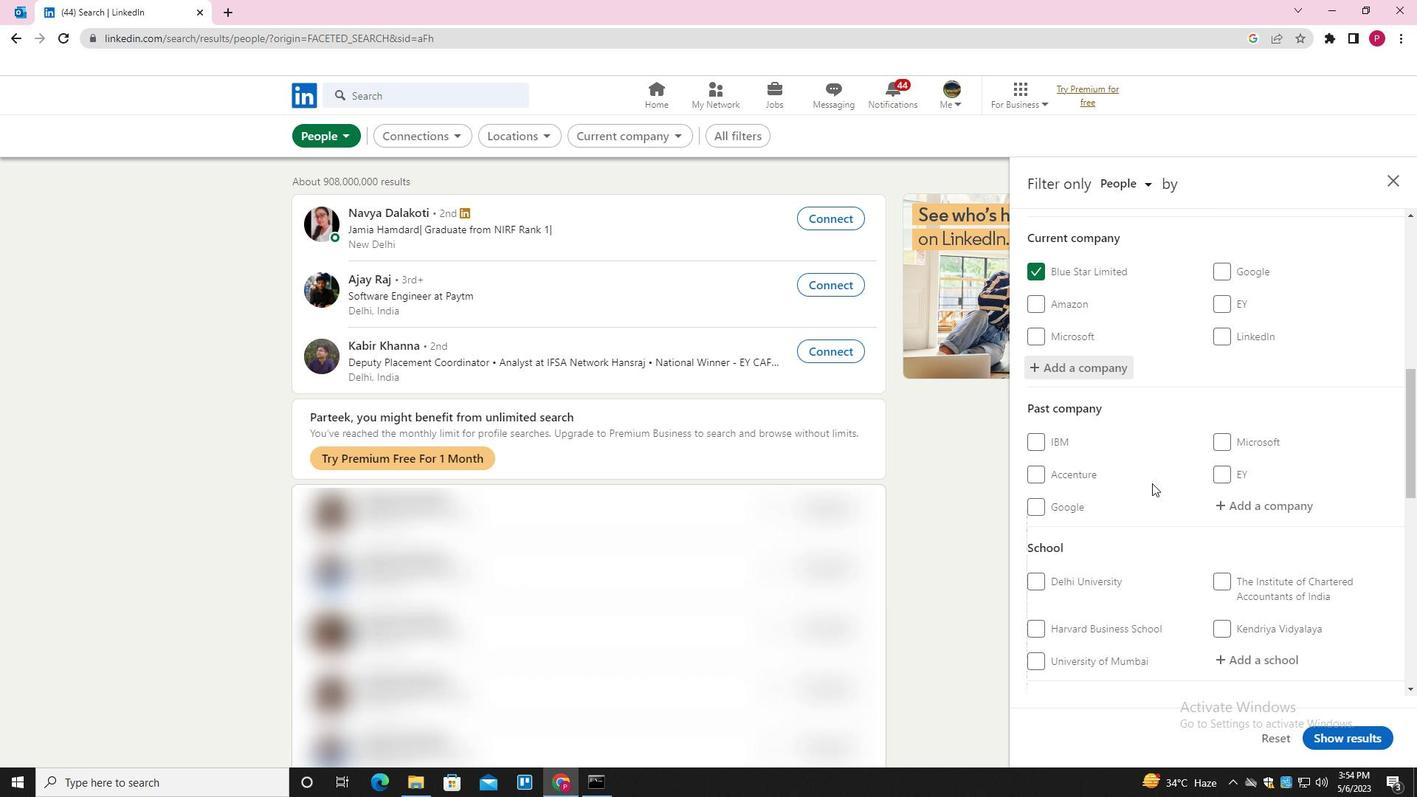 
Action: Mouse scrolled (1152, 482) with delta (0, 0)
Screenshot: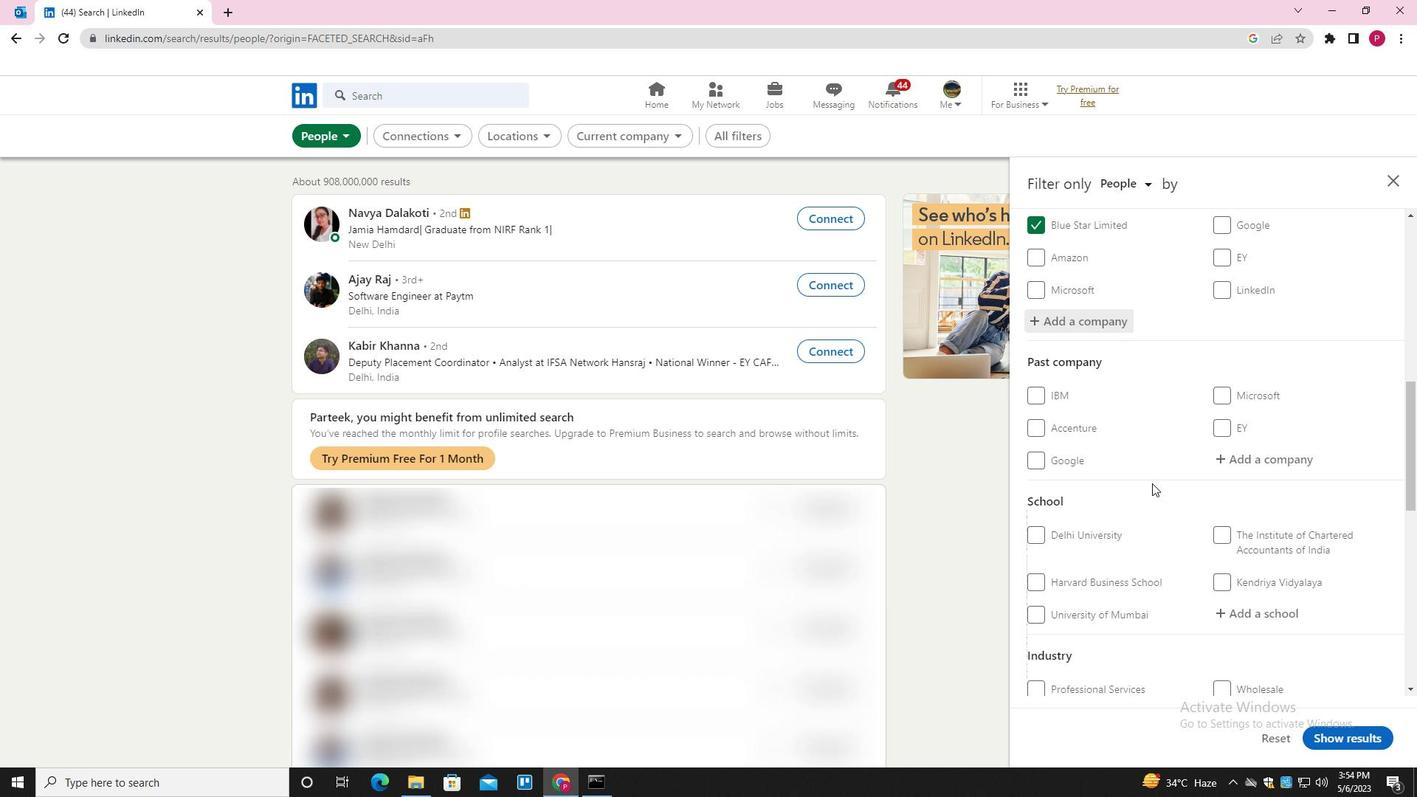 
Action: Mouse moved to (1242, 407)
Screenshot: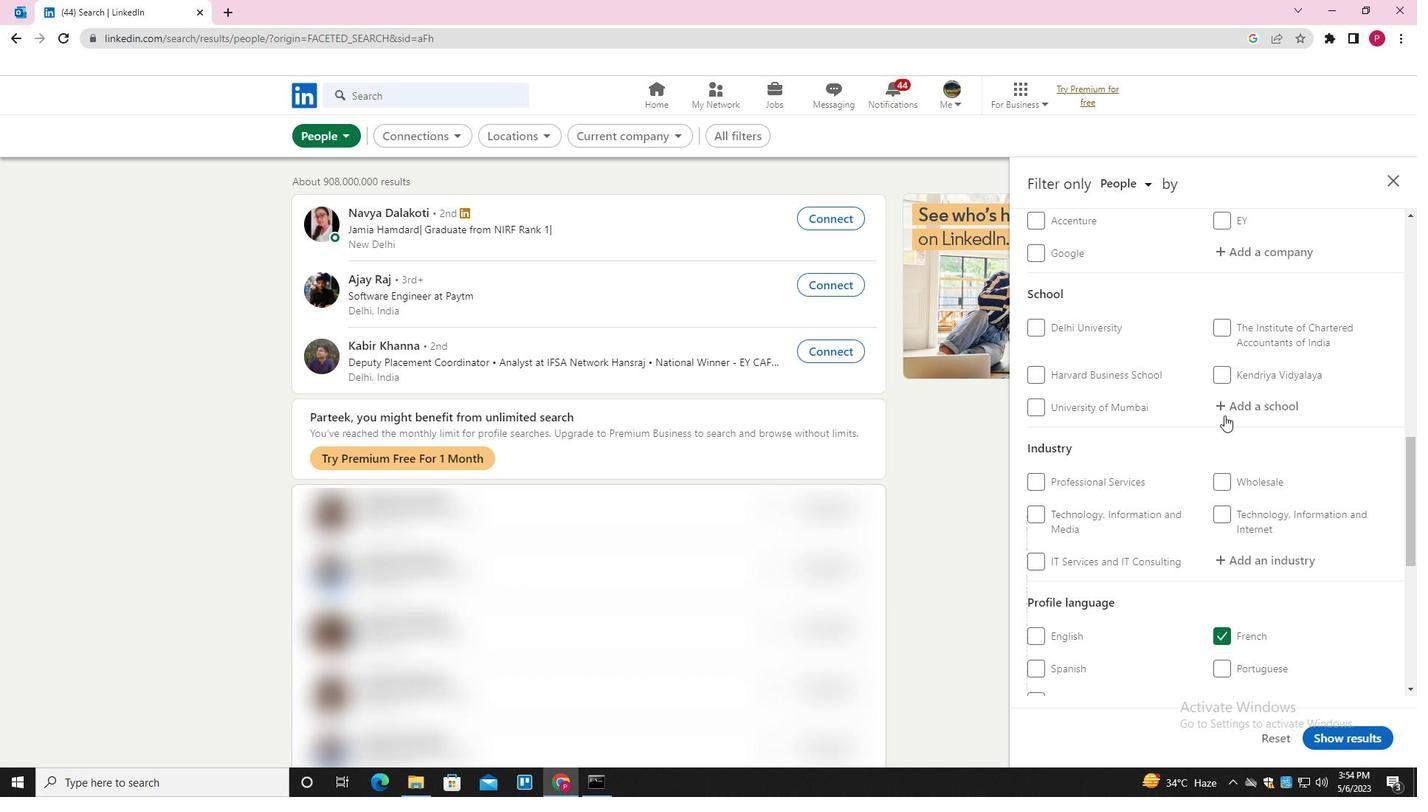 
Action: Mouse pressed left at (1242, 407)
Screenshot: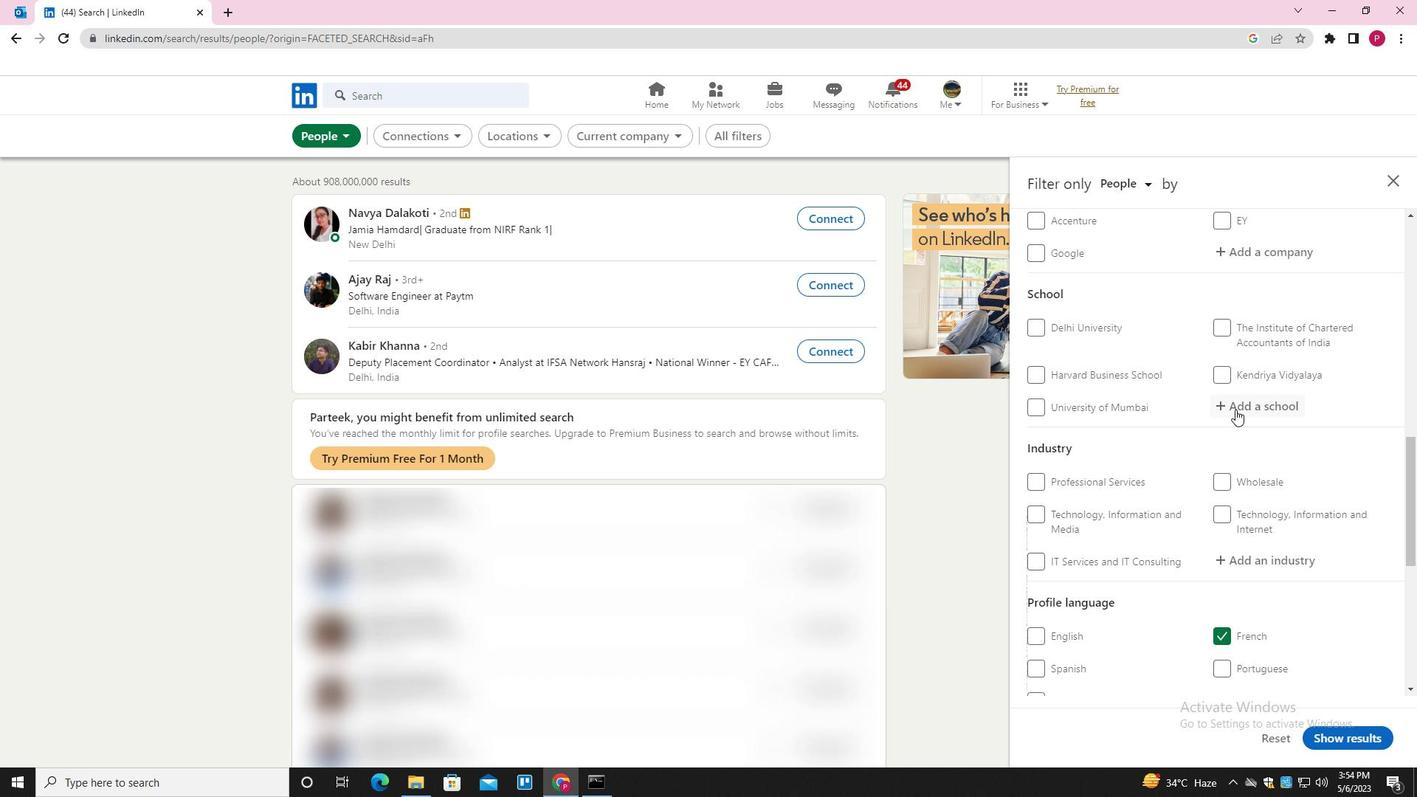 
Action: Key pressed <Key.shift><Key.shift>LITTLE<Key.space><Key.shift><Key.shift><Key.shift>ANGELS<Key.space><Key.shift>HIGH<Key.down><Key.down><Key.up><Key.down><Key.enter>
Screenshot: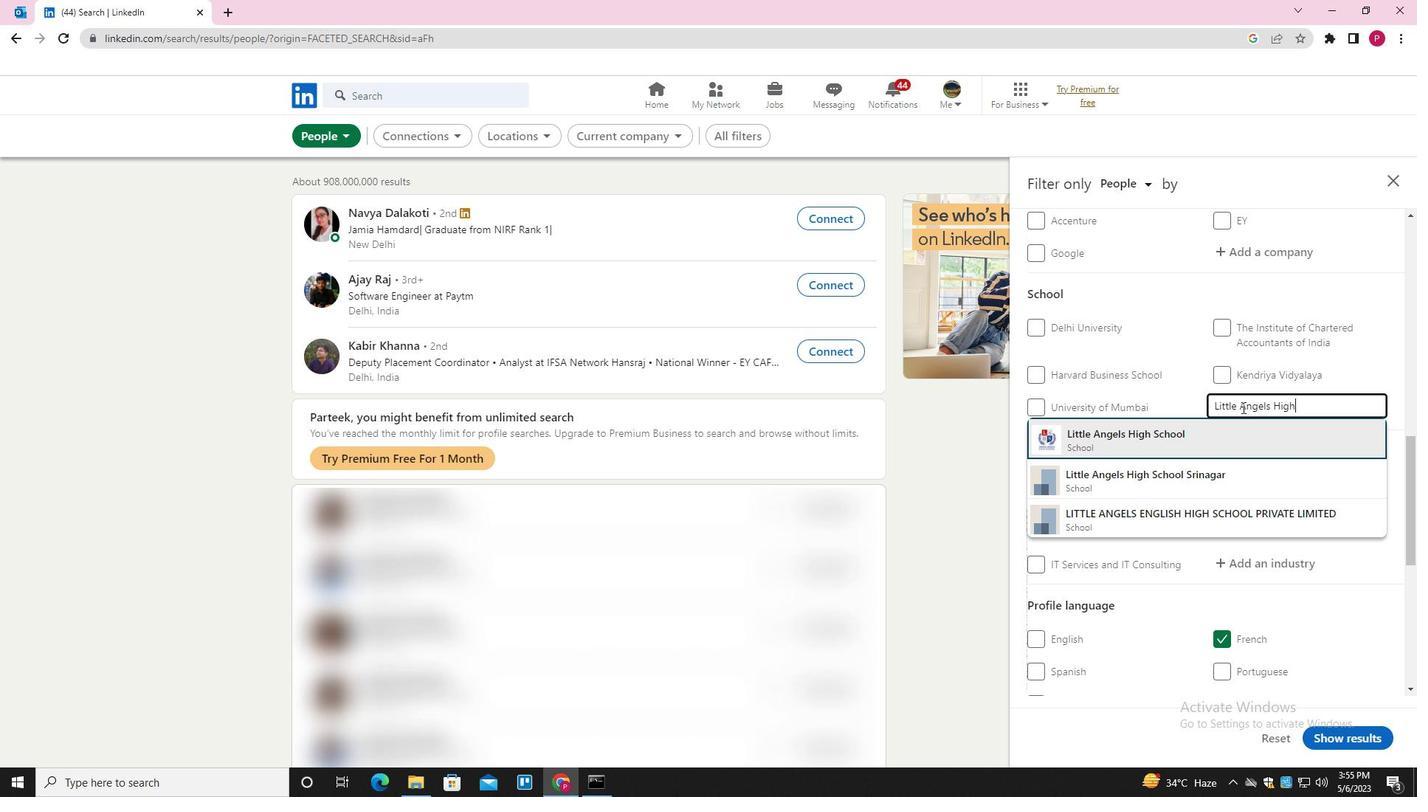 
Action: Mouse scrolled (1242, 406) with delta (0, 0)
Screenshot: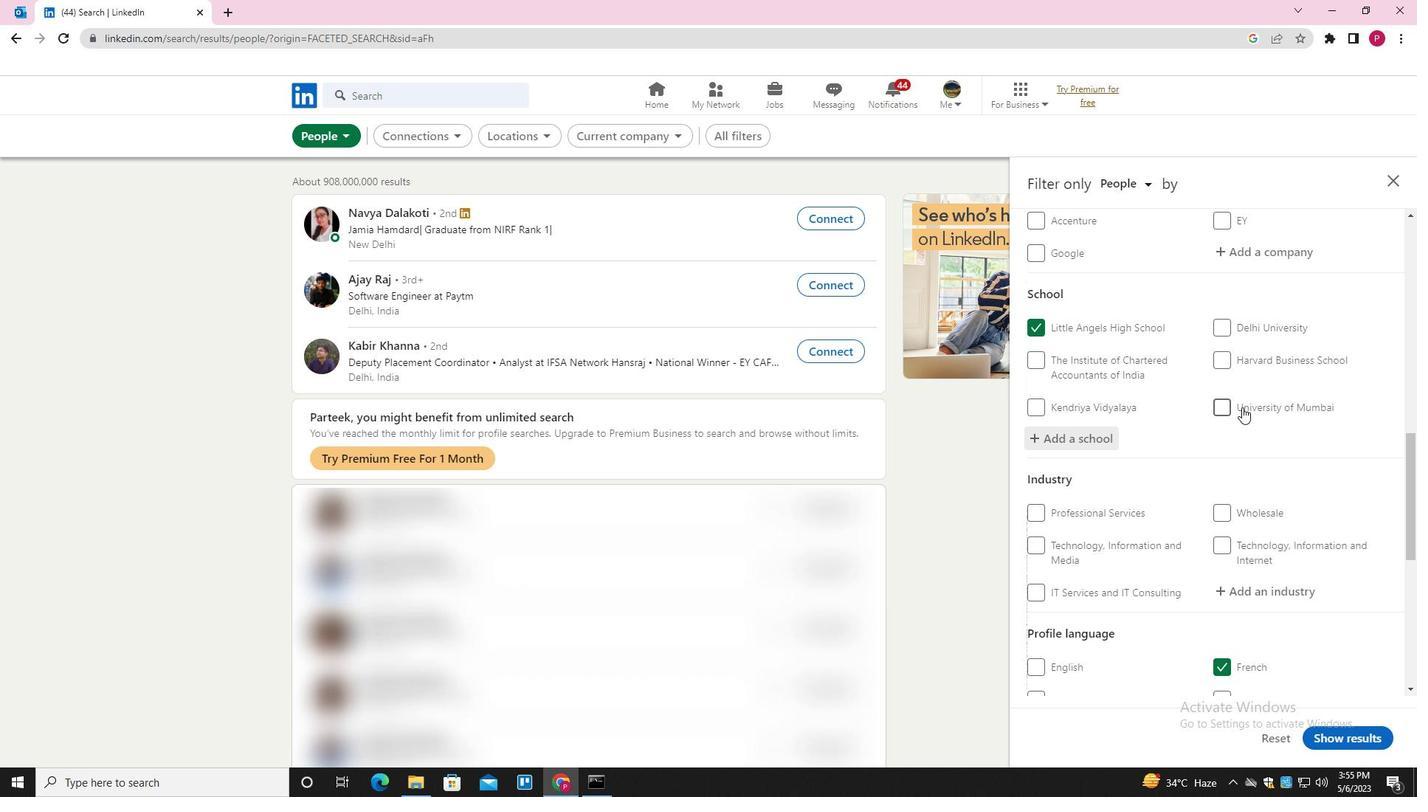 
Action: Mouse scrolled (1242, 406) with delta (0, 0)
Screenshot: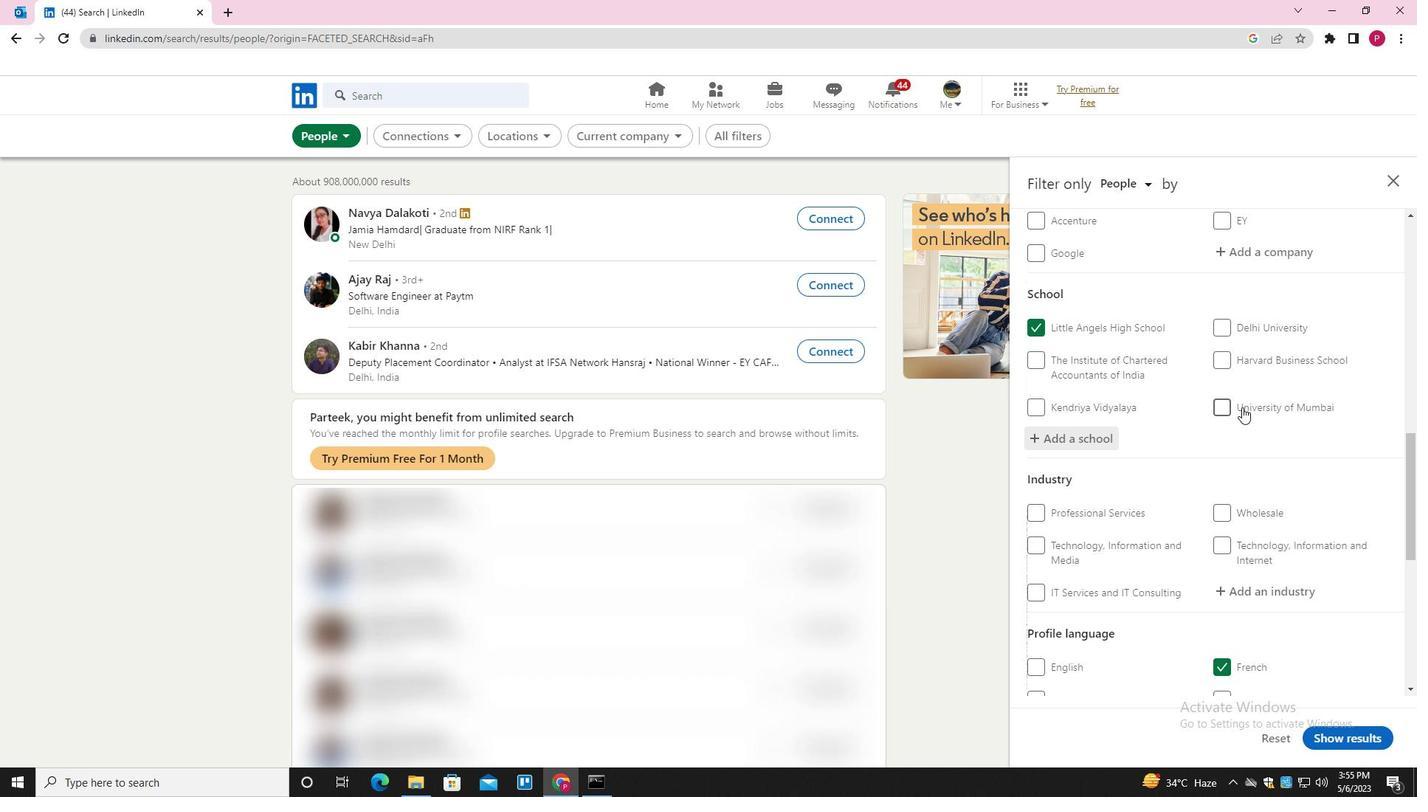 
Action: Mouse scrolled (1242, 406) with delta (0, 0)
Screenshot: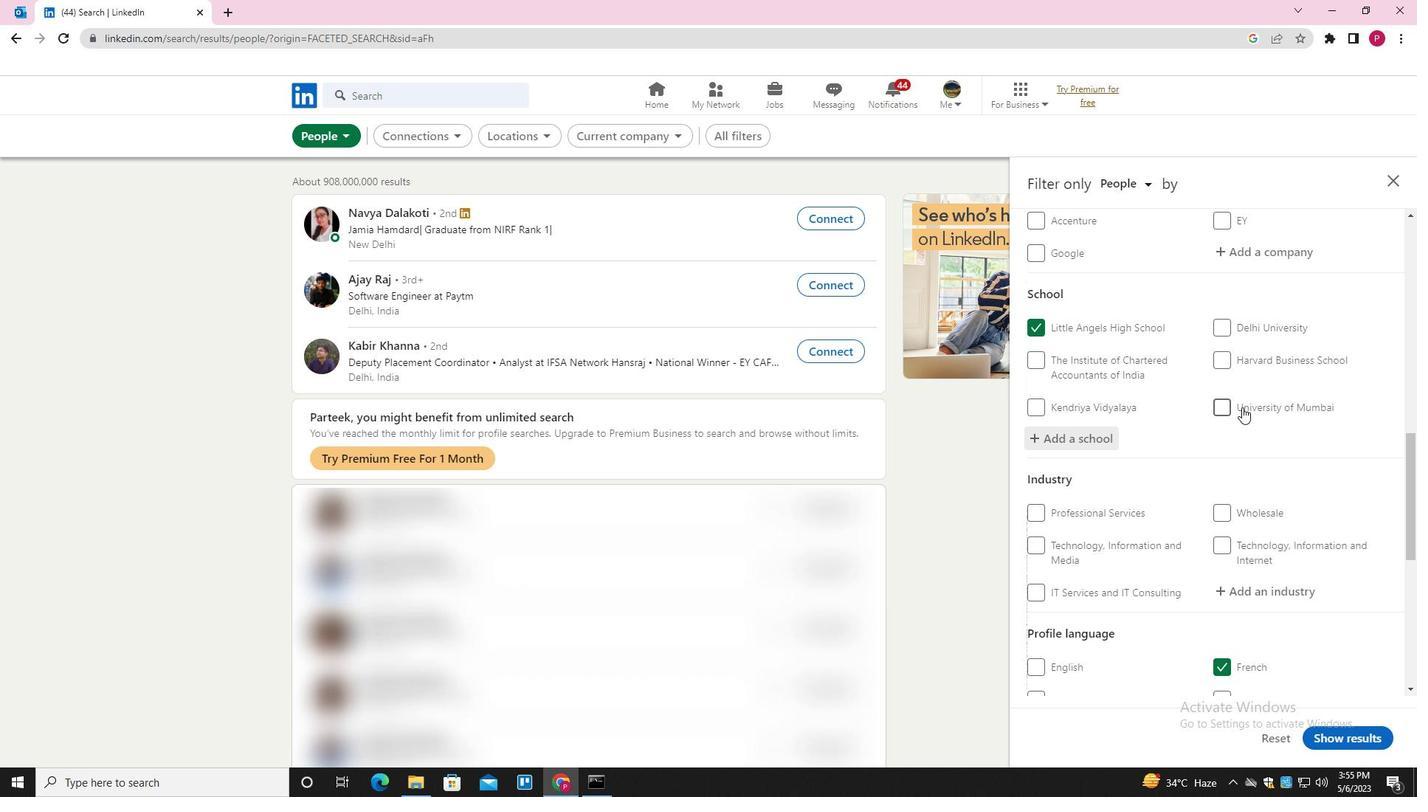 
Action: Mouse scrolled (1242, 406) with delta (0, 0)
Screenshot: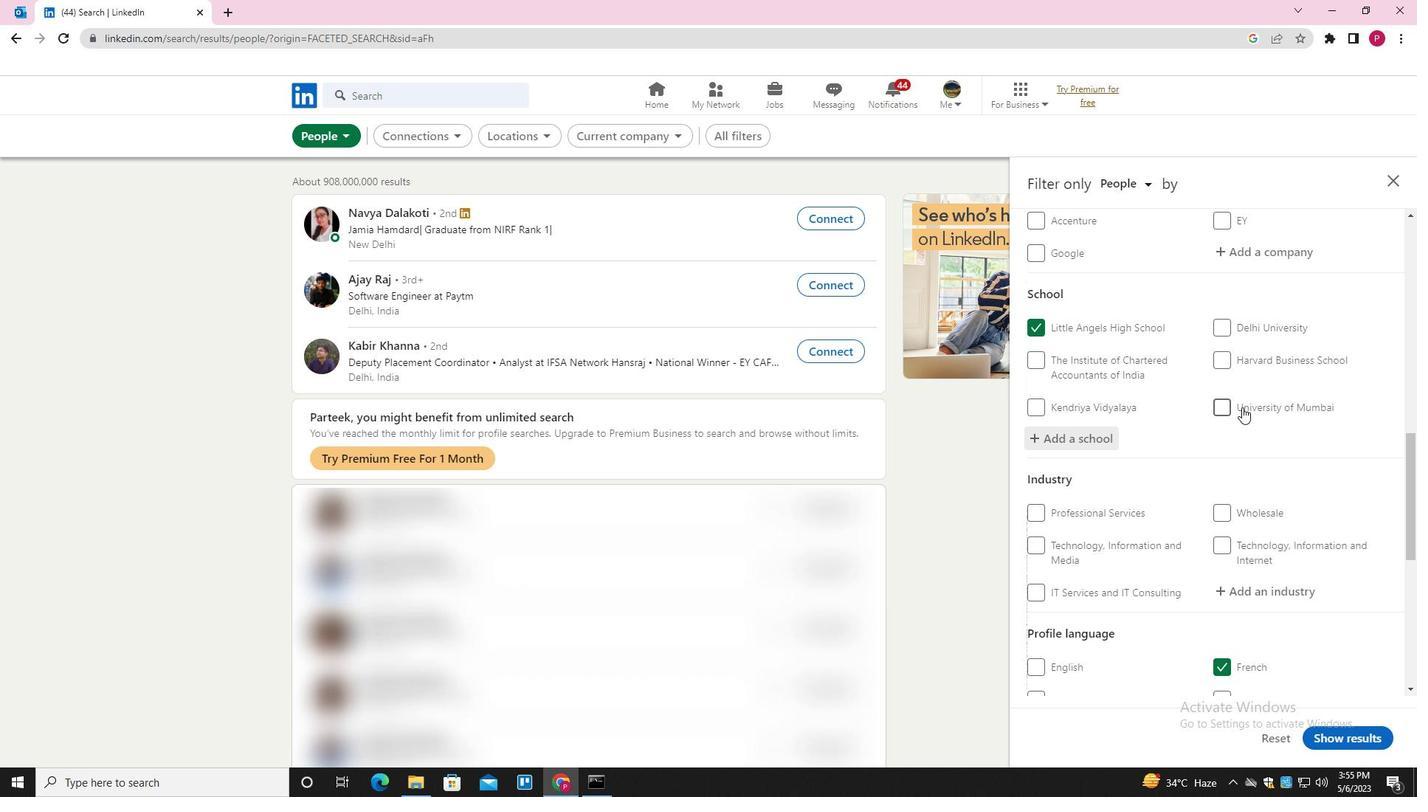
Action: Mouse moved to (1271, 296)
Screenshot: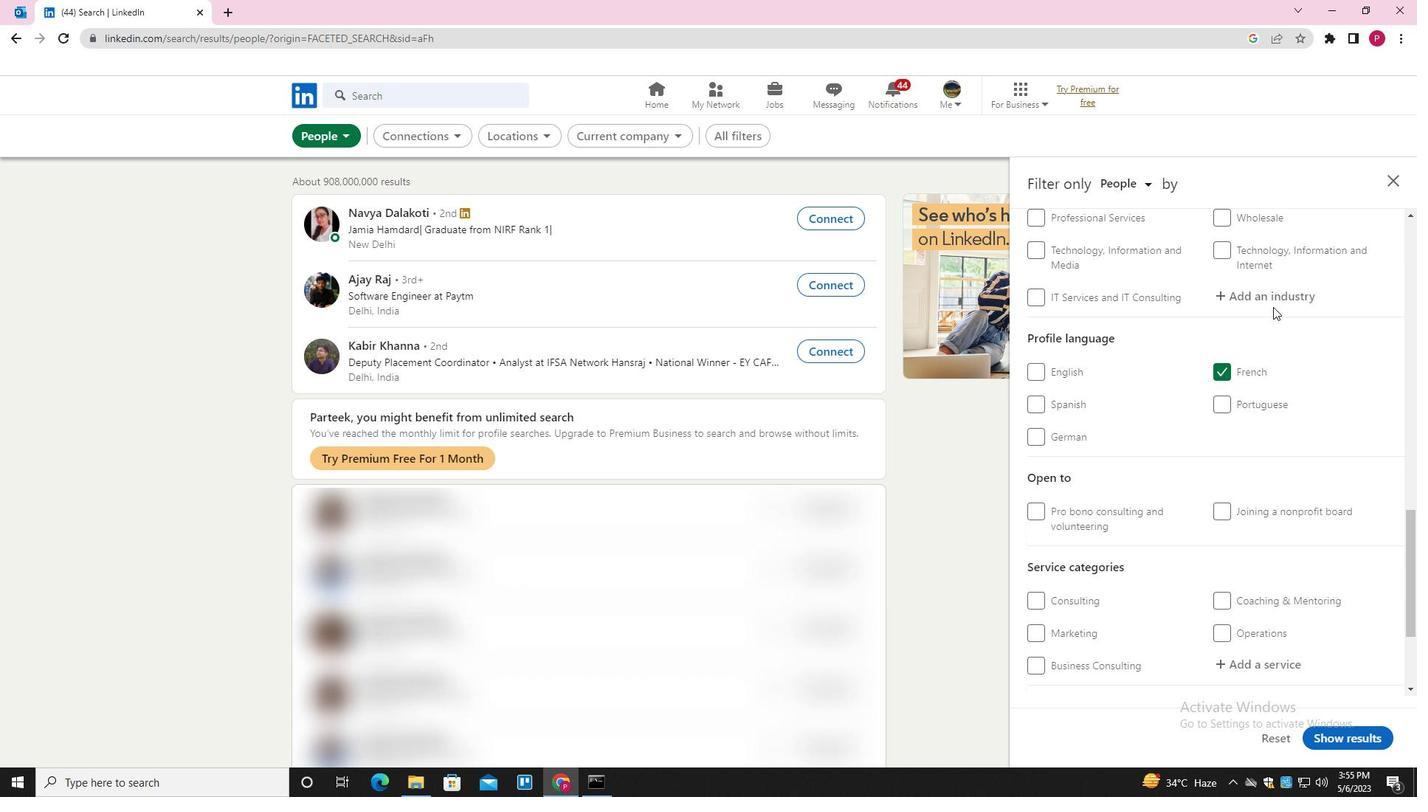 
Action: Mouse pressed left at (1271, 296)
Screenshot: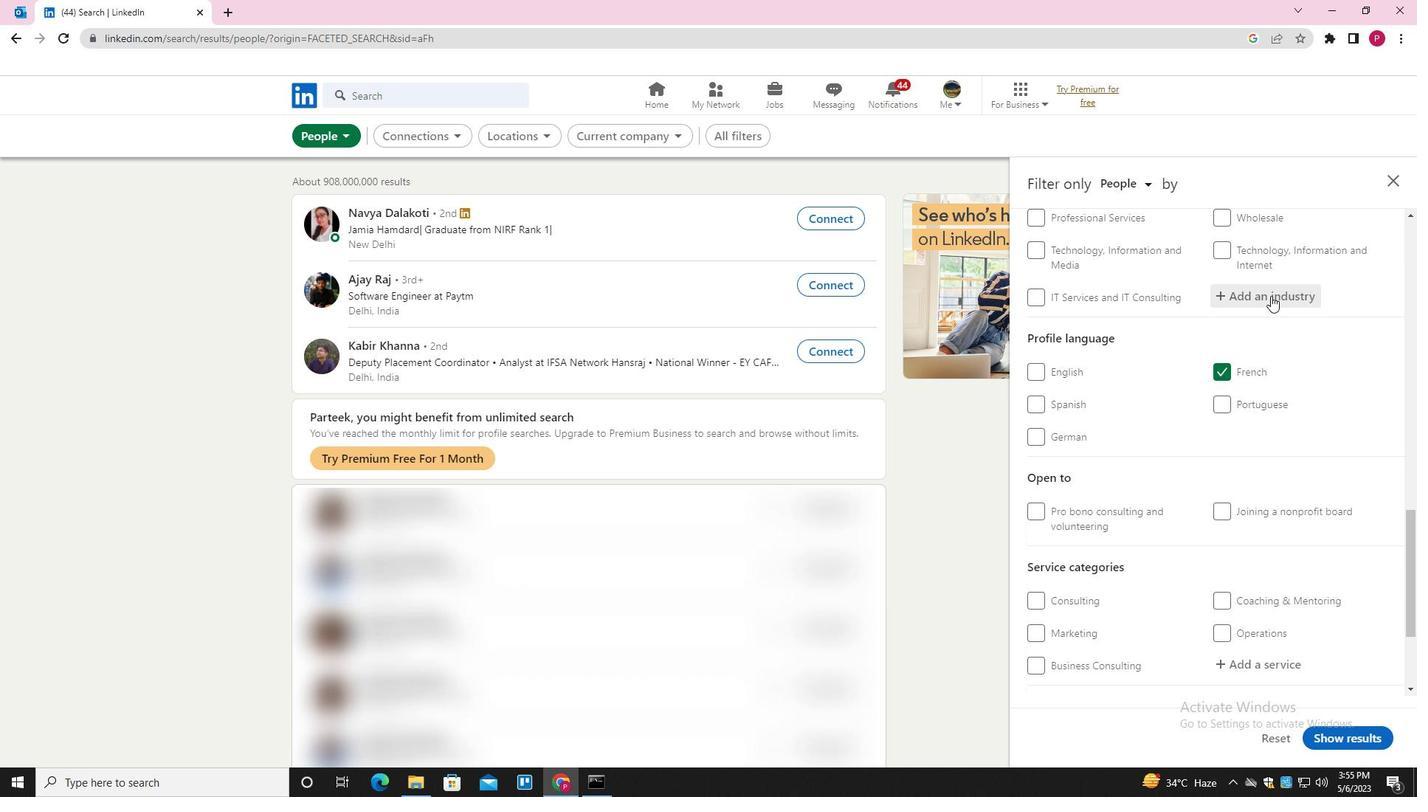 
Action: Key pressed <Key.shift>CHILD<Key.down><Key.enter>
Screenshot: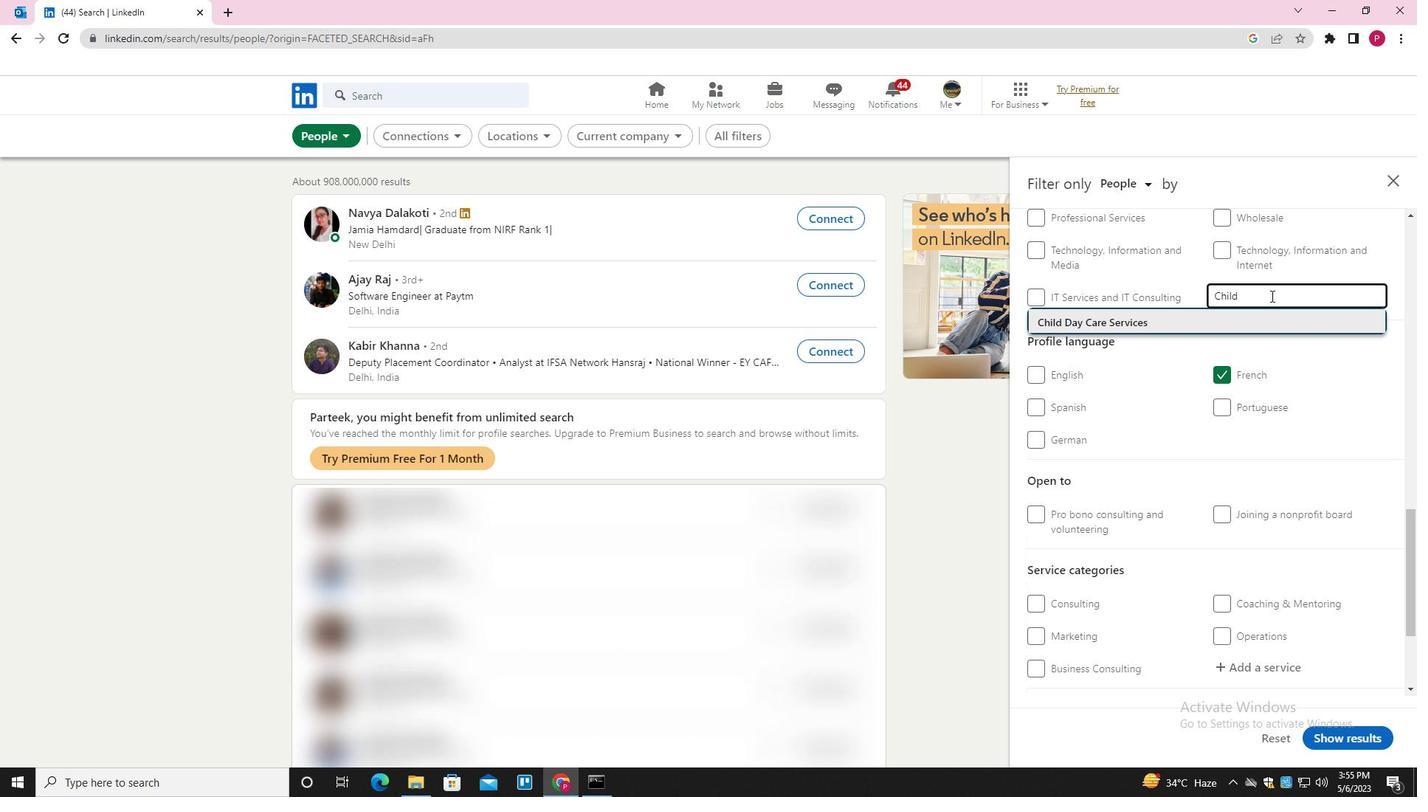 
Action: Mouse moved to (1249, 430)
Screenshot: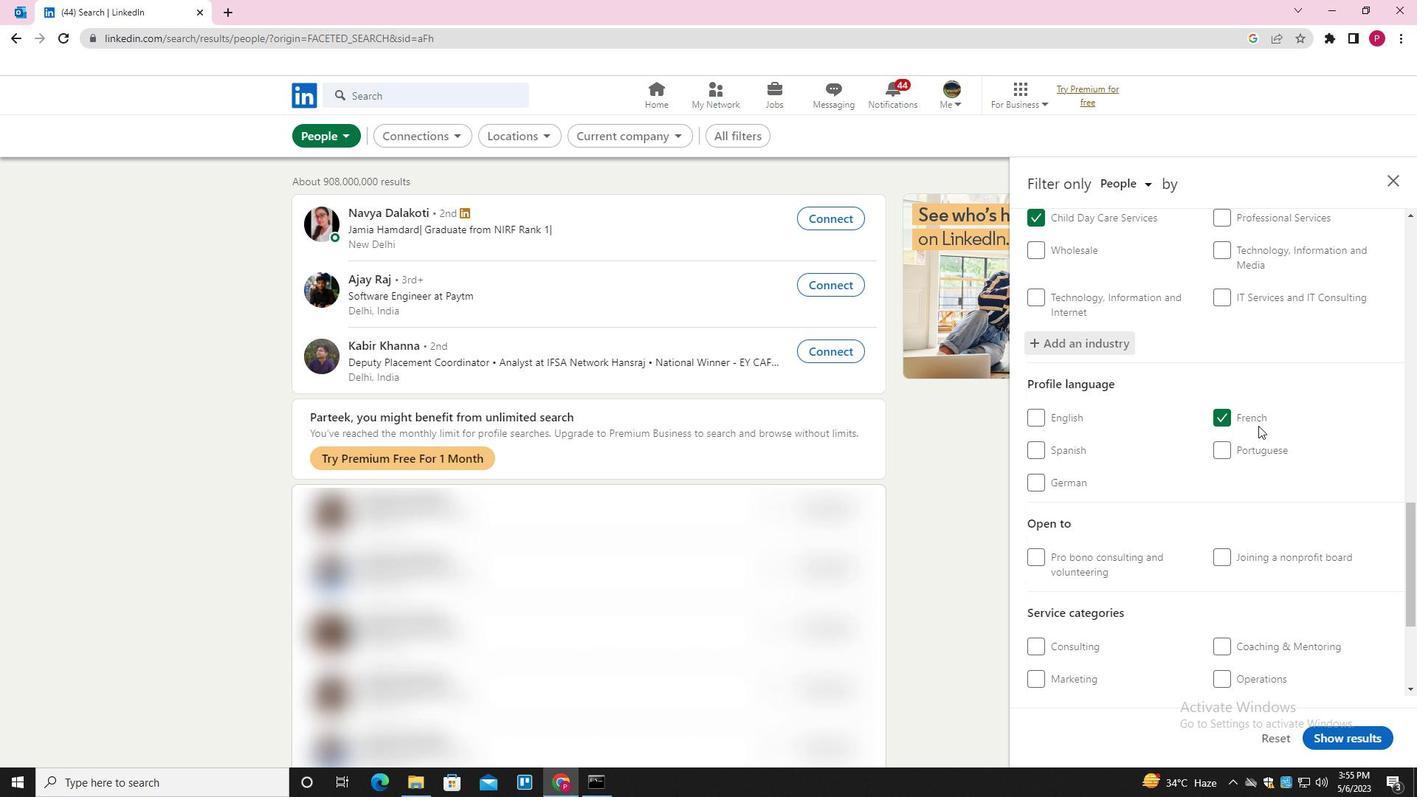 
Action: Mouse scrolled (1249, 429) with delta (0, 0)
Screenshot: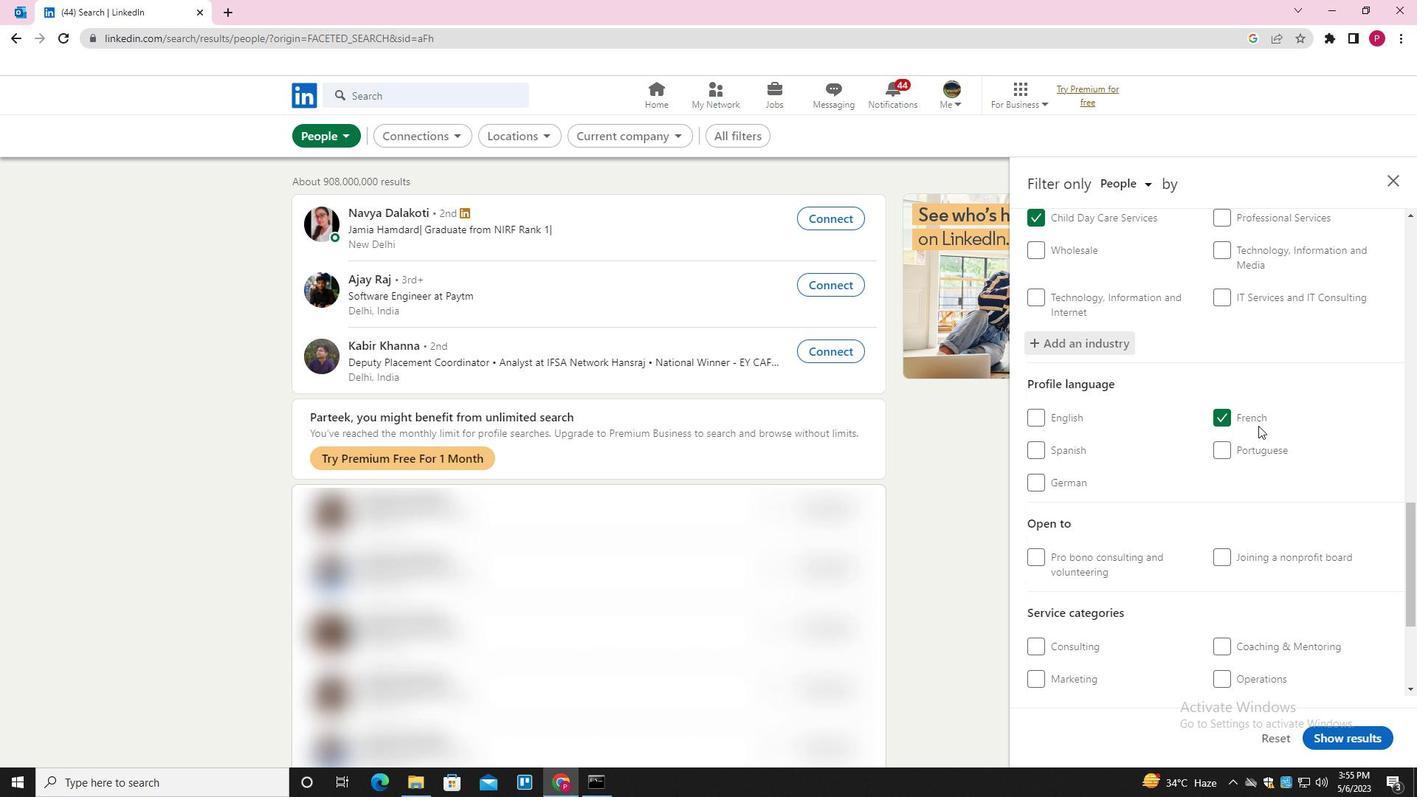 
Action: Mouse moved to (1246, 432)
Screenshot: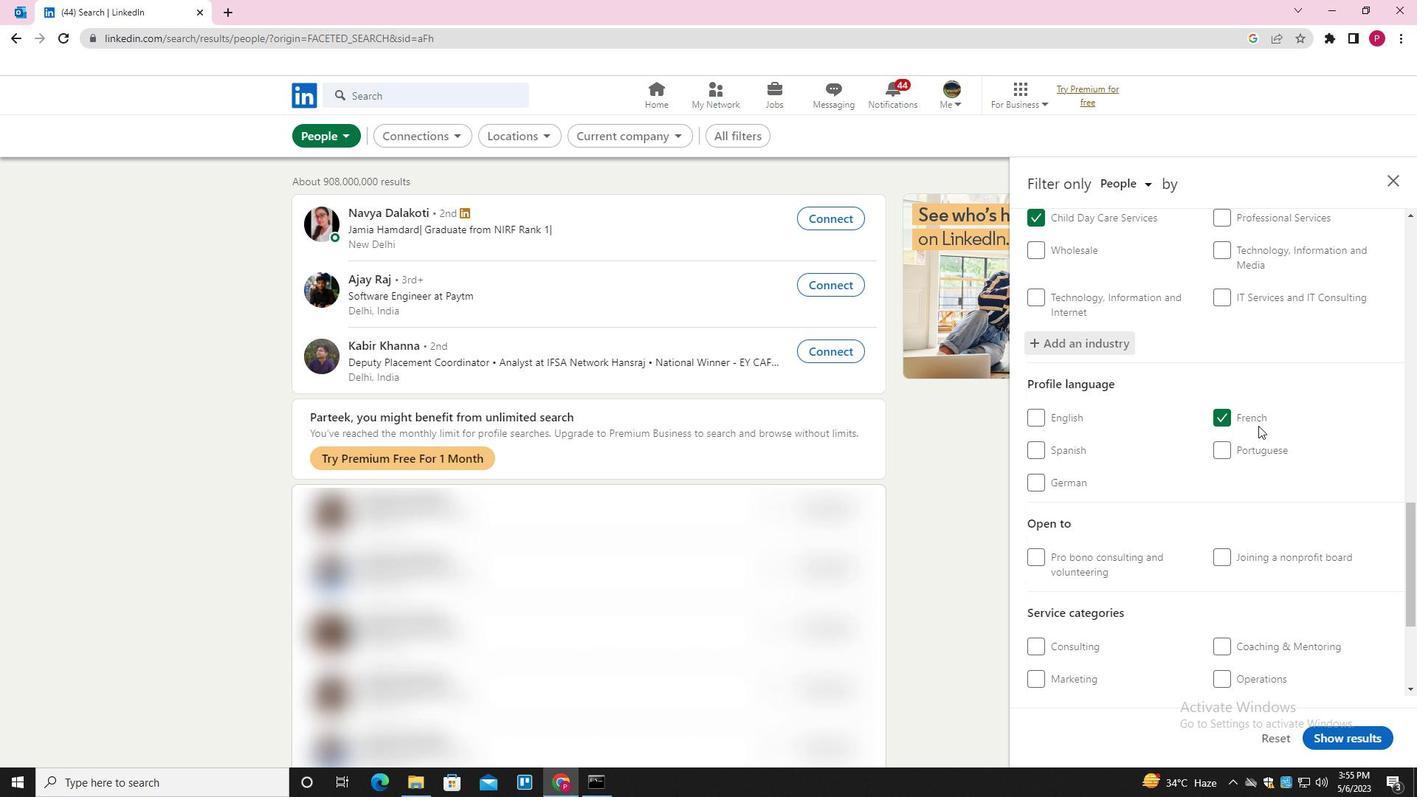 
Action: Mouse scrolled (1246, 431) with delta (0, 0)
Screenshot: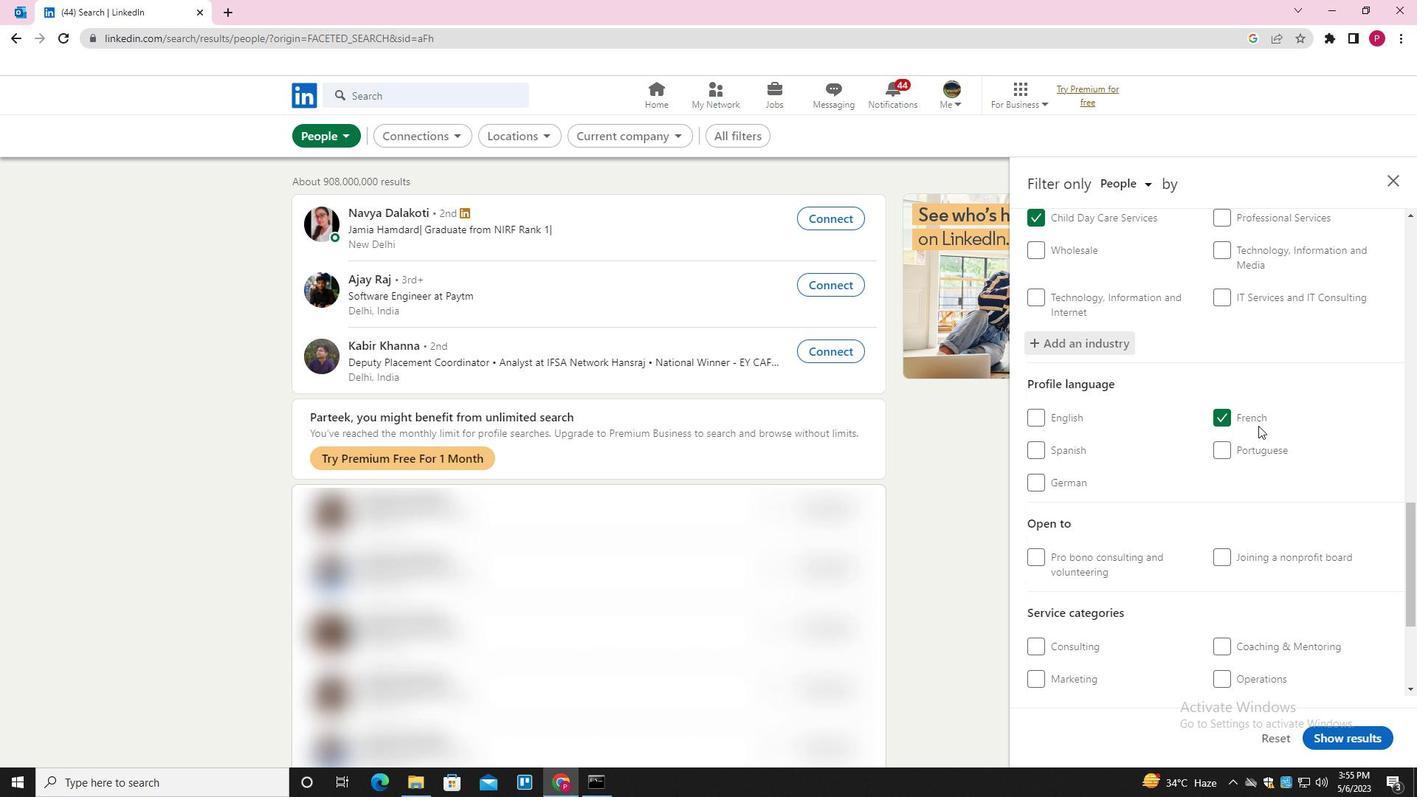 
Action: Mouse moved to (1243, 434)
Screenshot: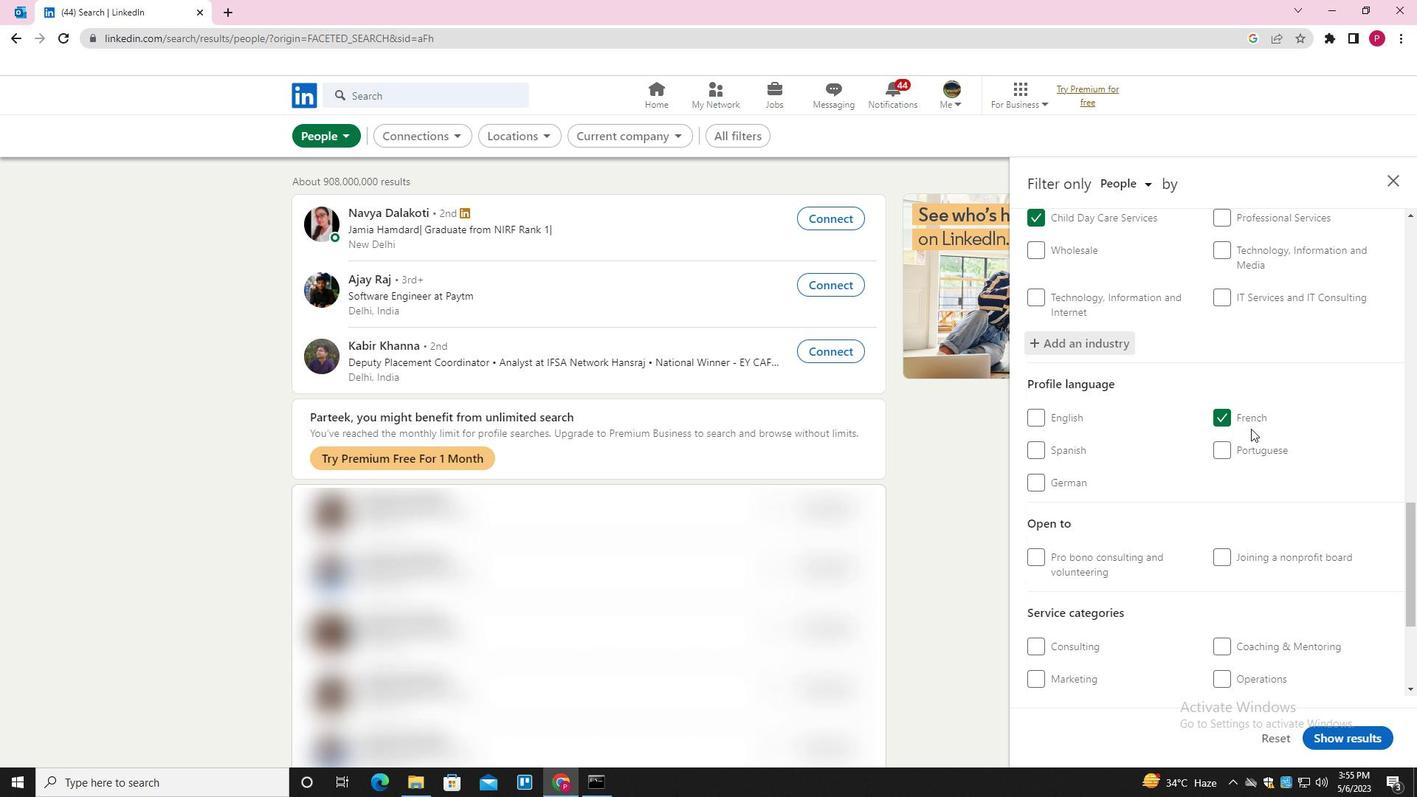 
Action: Mouse scrolled (1243, 433) with delta (0, 0)
Screenshot: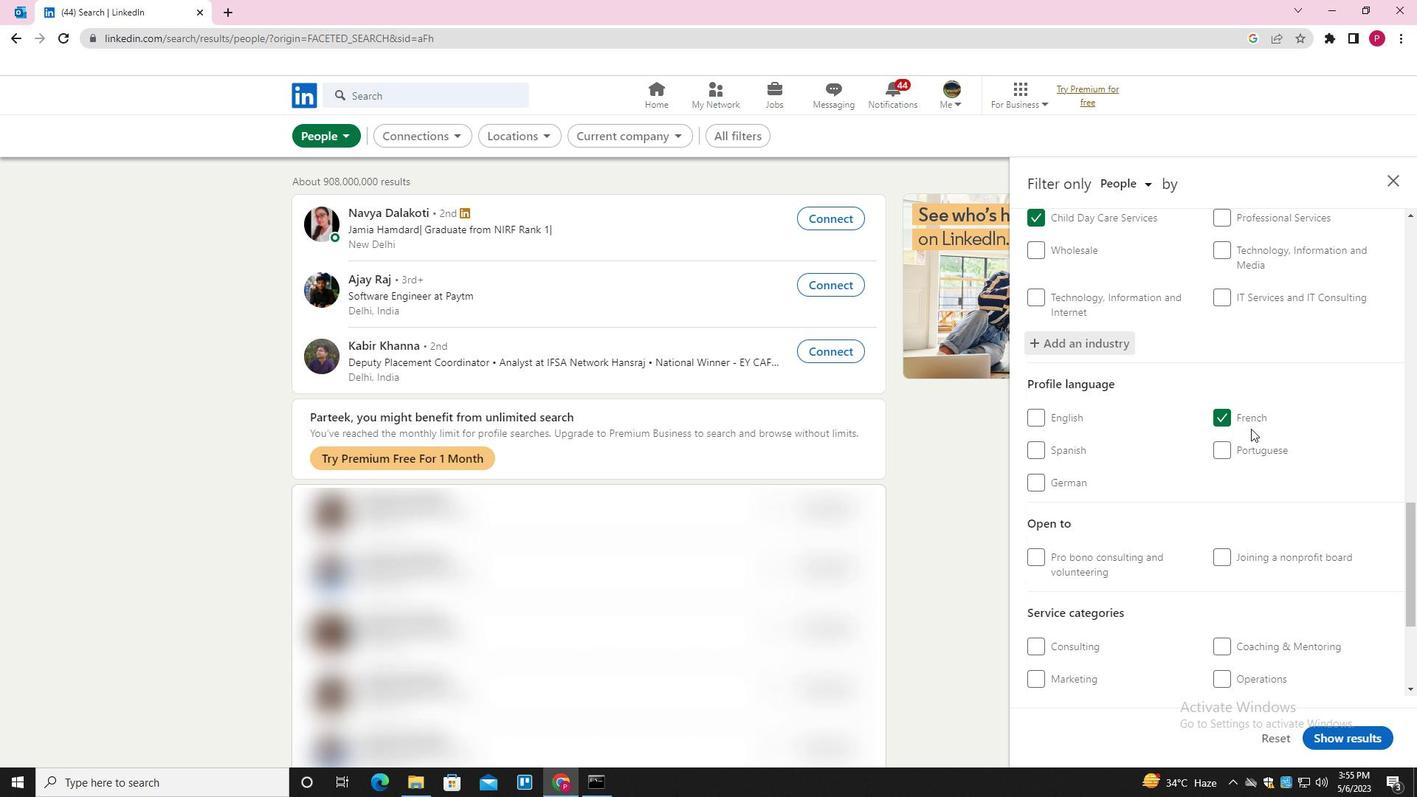 
Action: Mouse moved to (1243, 434)
Screenshot: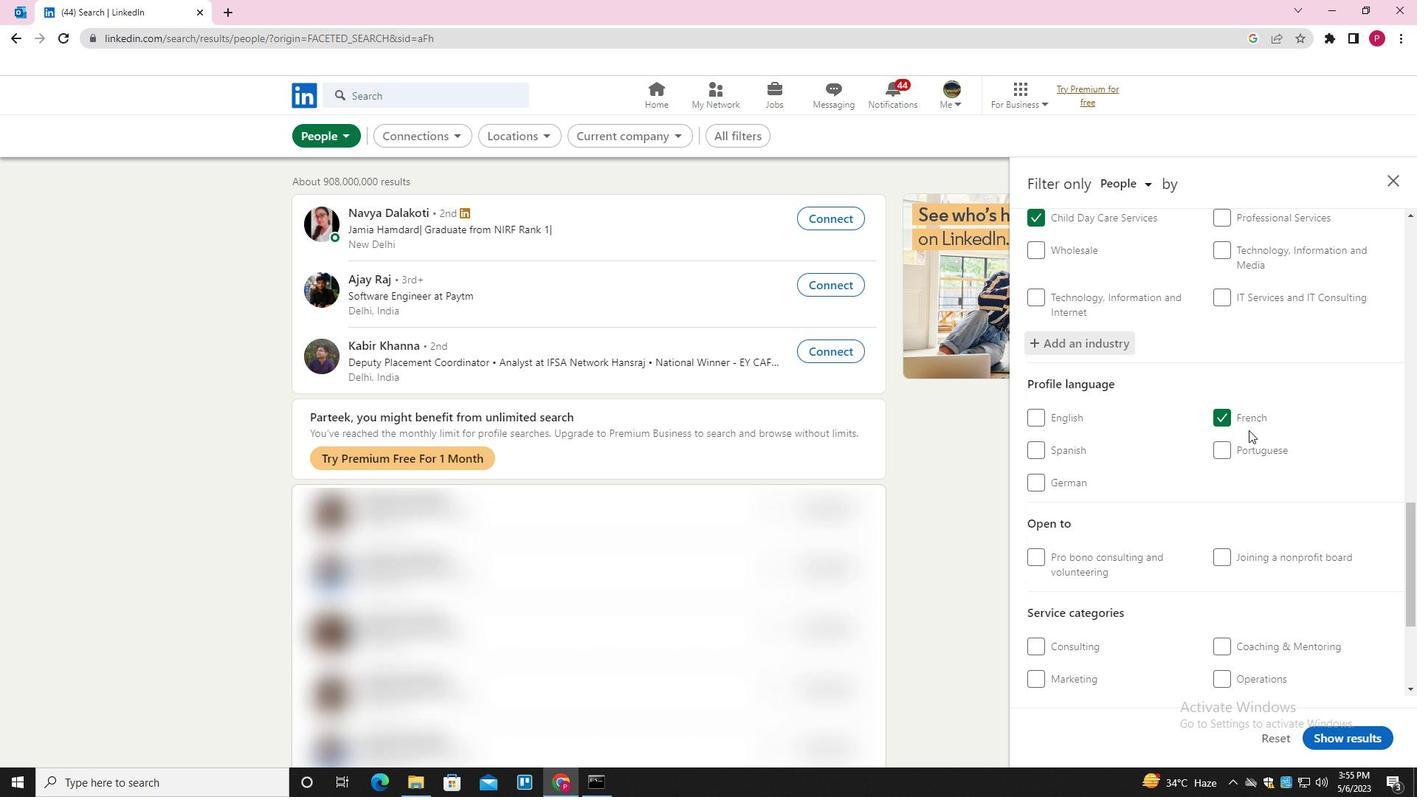 
Action: Mouse scrolled (1243, 434) with delta (0, 0)
Screenshot: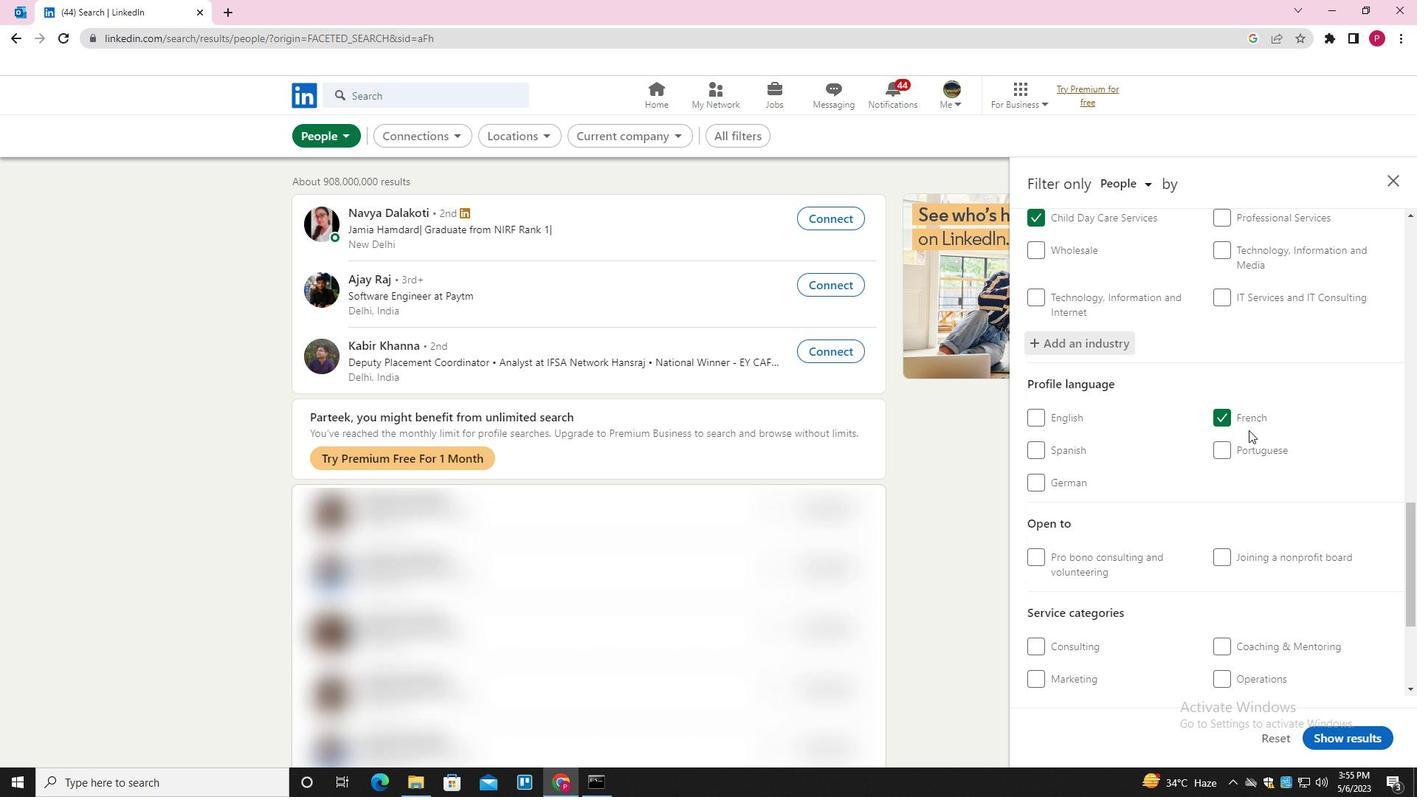 
Action: Mouse moved to (1243, 487)
Screenshot: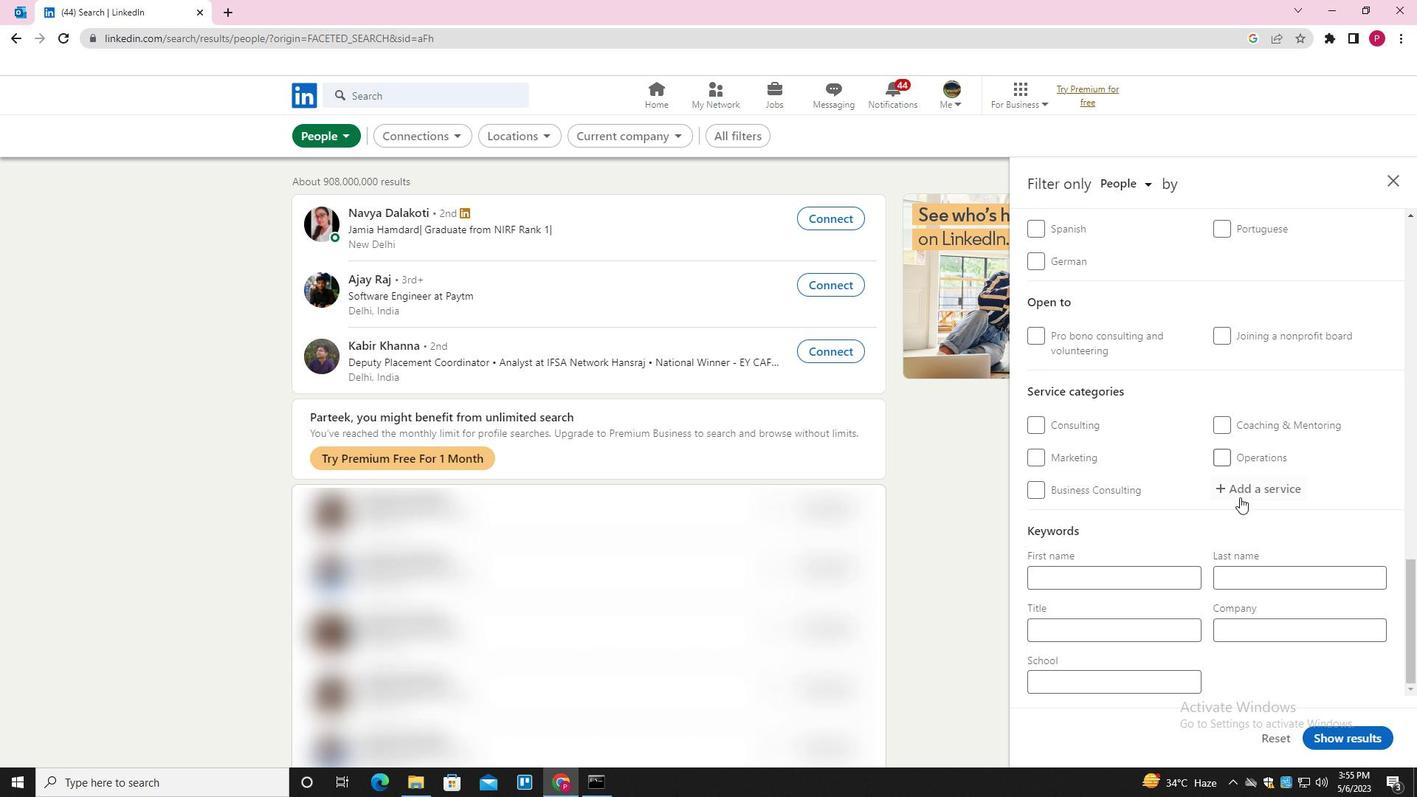
Action: Mouse pressed left at (1243, 487)
Screenshot: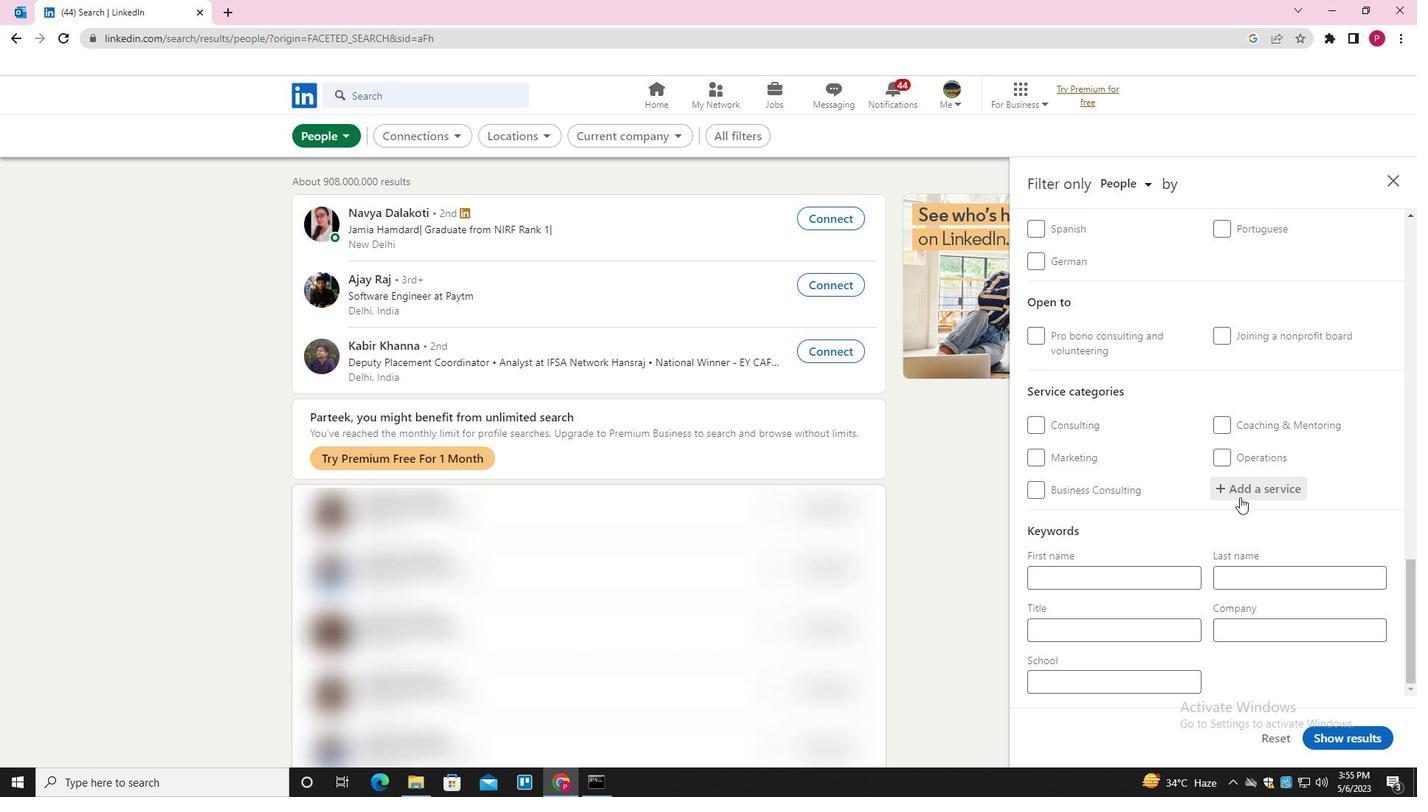 
Action: Key pressed <Key.shift>WEB<Key.space><Key.shift>DEVELOPMENT<Key.down><Key.enter>
Screenshot: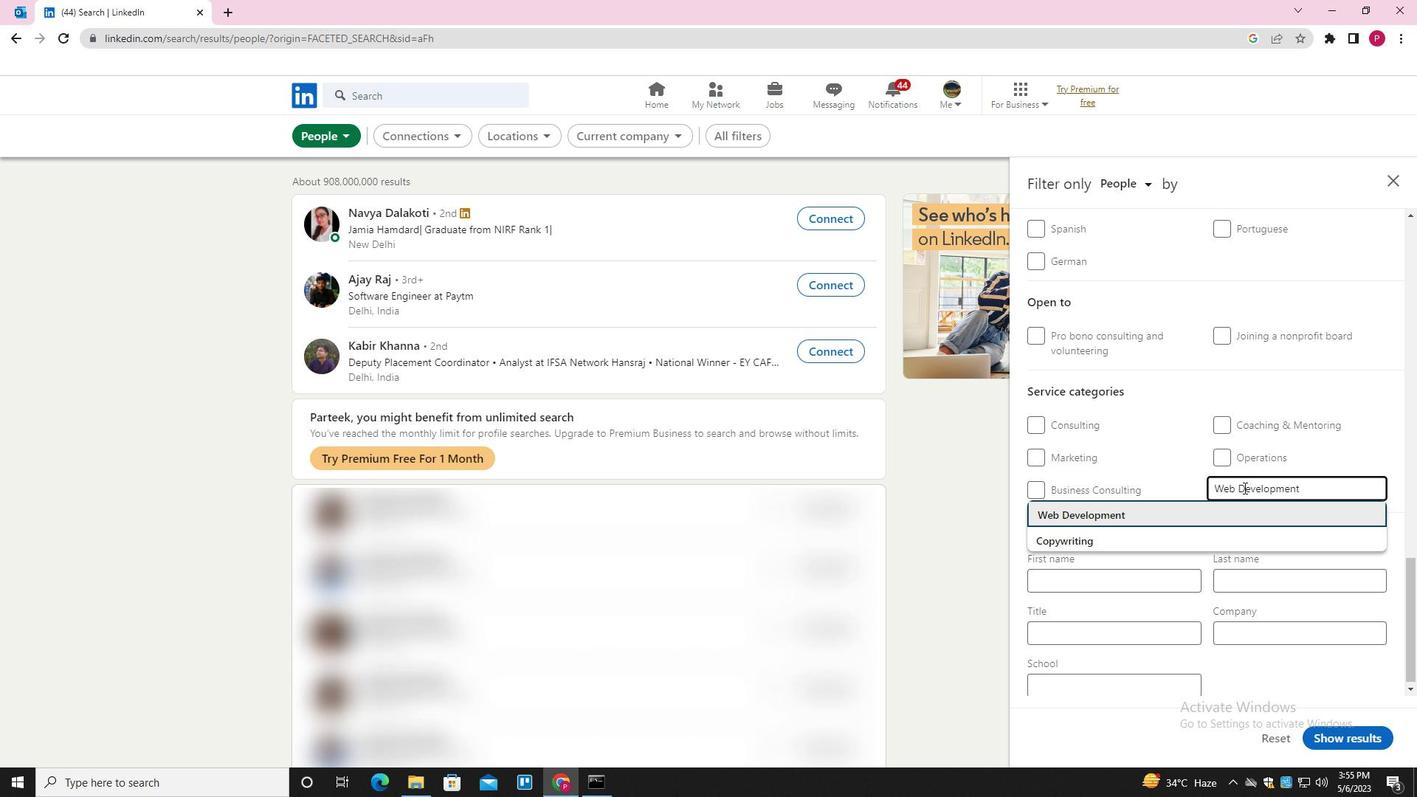 
Action: Mouse moved to (1234, 501)
Screenshot: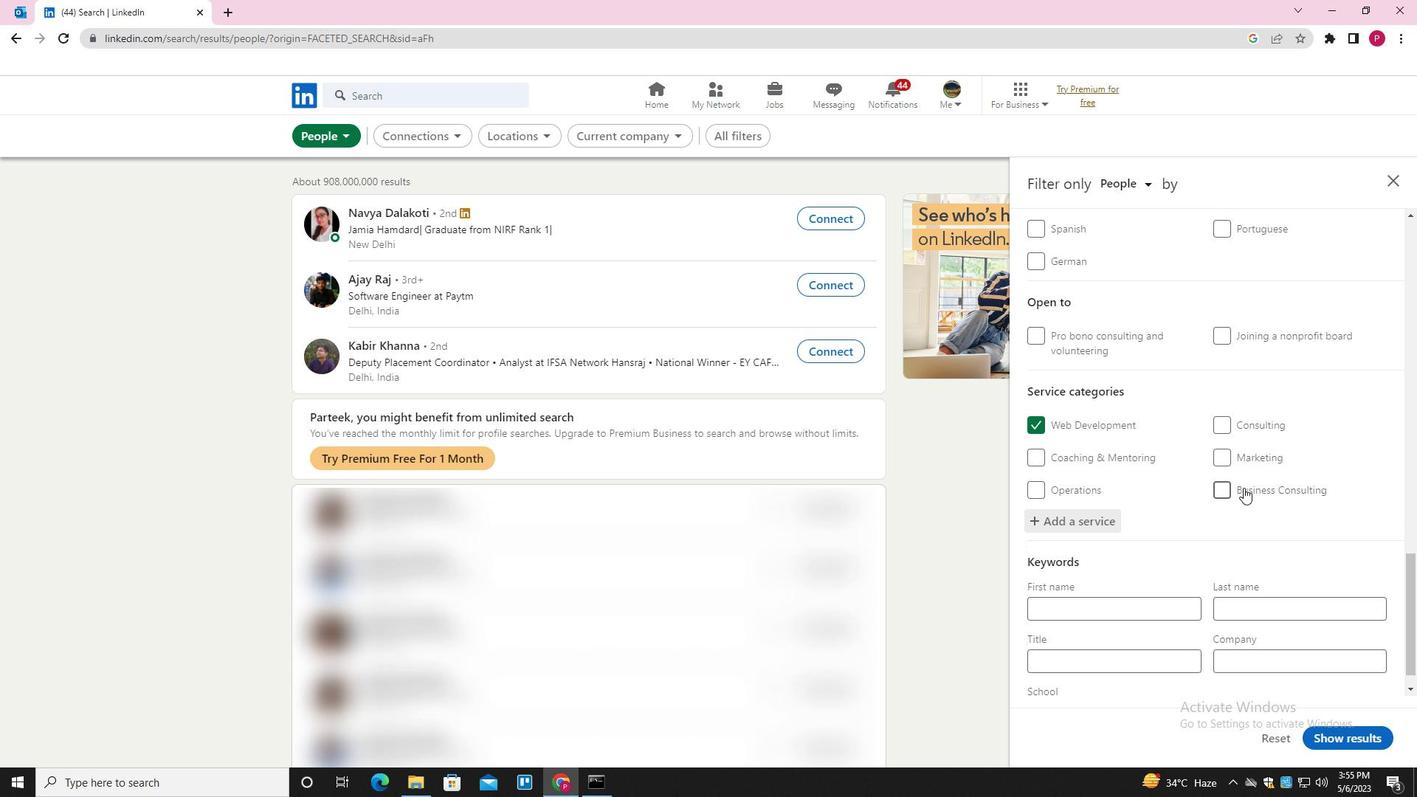 
Action: Mouse scrolled (1234, 500) with delta (0, 0)
Screenshot: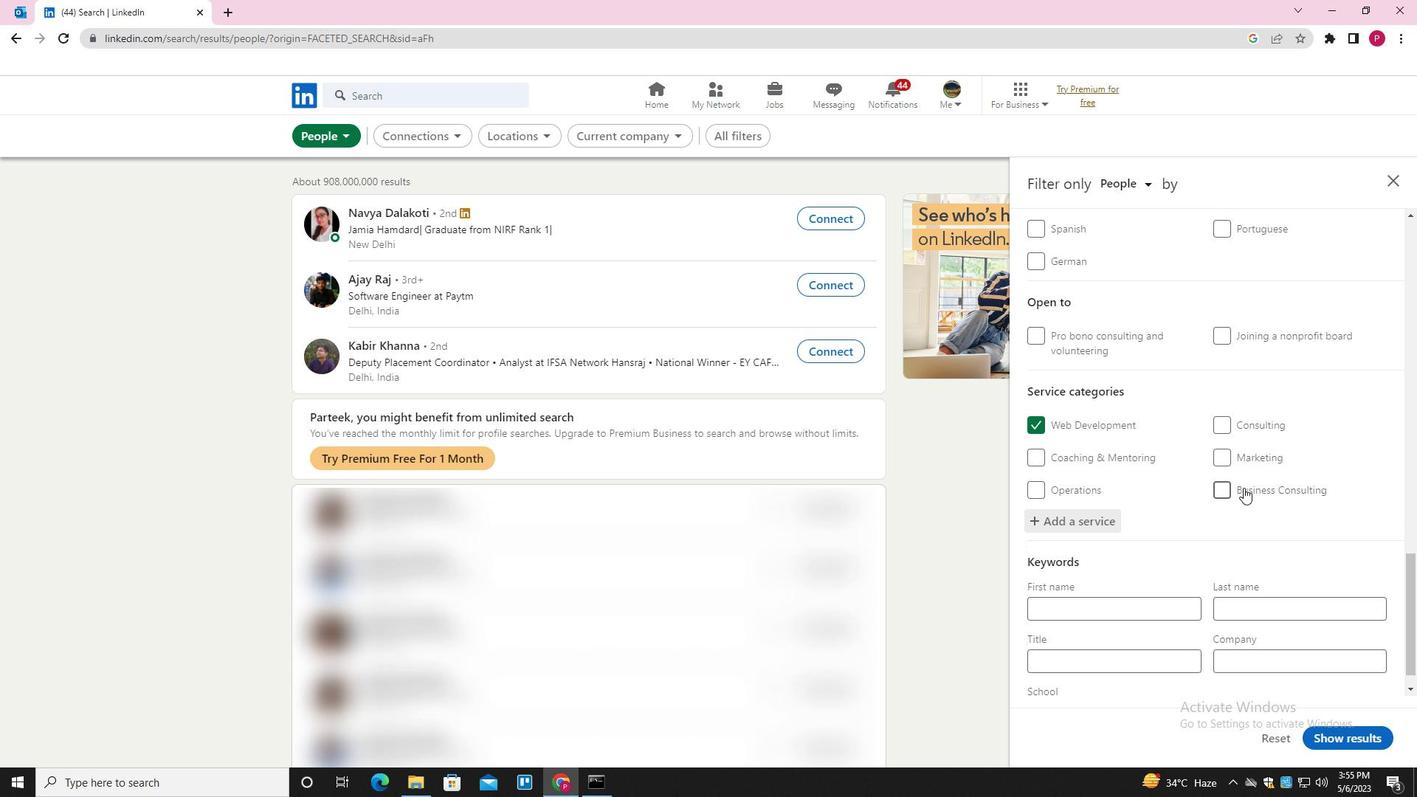
Action: Mouse moved to (1232, 504)
Screenshot: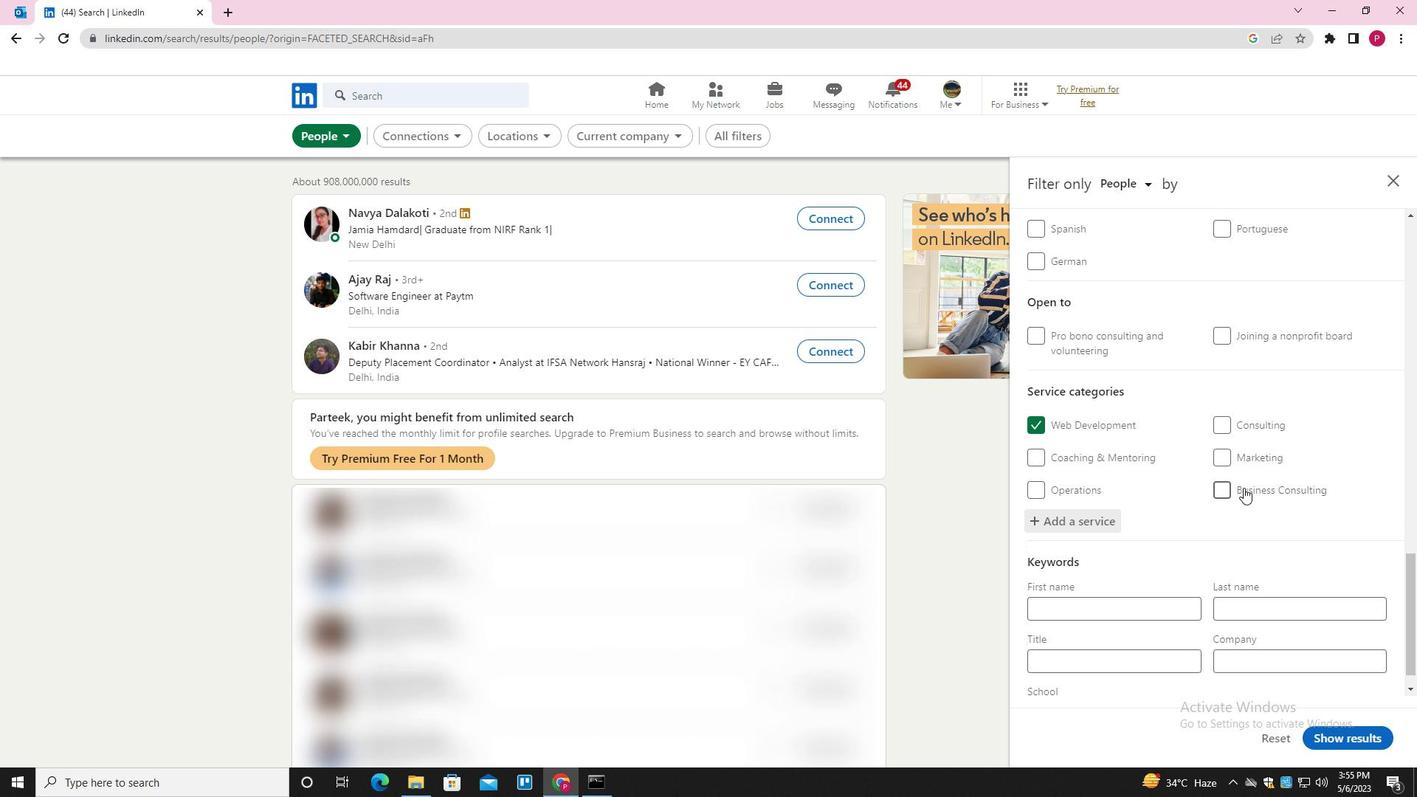 
Action: Mouse scrolled (1232, 504) with delta (0, 0)
Screenshot: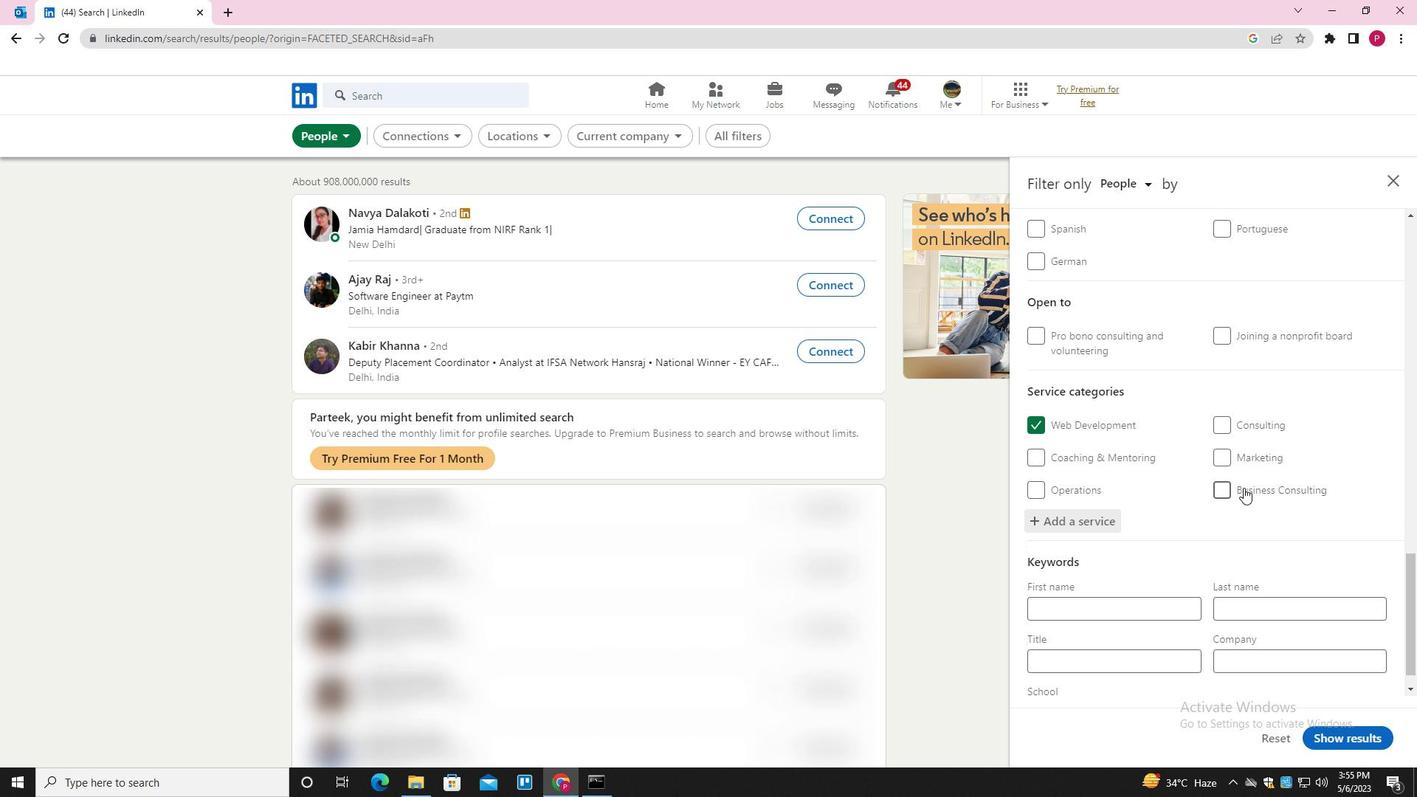 
Action: Mouse moved to (1231, 510)
Screenshot: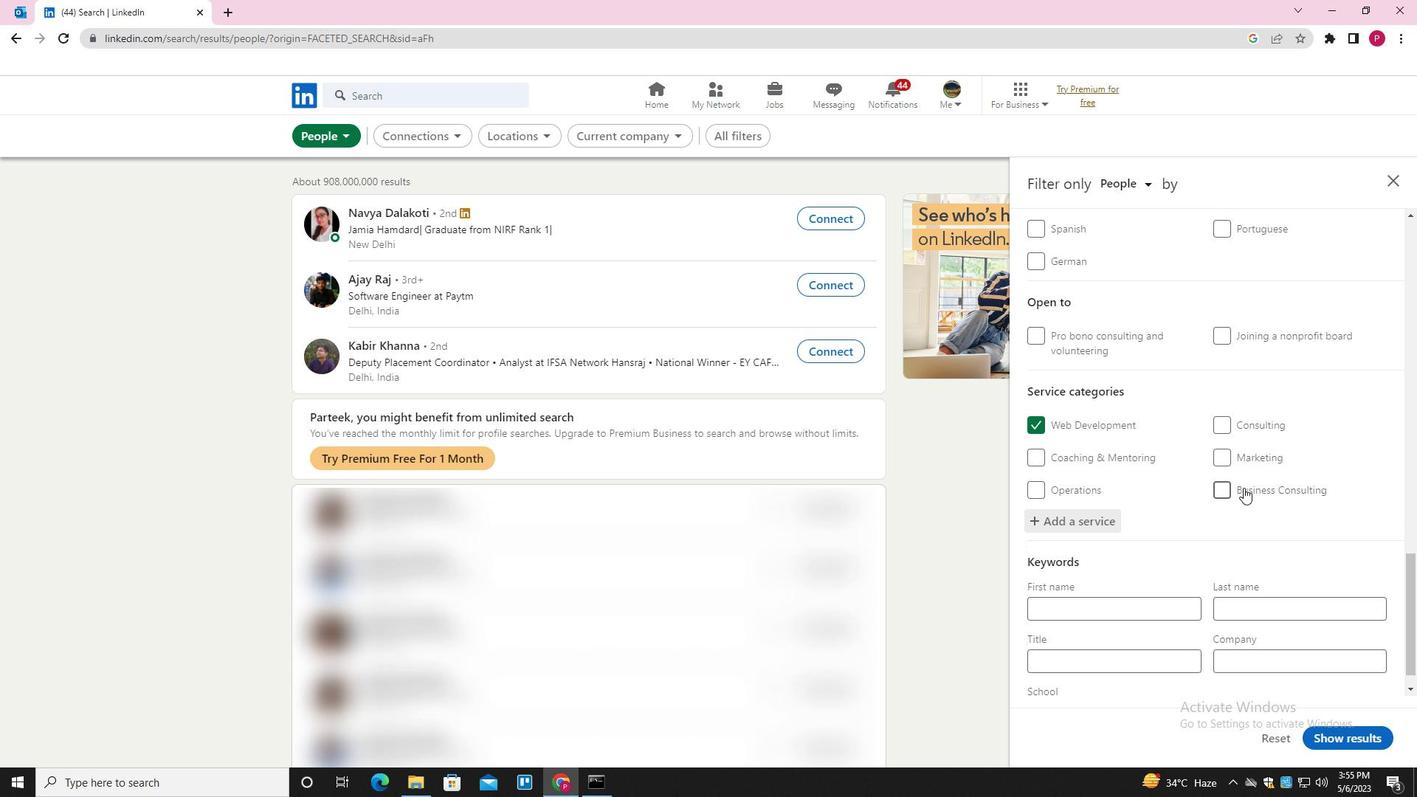 
Action: Mouse scrolled (1231, 509) with delta (0, 0)
Screenshot: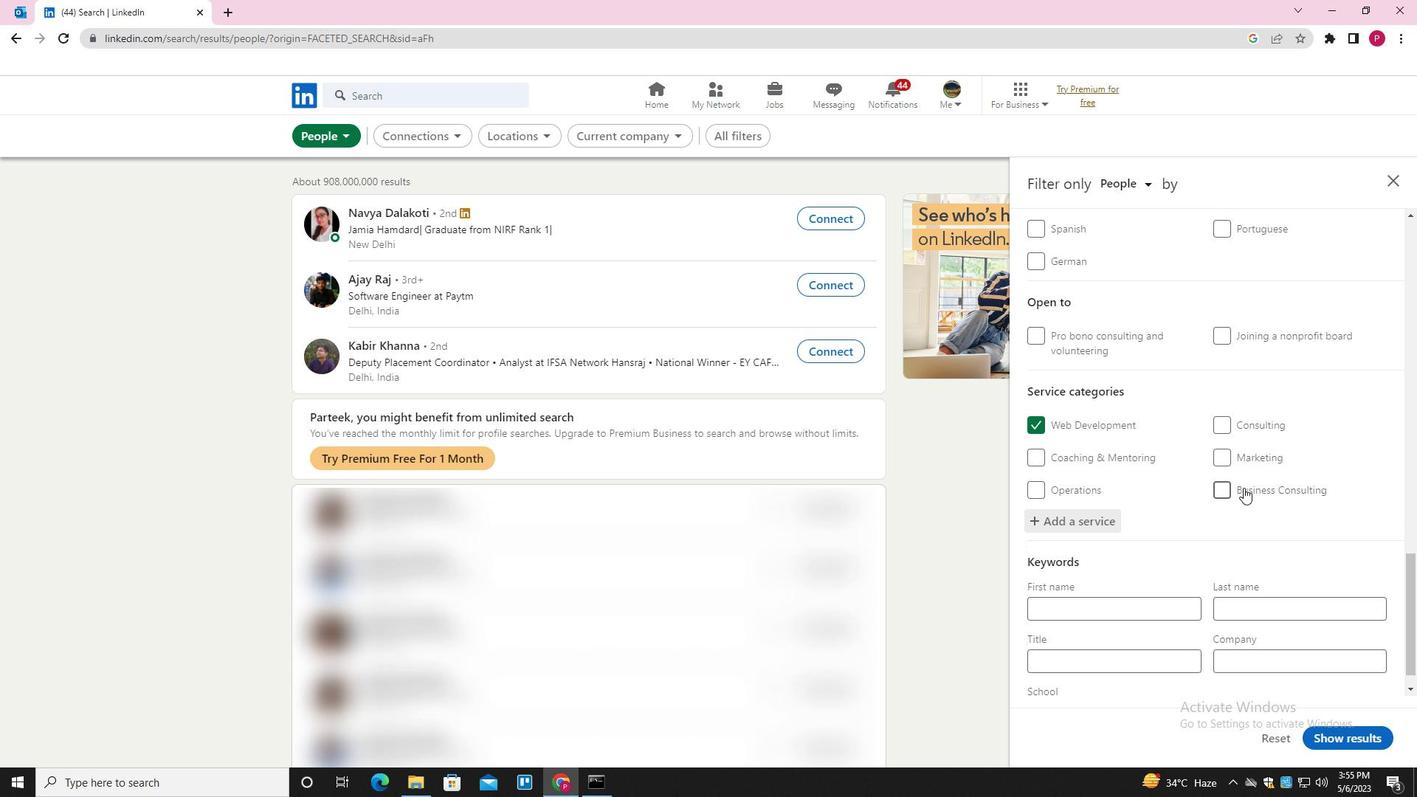 
Action: Mouse moved to (1228, 513)
Screenshot: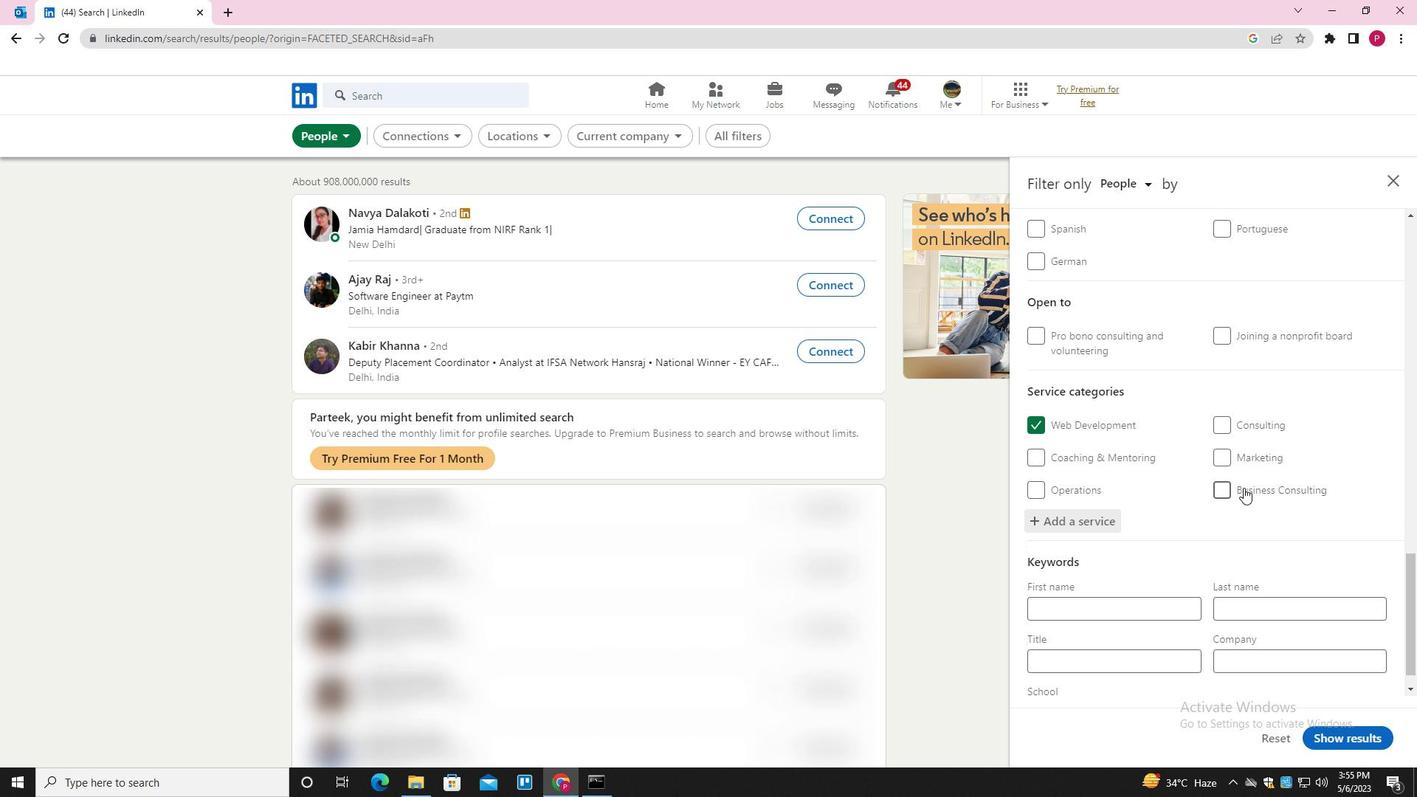 
Action: Mouse scrolled (1228, 513) with delta (0, 0)
Screenshot: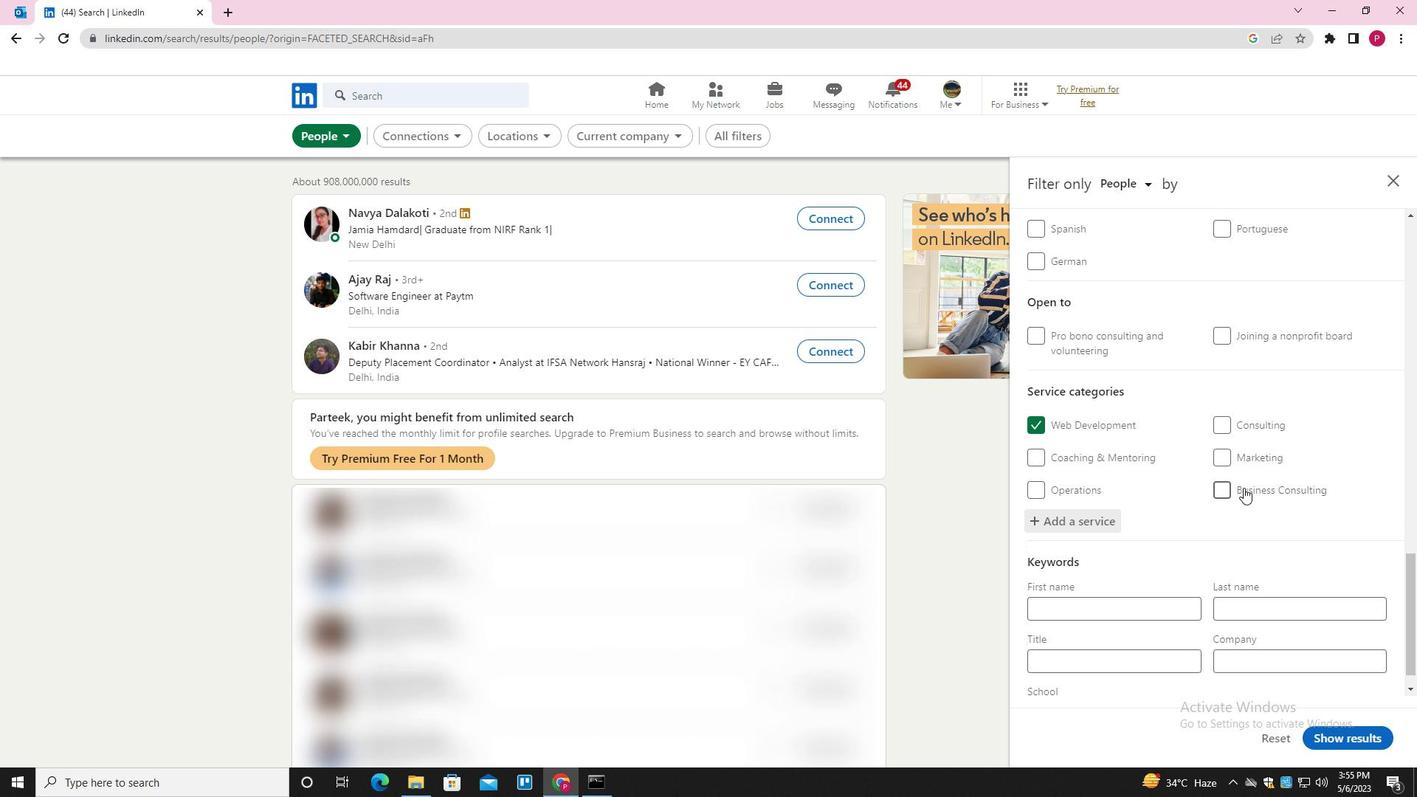 
Action: Mouse moved to (1222, 523)
Screenshot: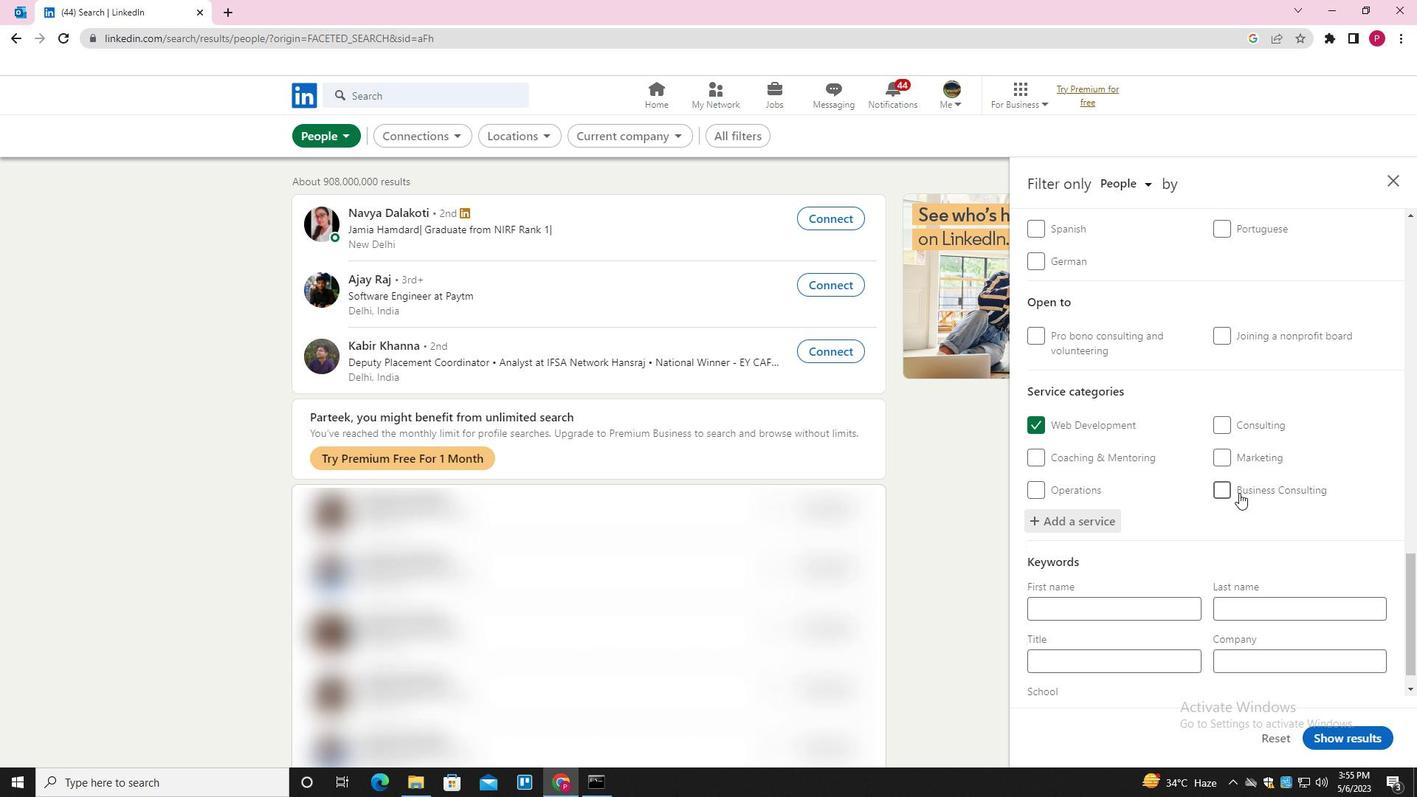 
Action: Mouse scrolled (1222, 522) with delta (0, 0)
Screenshot: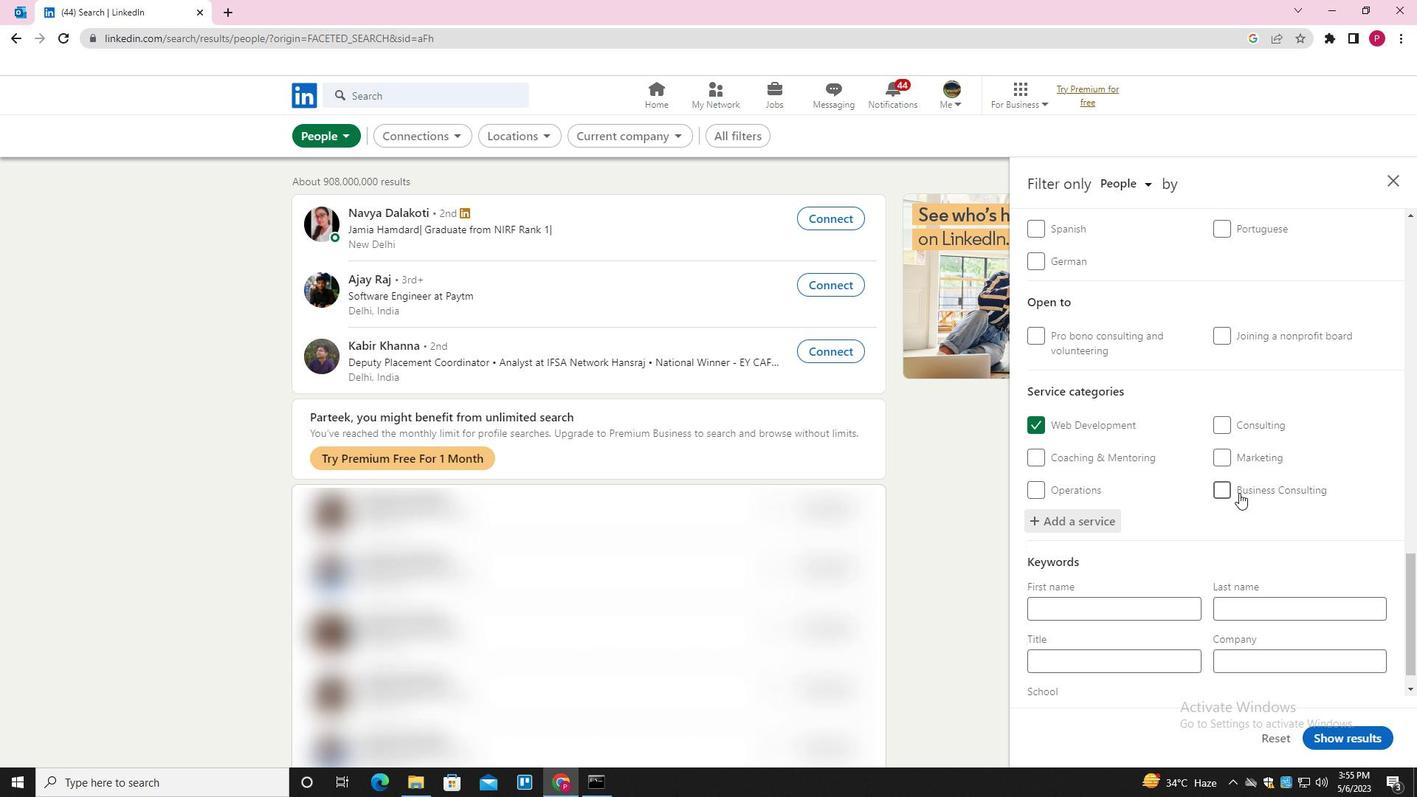 
Action: Mouse moved to (1148, 635)
Screenshot: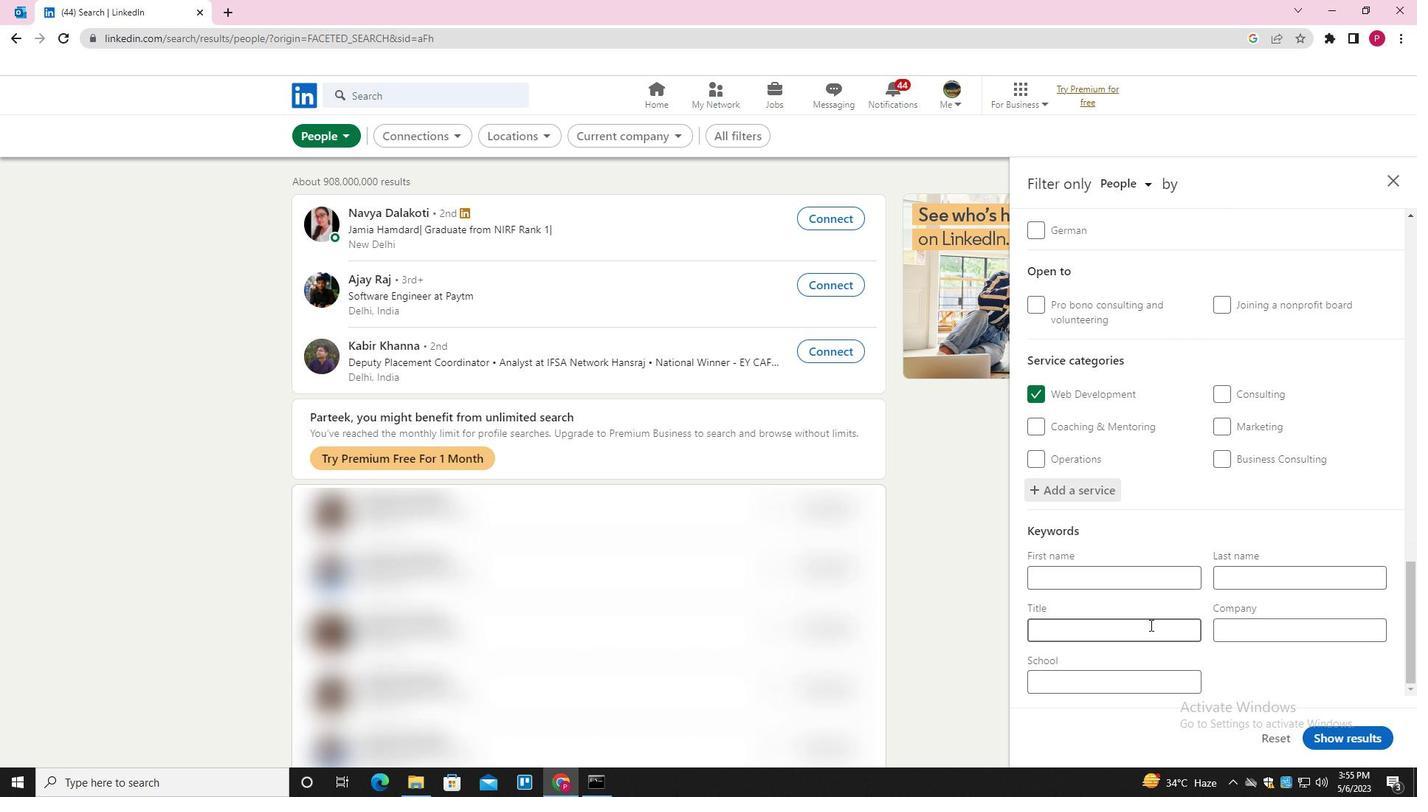 
Action: Mouse pressed left at (1148, 635)
Screenshot: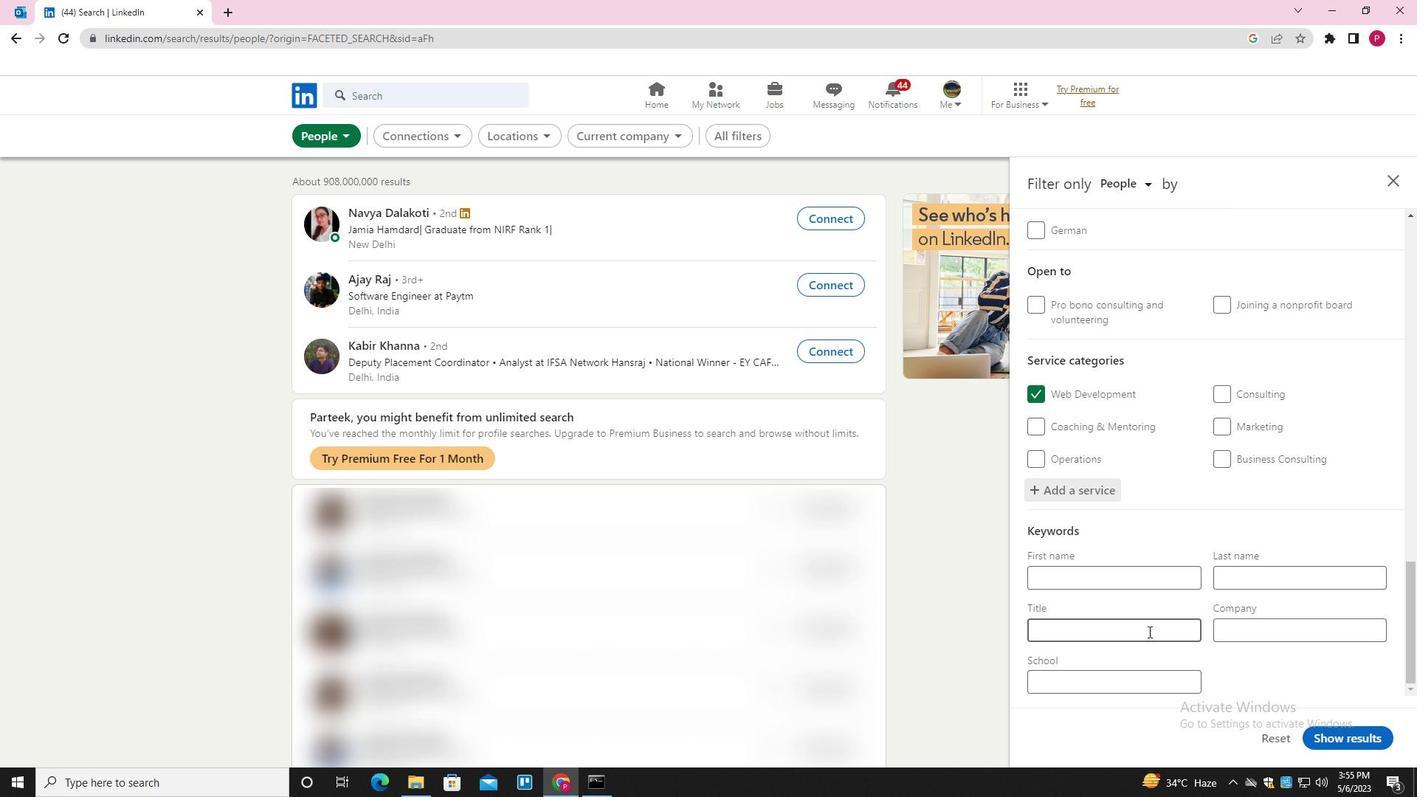 
Action: Key pressed <Key.shift><Key.shift>INFORMATION<Key.space><Key.shift>SECURITY<Key.space><Key.shift>ANALYST
Screenshot: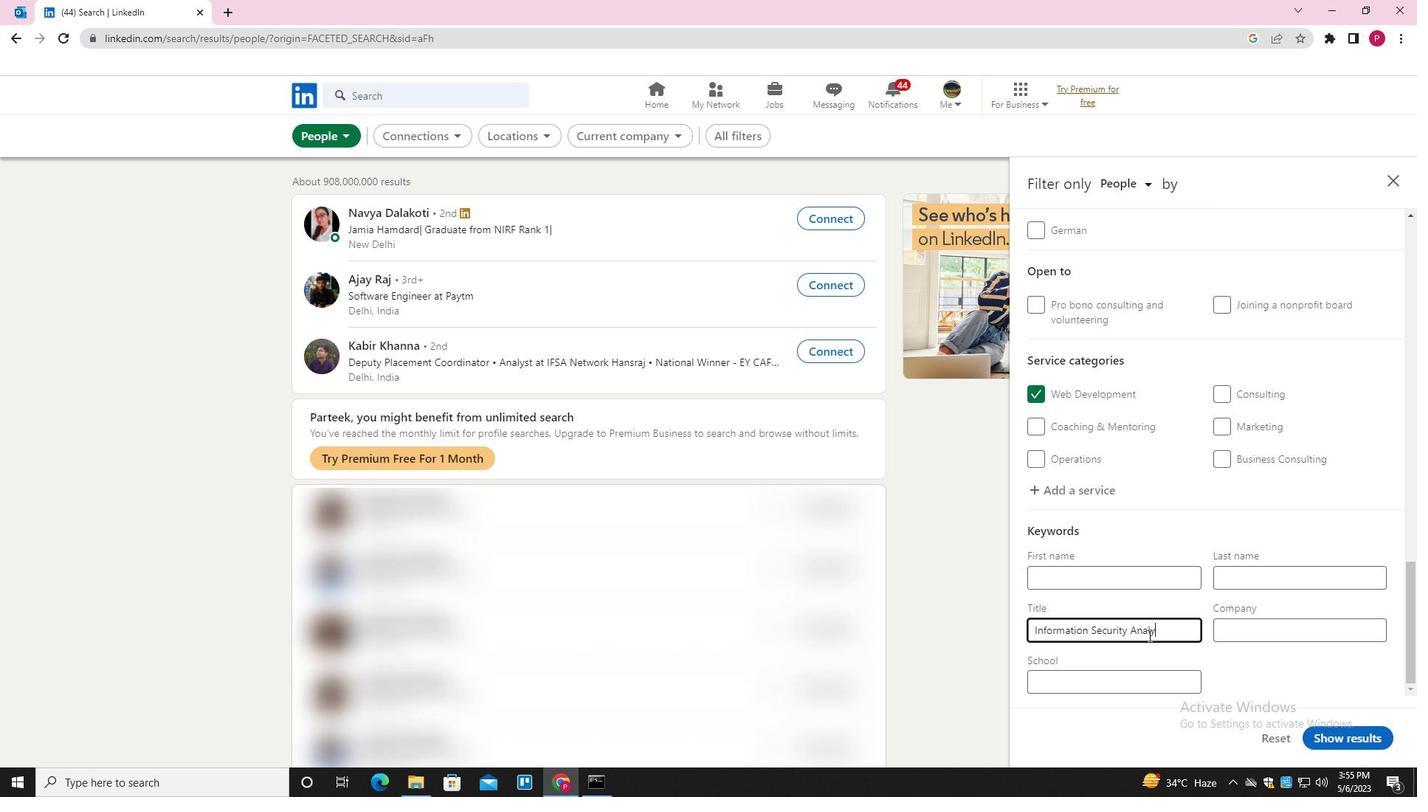 
Action: Mouse moved to (1331, 736)
Screenshot: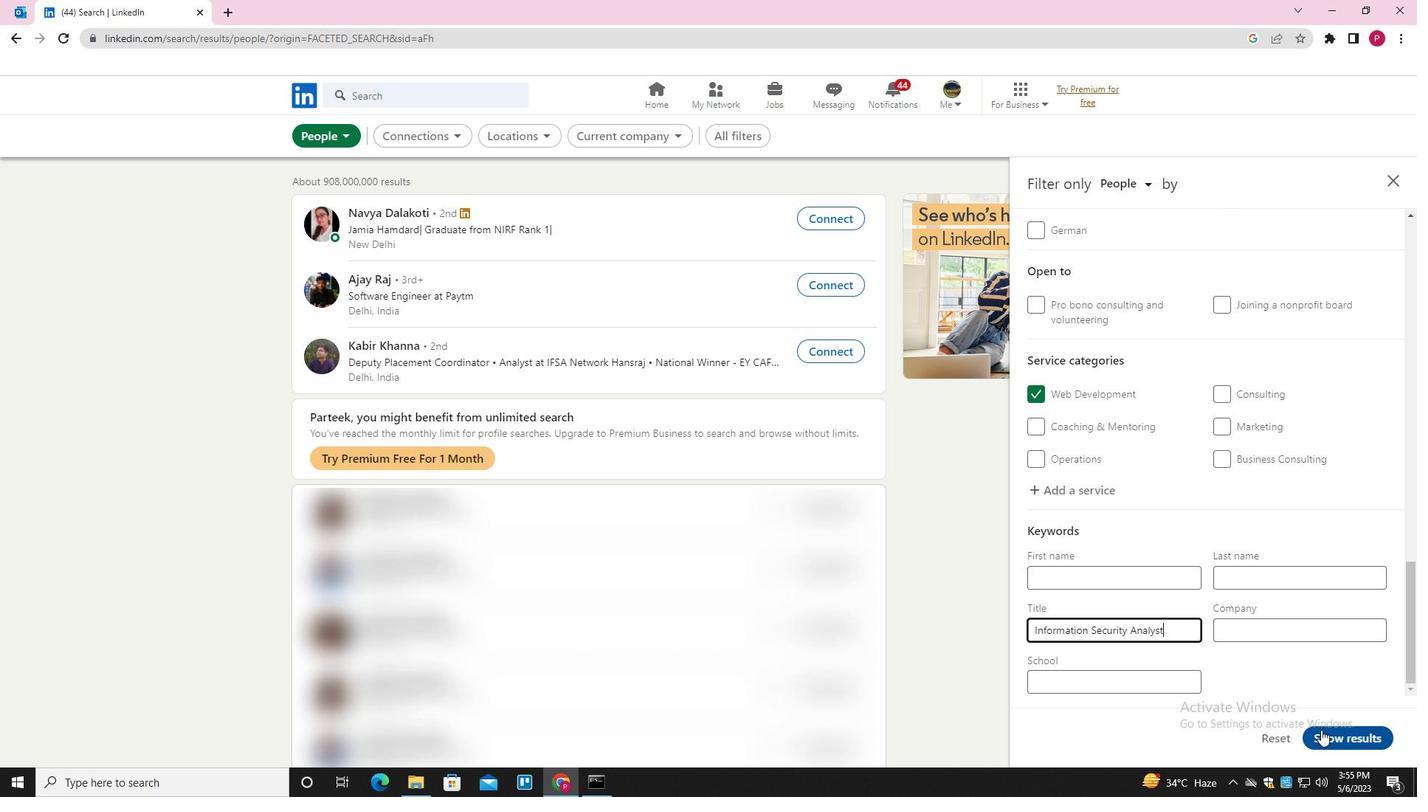 
Action: Mouse pressed left at (1331, 736)
Screenshot: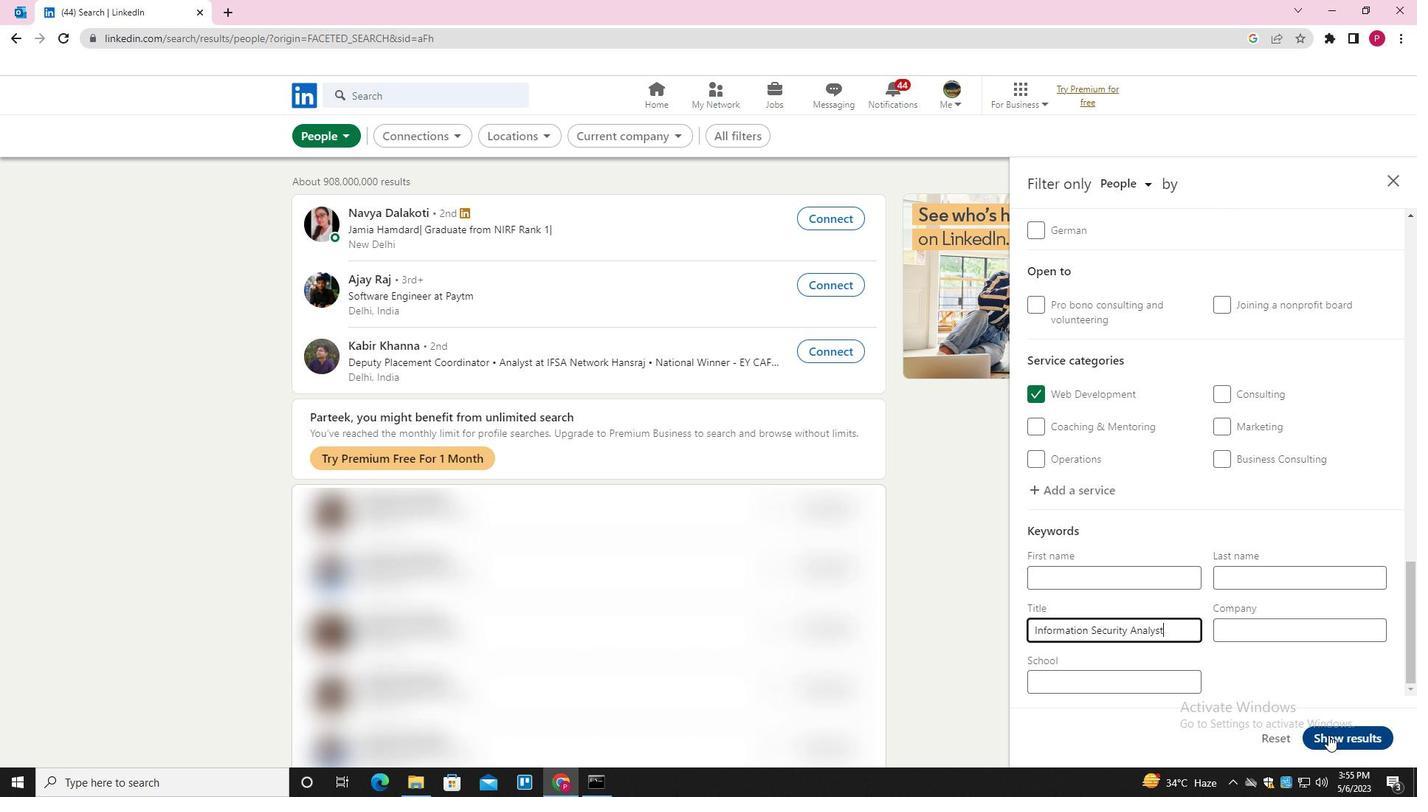 
Action: Mouse moved to (631, 325)
Screenshot: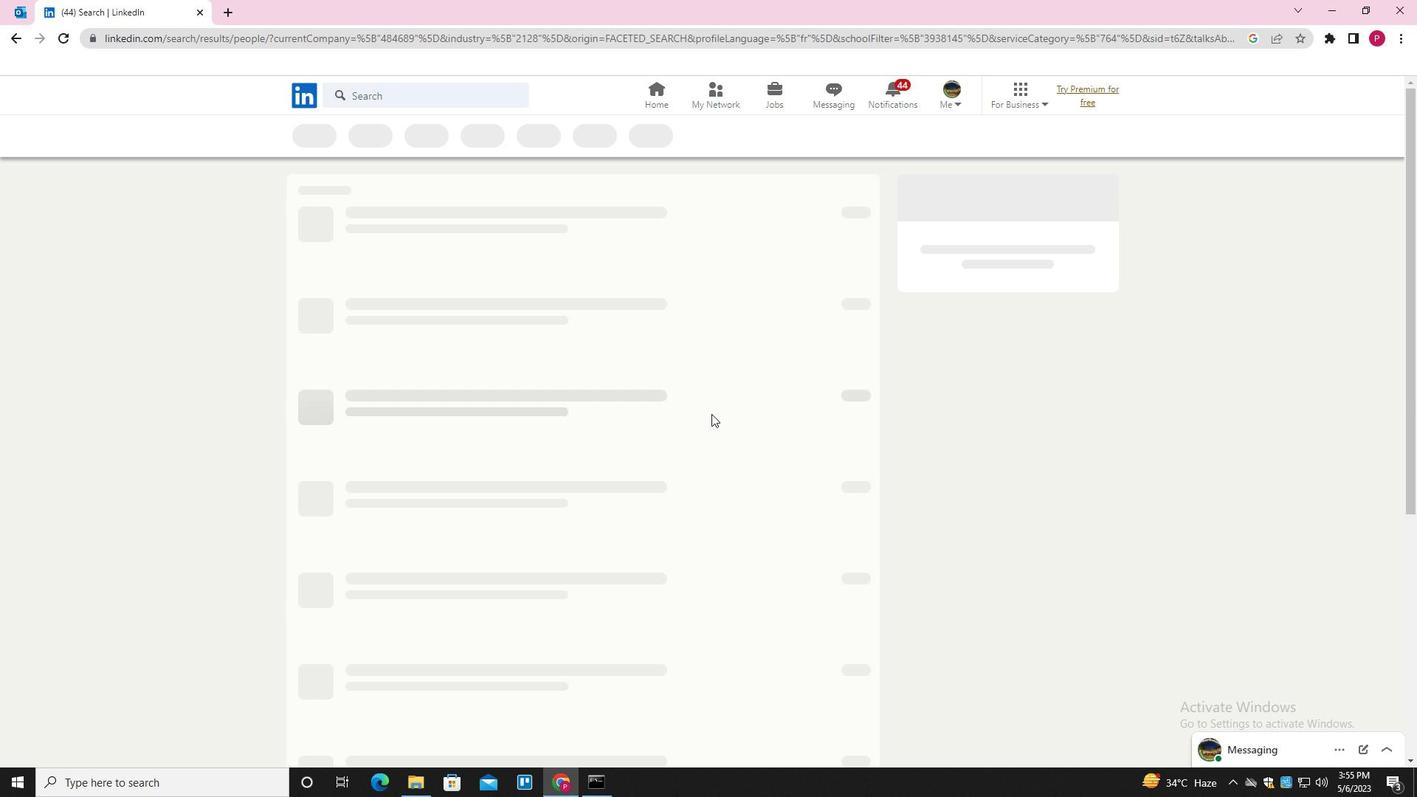 
